 Task: Plan a 2-hour guided snorkeling adventure to explore vibrant marine life and coral reefs.
Action: Mouse moved to (952, 141)
Screenshot: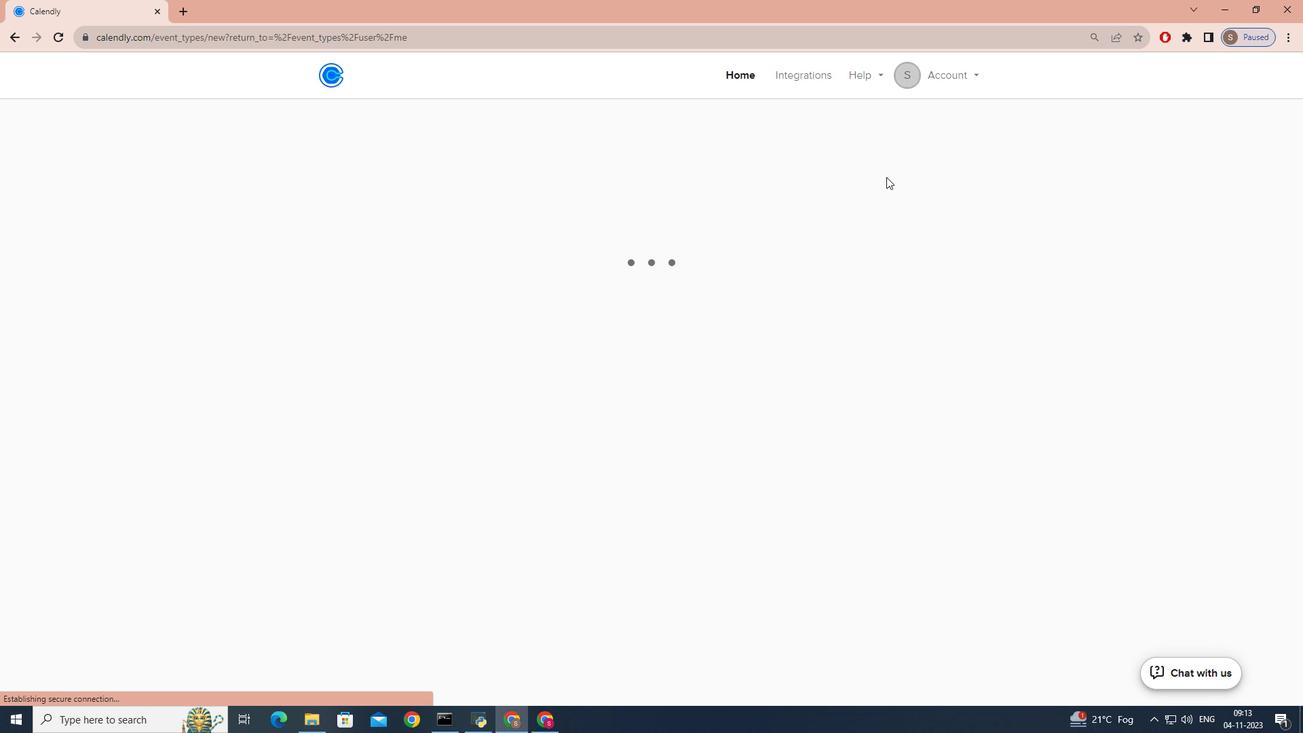 
Action: Mouse pressed left at (952, 141)
Screenshot: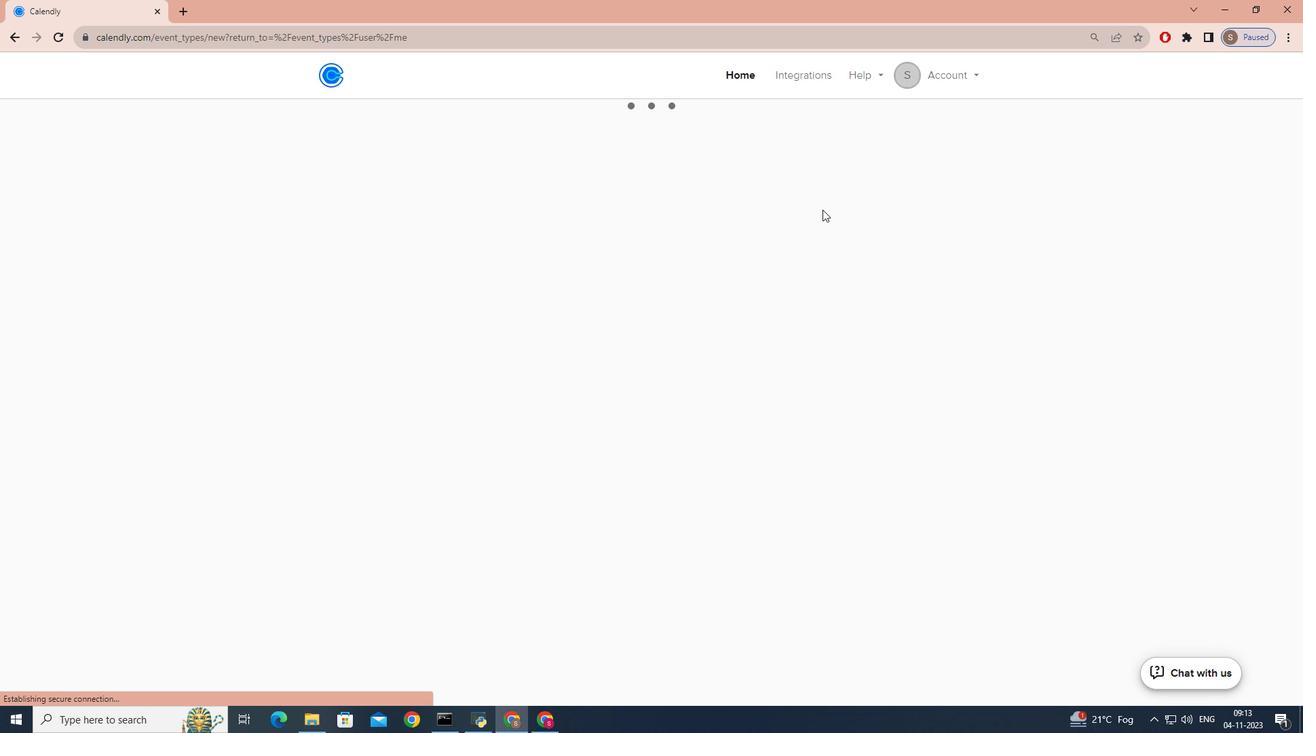 
Action: Mouse moved to (886, 177)
Screenshot: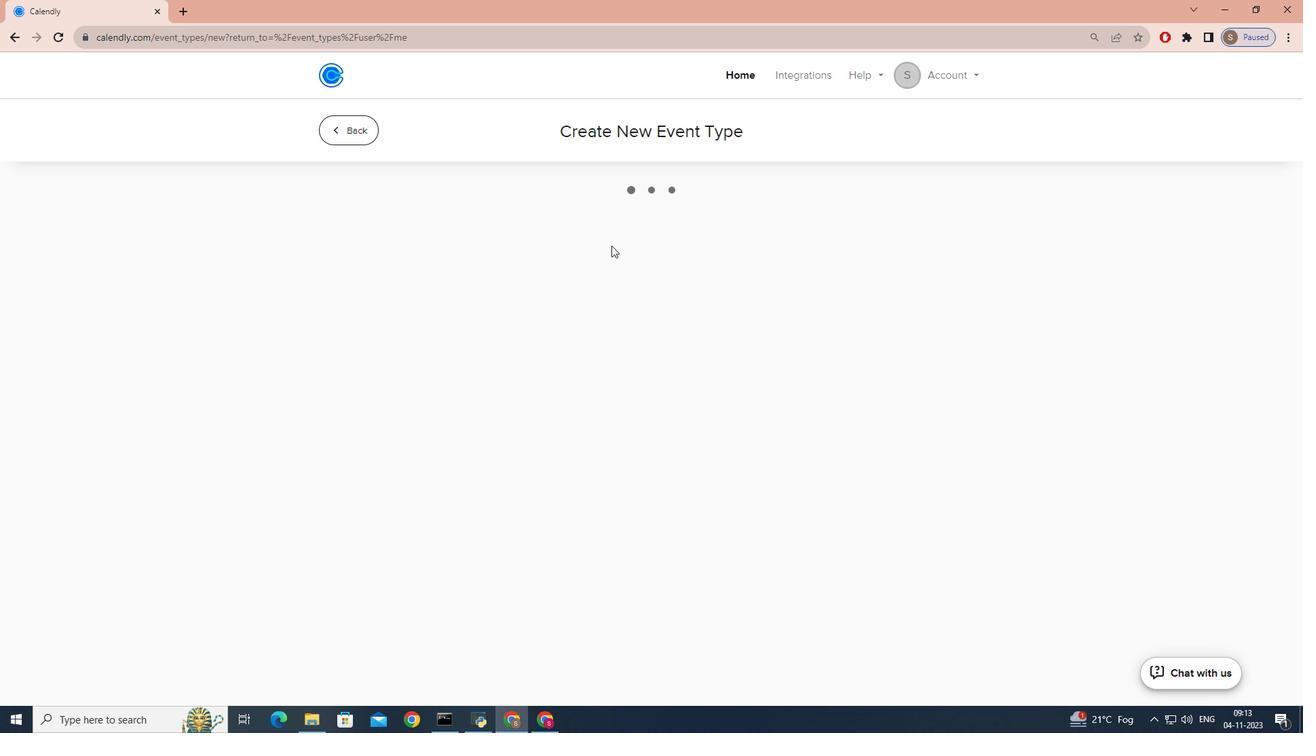 
Action: Mouse pressed left at (886, 177)
Screenshot: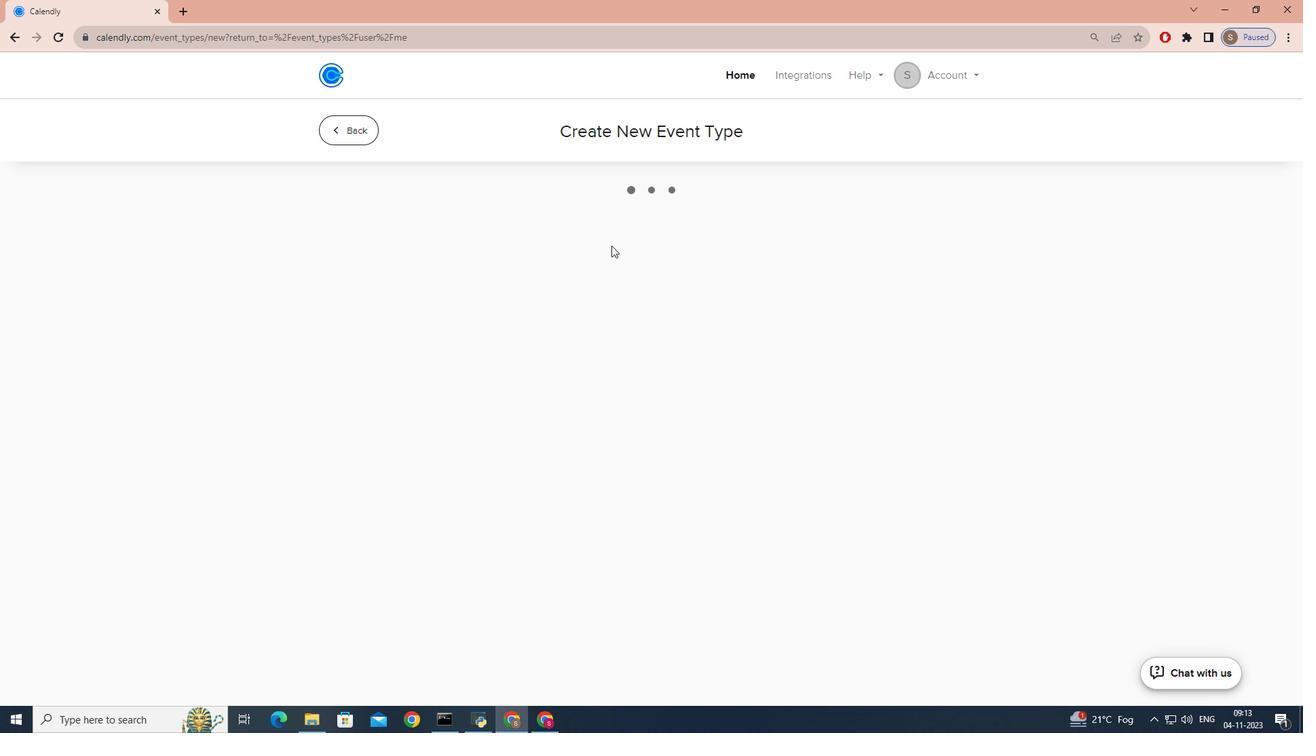 
Action: Mouse moved to (592, 245)
Screenshot: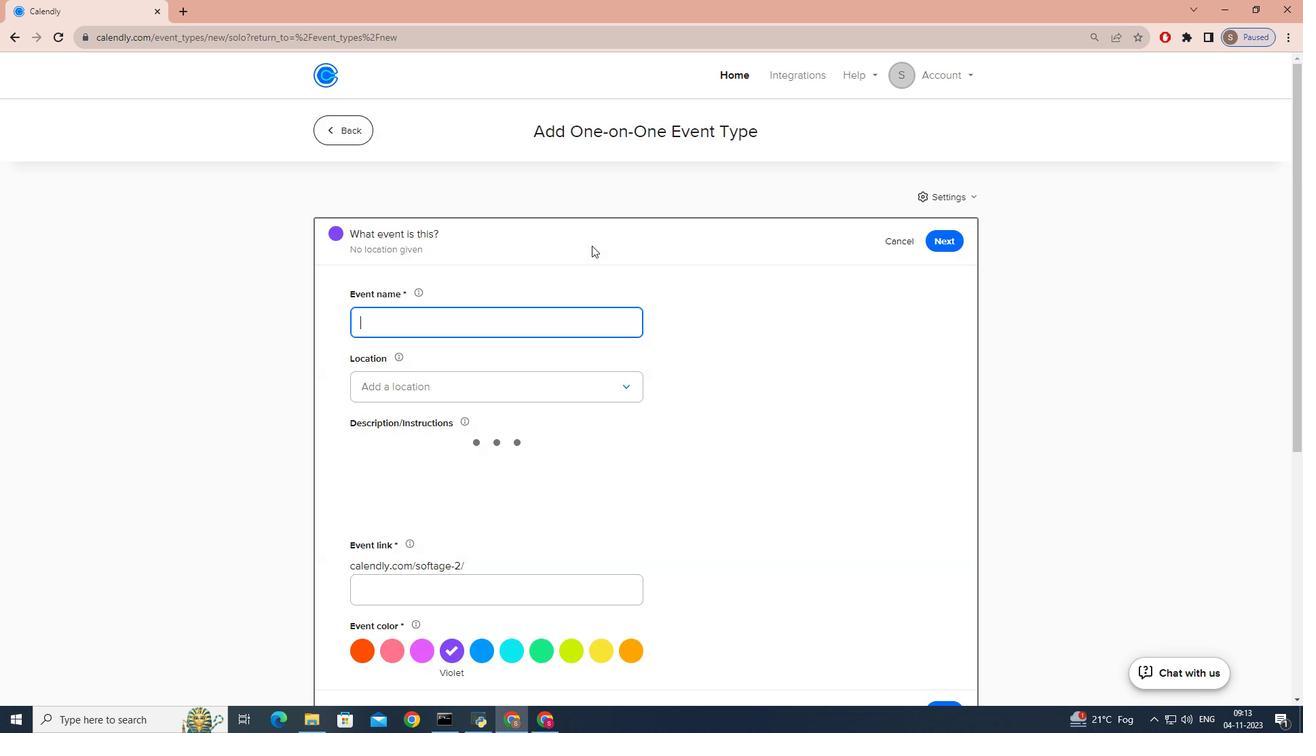 
Action: Mouse pressed left at (592, 245)
Screenshot: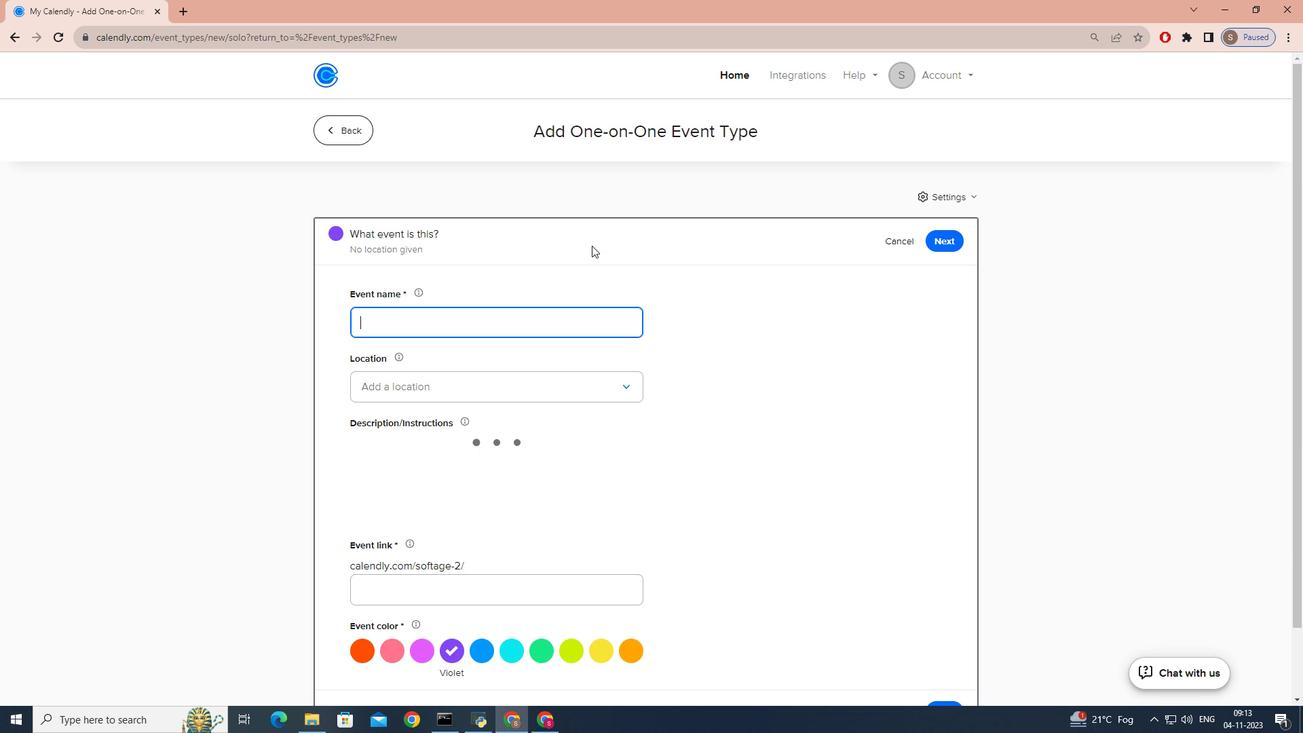 
Action: Mouse moved to (452, 319)
Screenshot: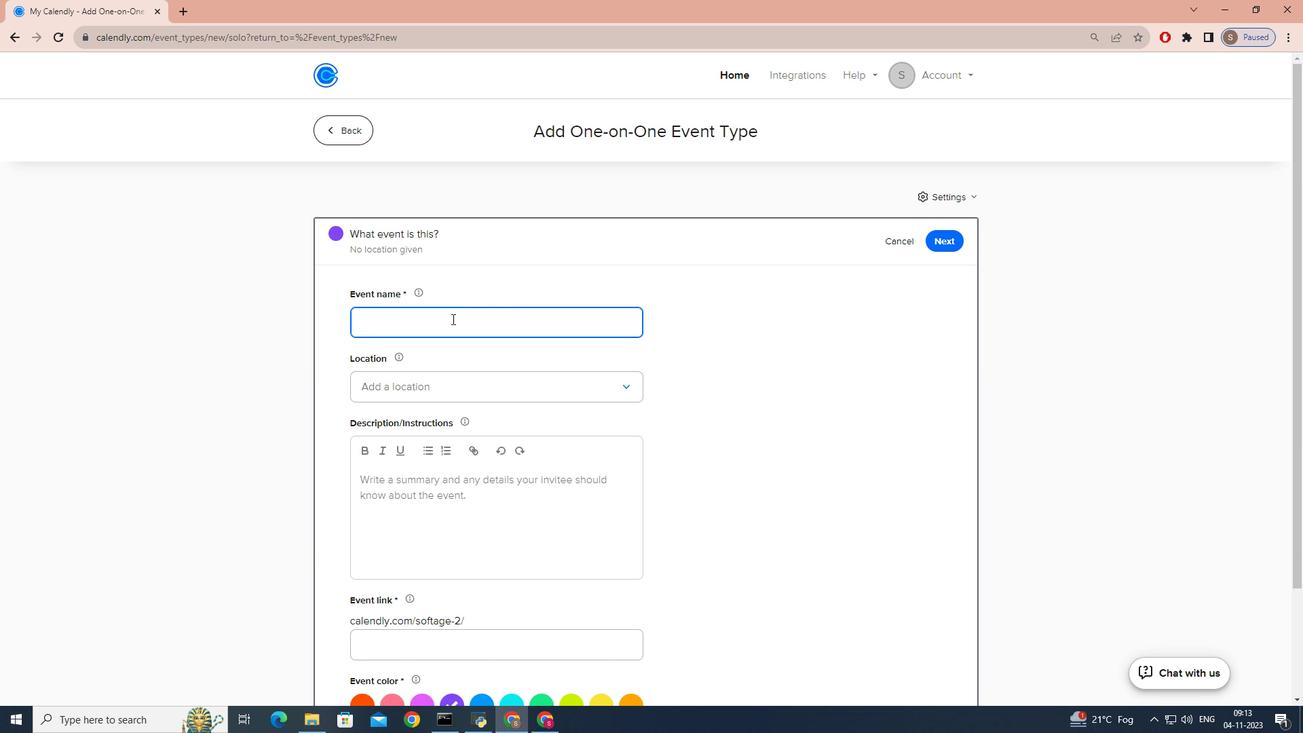 
Action: Key pressed <Key.caps_lock>S<Key.caps_lock>norke;l<Key.backspace><Key.backspace>ling<Key.space><Key.caps_lock>A<Key.caps_lock>dventure<Key.shift_r>:<Key.space><Key.caps_lock>E<Key.caps_lock>xplo<Key.backspace><Key.backspace><Key.backspace><Key.backspace><Key.backspace><Key.caps_lock>M<Key.caps_lock>arine<Key.space><Key.caps_lock>L<Key.caps_lock>ife<Key.space><Key.shift_r><Key.shift_r><Key.shift_r><Key.shift_r><Key.shift_r><Key.shift_r><Key.shift_r><Key.shift_r><Key.shift_r><Key.shift_r><Key.shift_r><Key.shift_r><Key.shift_r><Key.shift_r><Key.shift_r><Key.shift_r><Key.shift_r>$<Key.backspace><Key.shift_r><Key.shift_r><Key.shift_r><Key.shift_r><Key.shift_r><Key.shift_r><Key.shift_r><Key.shift_r><Key.shift_r><Key.shift_r><Key.shift_r><Key.shift_r><Key.shift_r><Key.shift_r><Key.shift_r><Key.shift_r><Key.shift_r><Key.shift_r><Key.shift_r><Key.shift_r><Key.shift_r><Key.shift_r><Key.shift_r><Key.shift_r><Key.shift_r><Key.shift_r><Key.shift_r><Key.shift_r><Key.shift_r><Key.shift_r><Key.shift_r><Key.shift_r><Key.shift_r><Key.shift_r><Key.shift_r><Key.shift_r><Key.shift_r><Key.shift_r><Key.shift_r><Key.shift_r><Key.shift_r><Key.shift_r><Key.shift_r><Key.shift_r><Key.shift_r><Key.shift_r><Key.shift_r><Key.shift_r><Key.shift_r><Key.shift_r><Key.shift_r><Key.shift_r><Key.shift_r><Key.shift_r><Key.shift_r><Key.shift_r><Key.shift_r><Key.shift_r><Key.shift_r><Key.shift_r><Key.shift_r><Key.shift_r><Key.shift_r>&<Key.space><Key.caps_lock>C<Key.caps_lock>orals
Screenshot: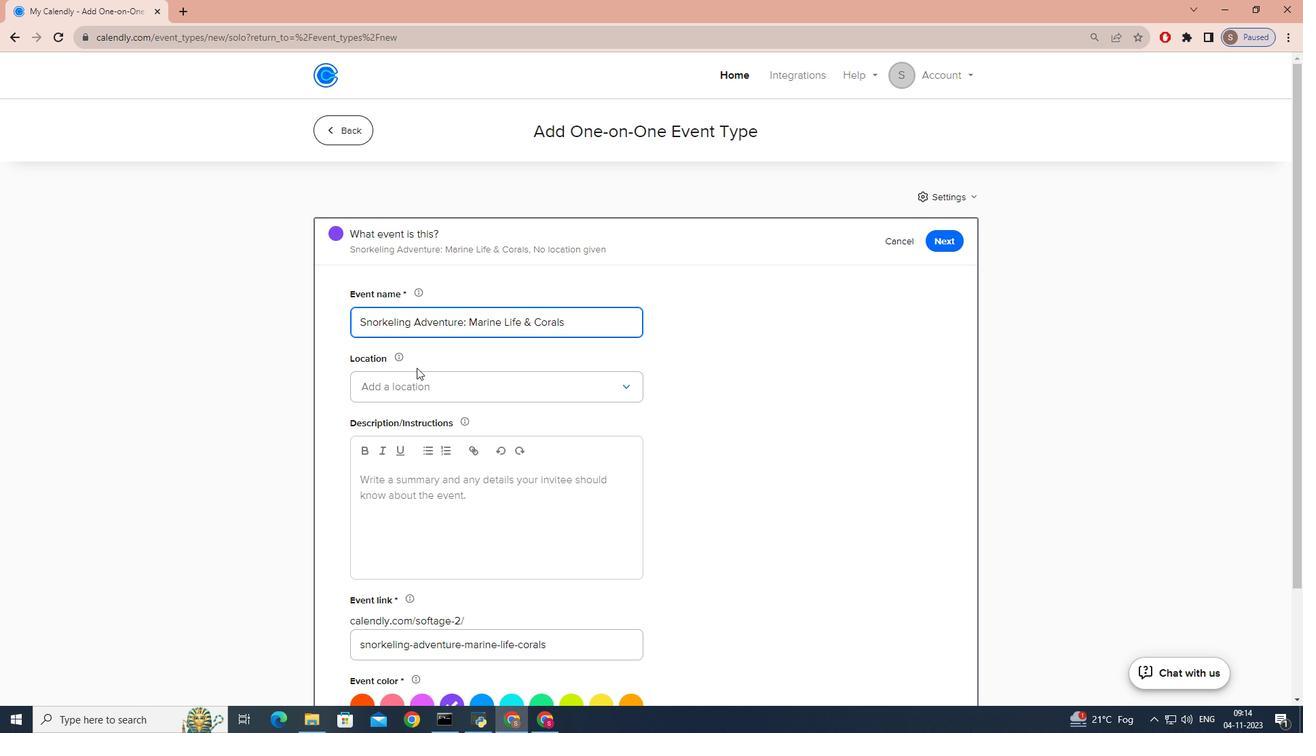 
Action: Mouse moved to (404, 382)
Screenshot: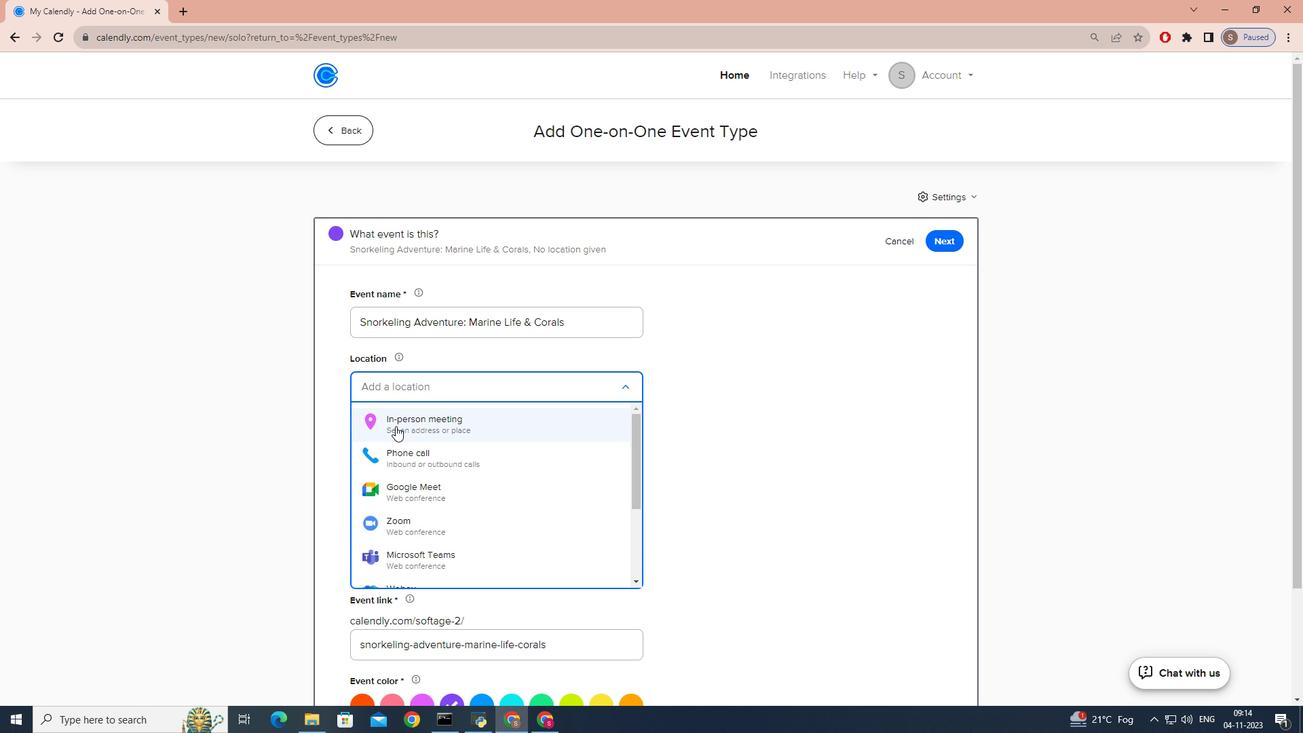 
Action: Mouse pressed left at (404, 382)
Screenshot: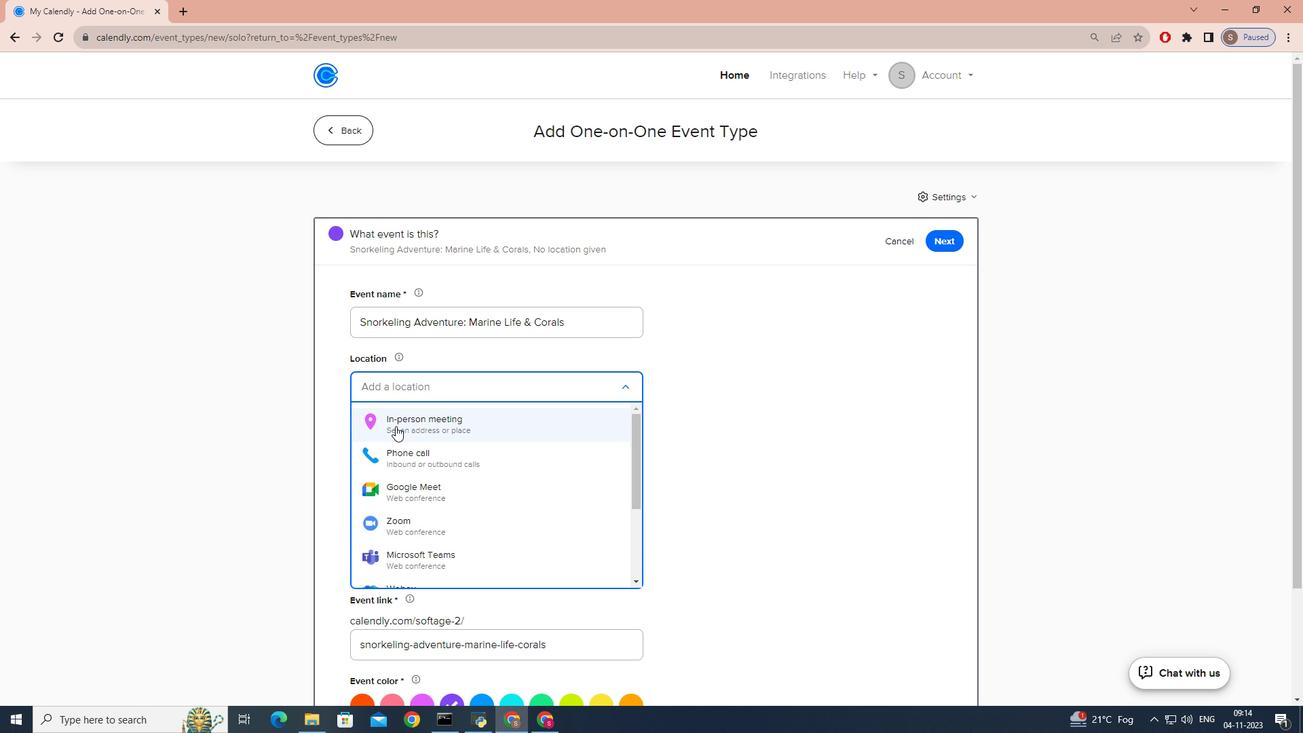
Action: Mouse moved to (395, 426)
Screenshot: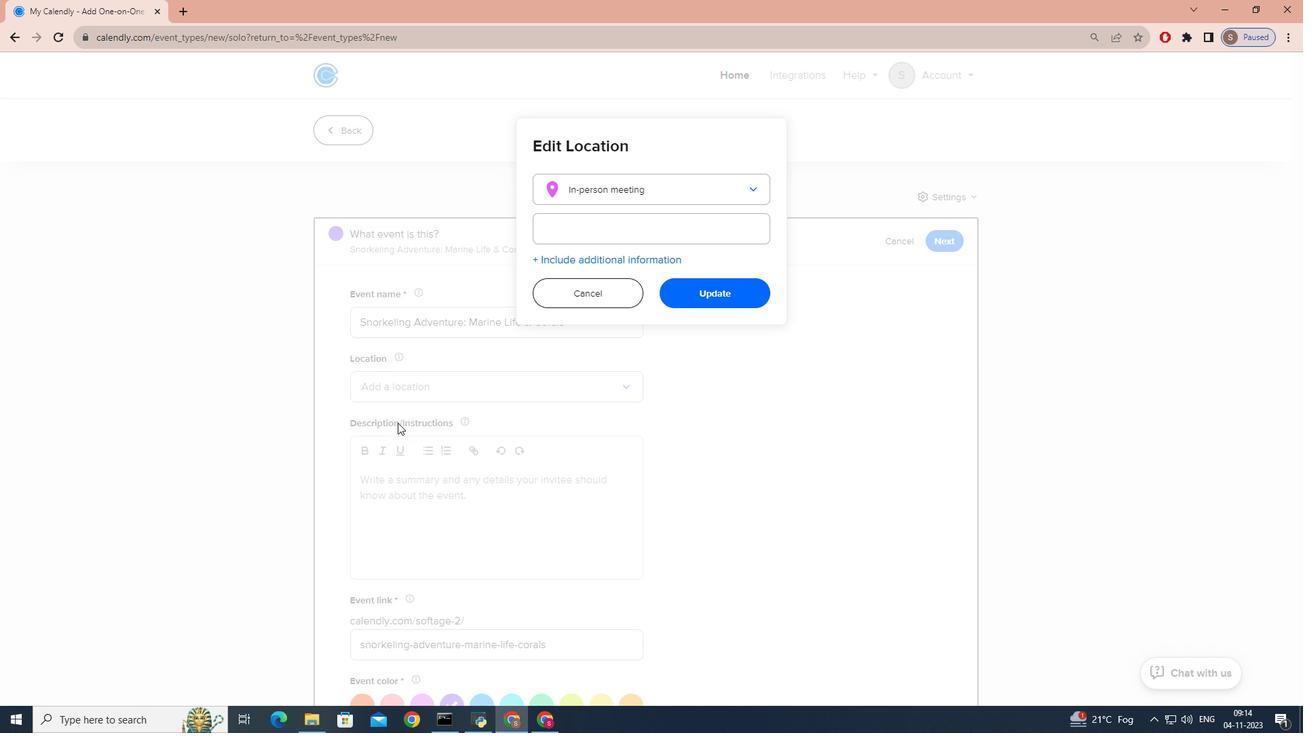 
Action: Mouse pressed left at (395, 426)
Screenshot: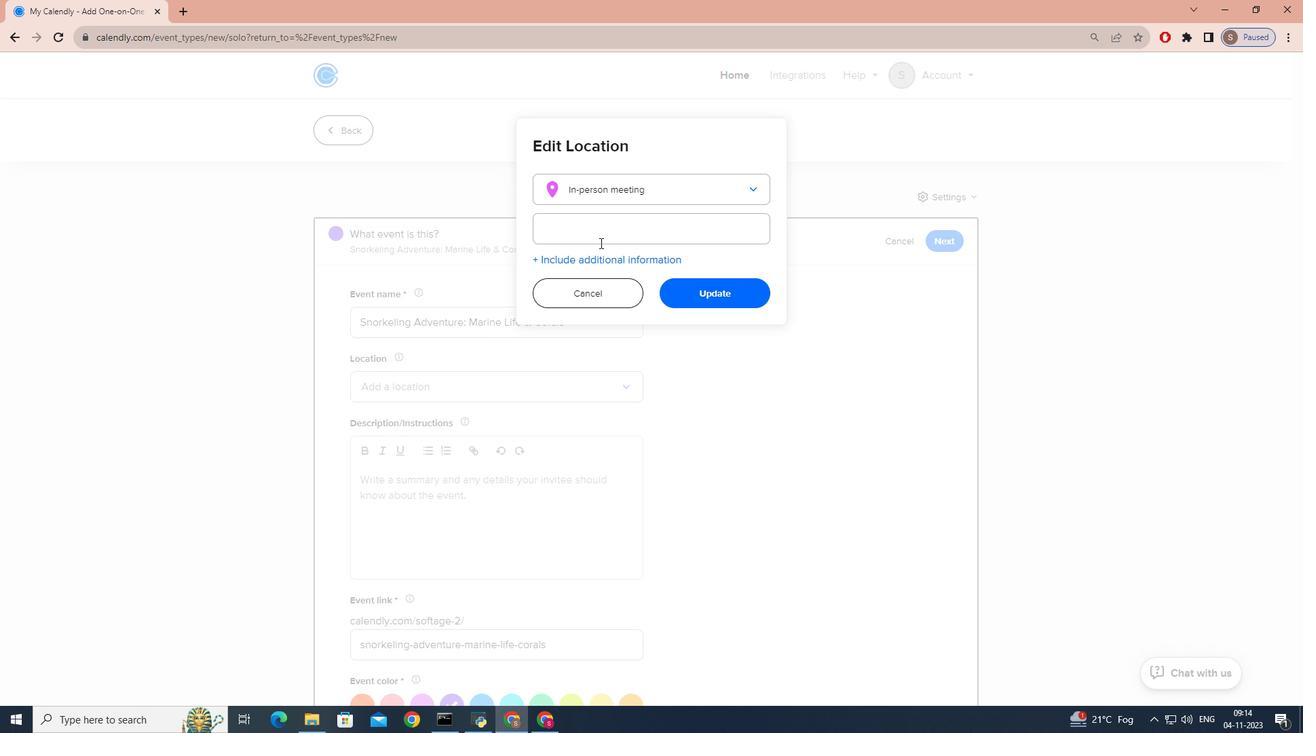 
Action: Mouse moved to (609, 231)
Screenshot: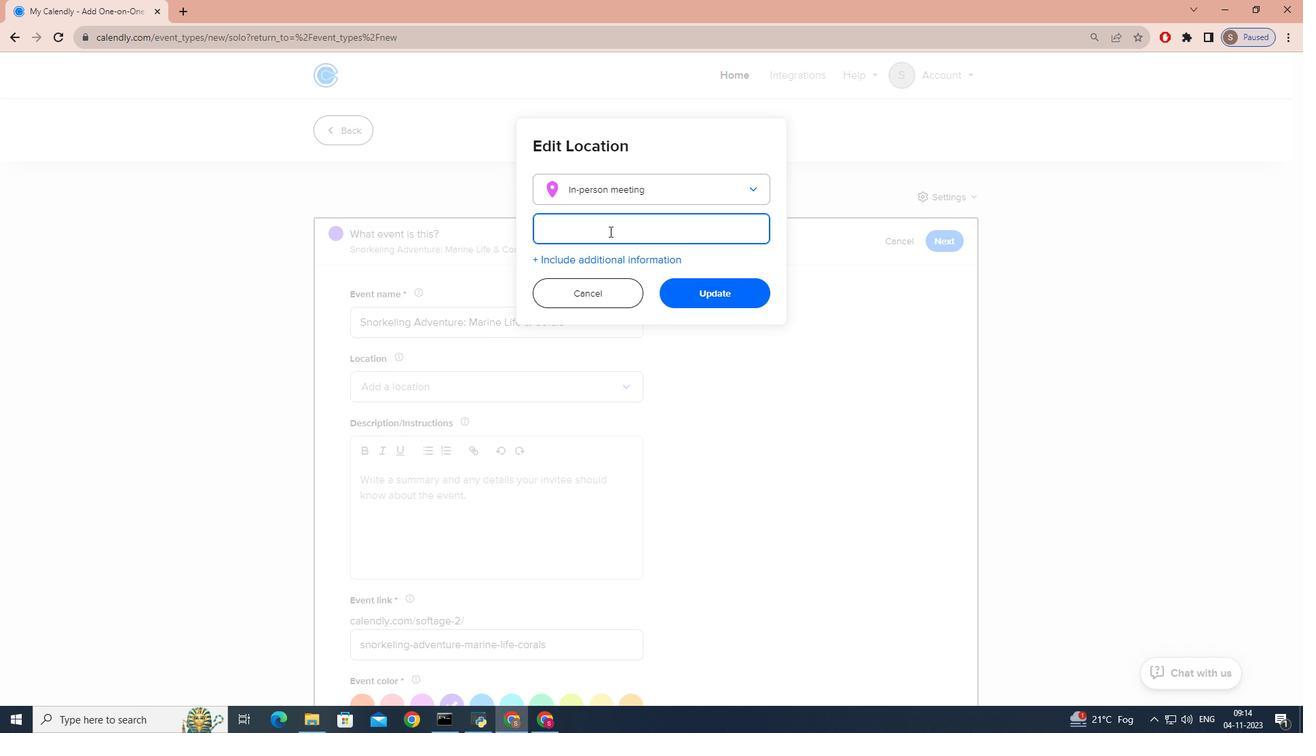 
Action: Mouse pressed left at (609, 231)
Screenshot: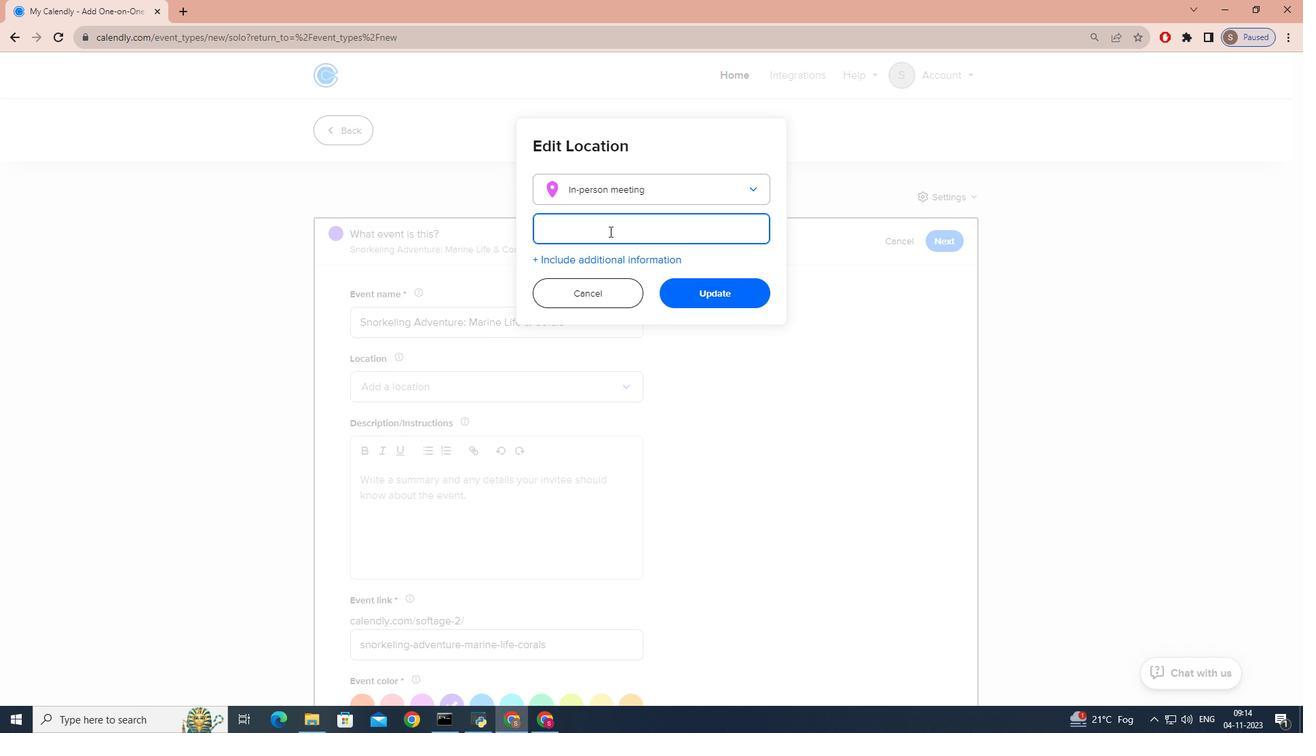 
Action: Key pressed <Key.caps_lock>S<Key.caps_lock>parkling<Key.space><Key.caps_lock>S<Key.caps_lock>hores,<Key.caps_lock>A<Key.caps_lock>ustin,<Key.caps_lock>T<Key.caps_lock>exas
Screenshot: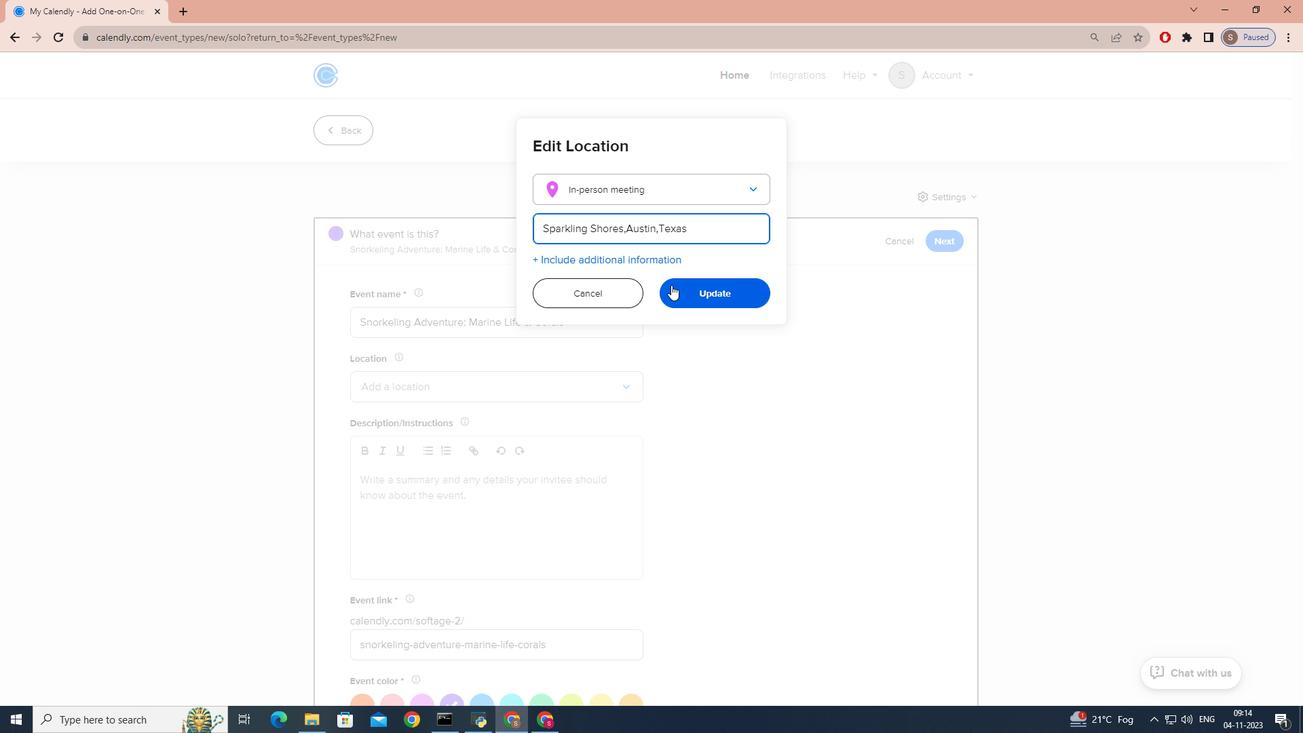 
Action: Mouse moved to (684, 285)
Screenshot: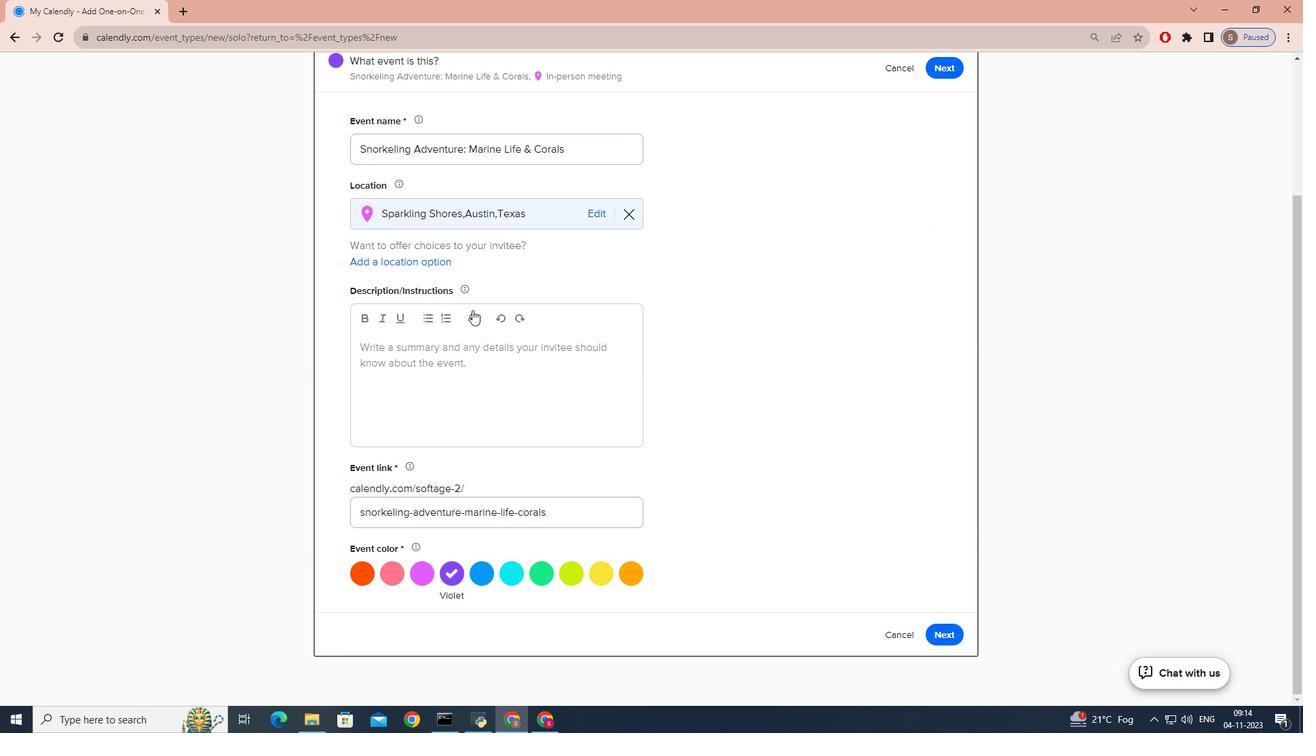 
Action: Mouse pressed left at (684, 285)
Screenshot: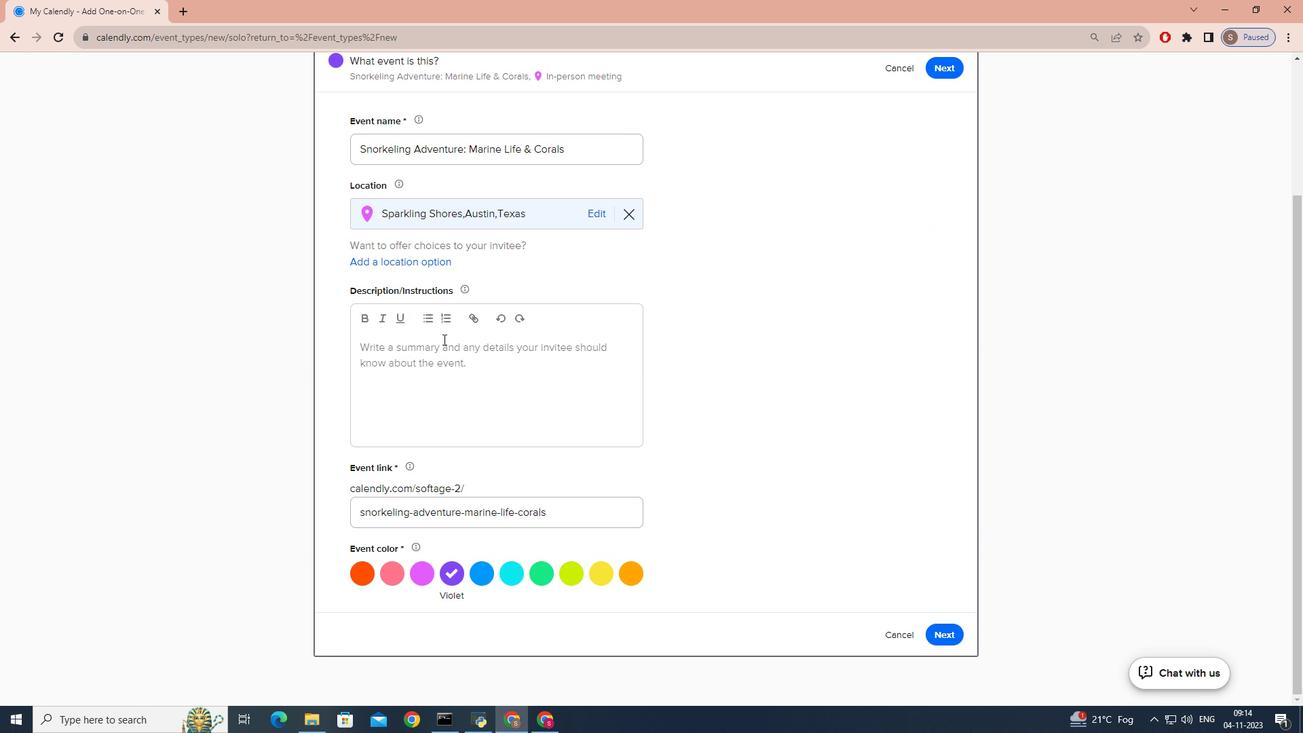 
Action: Mouse moved to (576, 296)
Screenshot: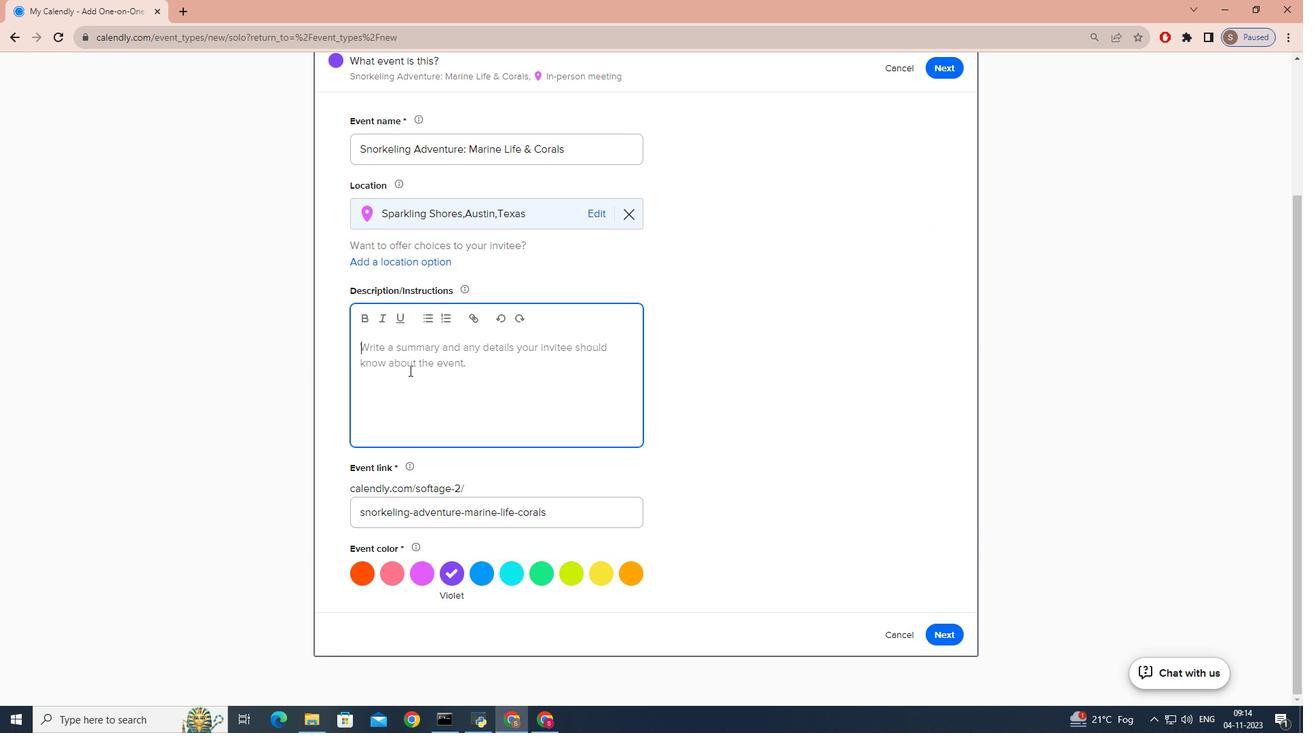 
Action: Mouse scrolled (576, 296) with delta (0, 0)
Screenshot: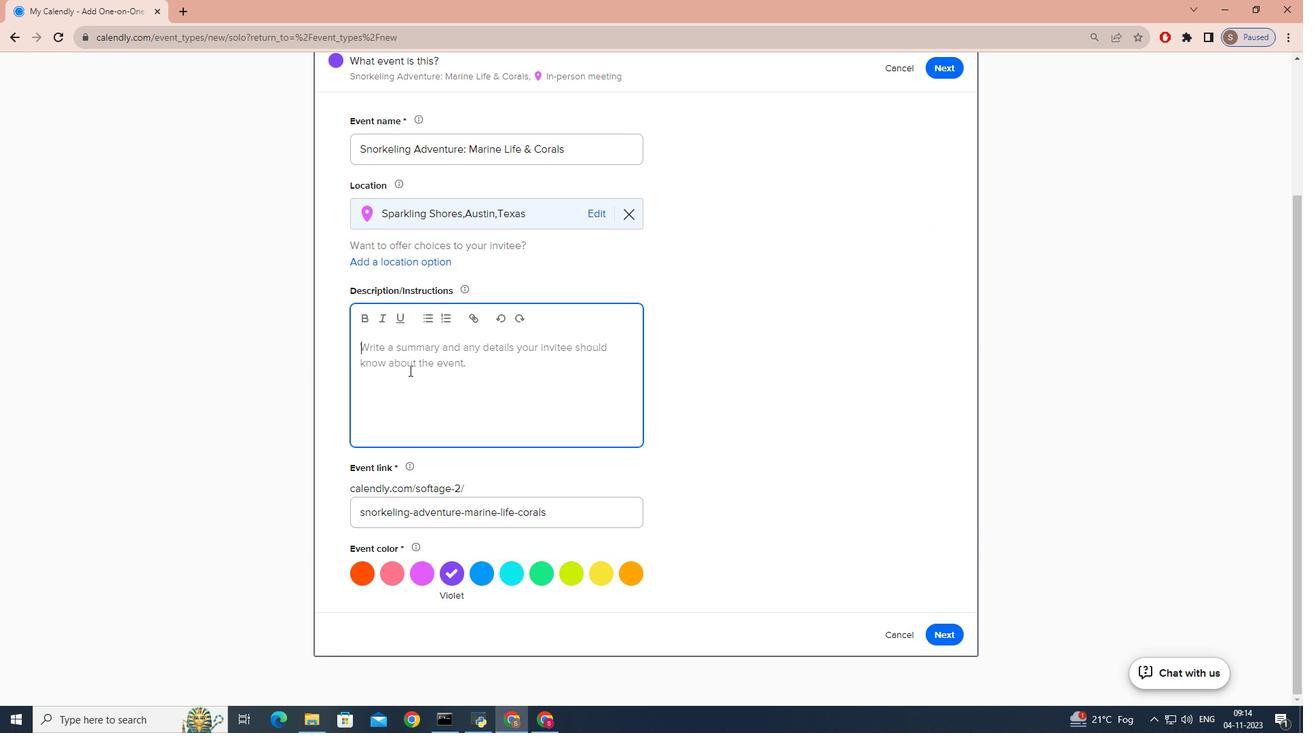 
Action: Mouse scrolled (576, 296) with delta (0, 0)
Screenshot: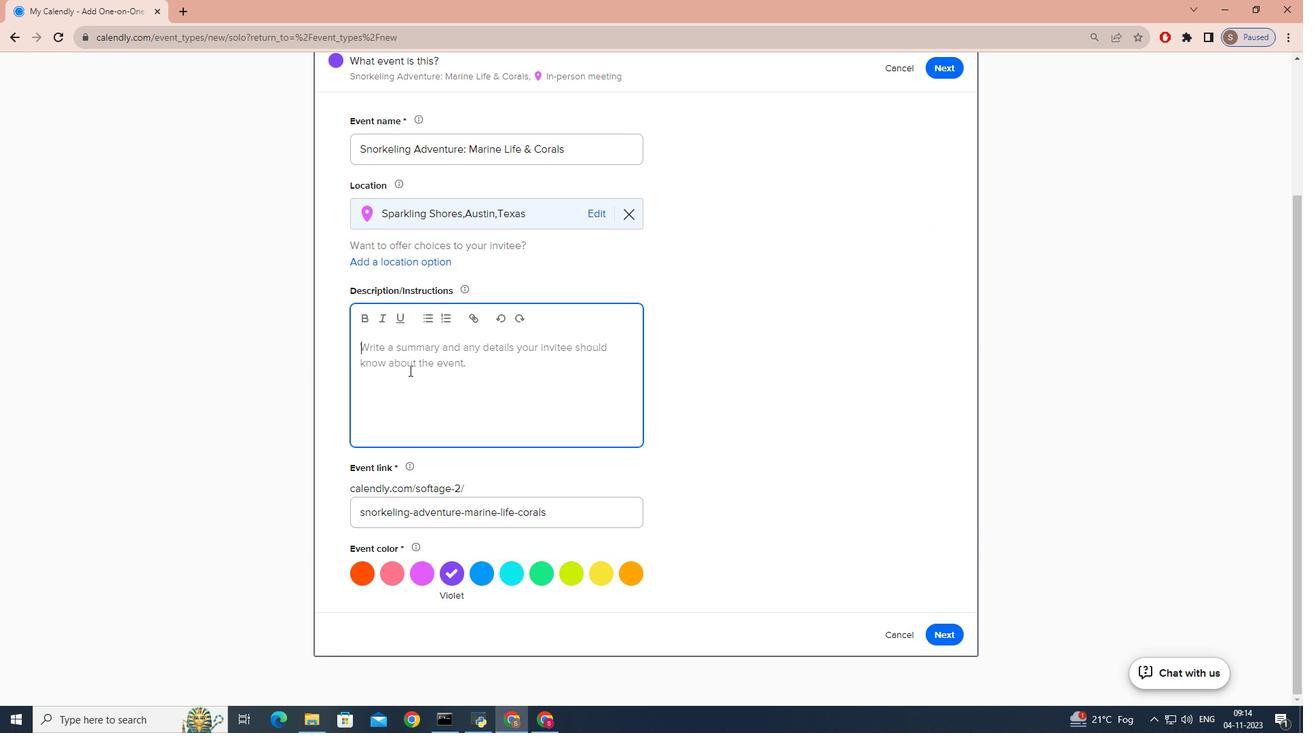 
Action: Mouse scrolled (576, 296) with delta (0, 0)
Screenshot: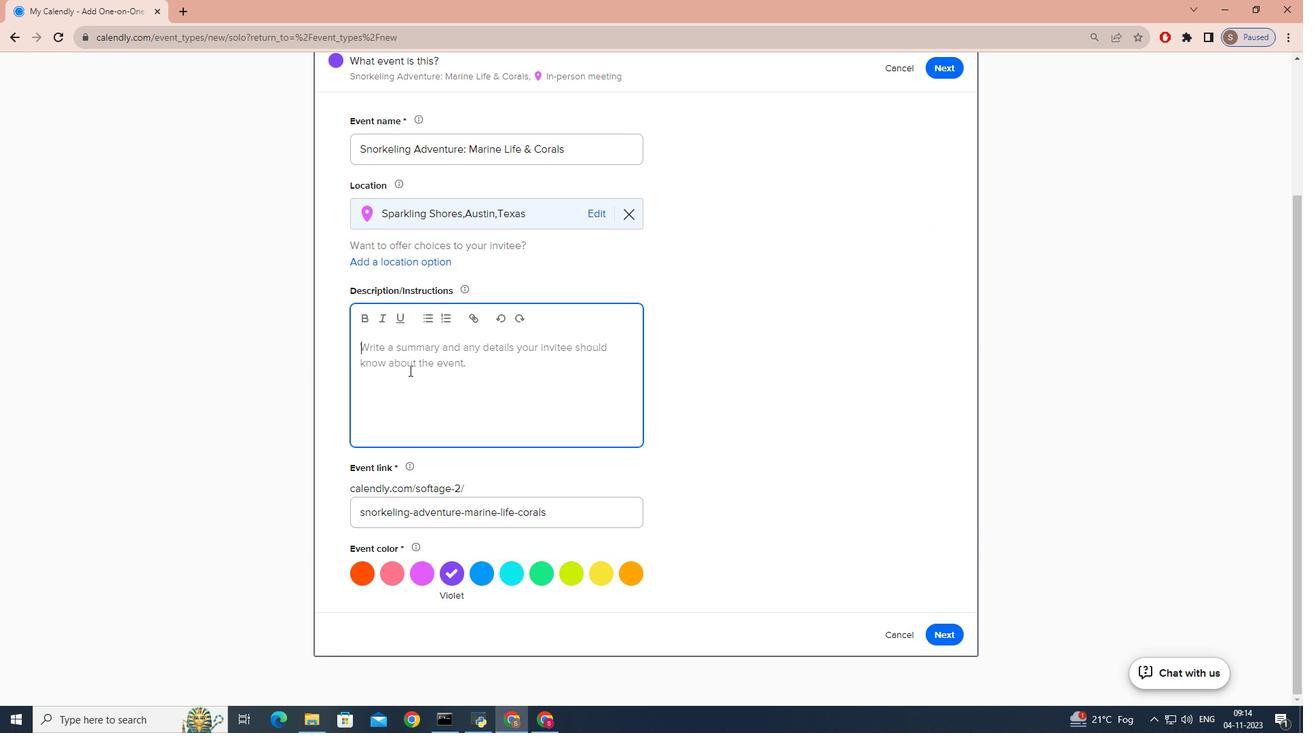 
Action: Mouse scrolled (576, 296) with delta (0, 0)
Screenshot: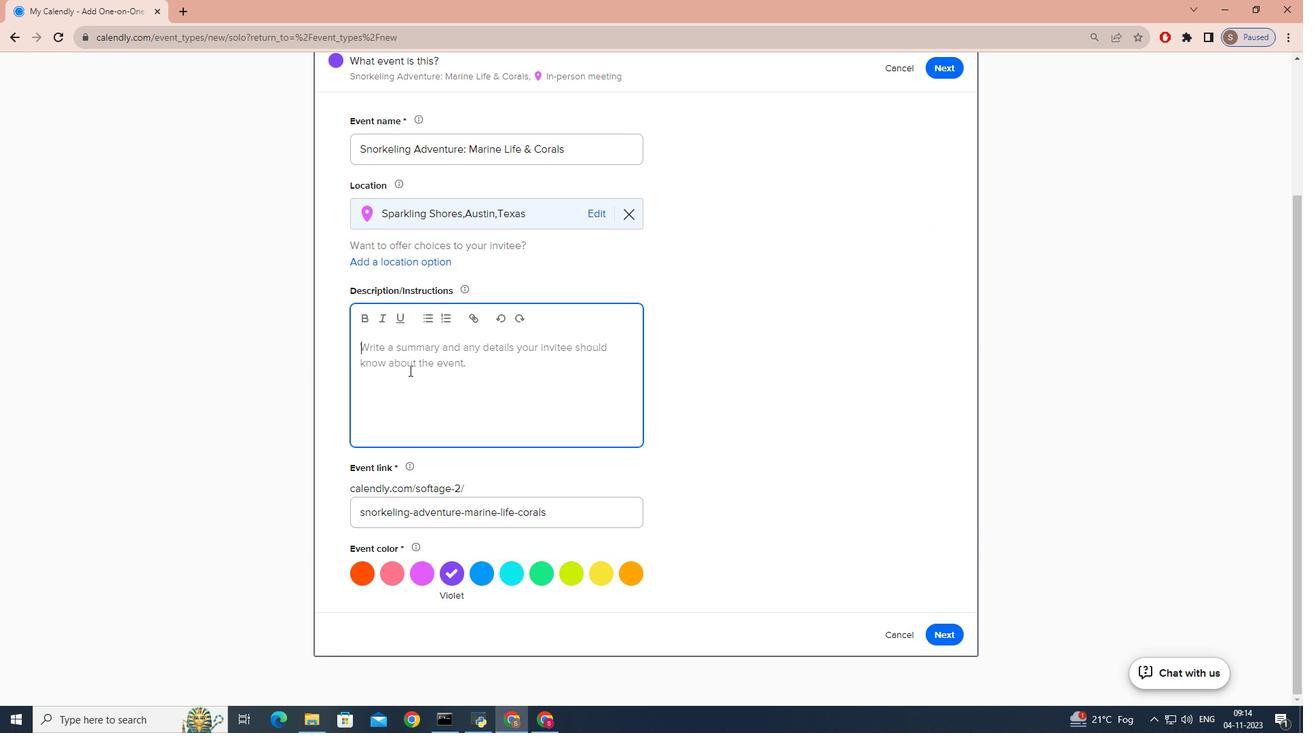 
Action: Mouse scrolled (576, 296) with delta (0, 0)
Screenshot: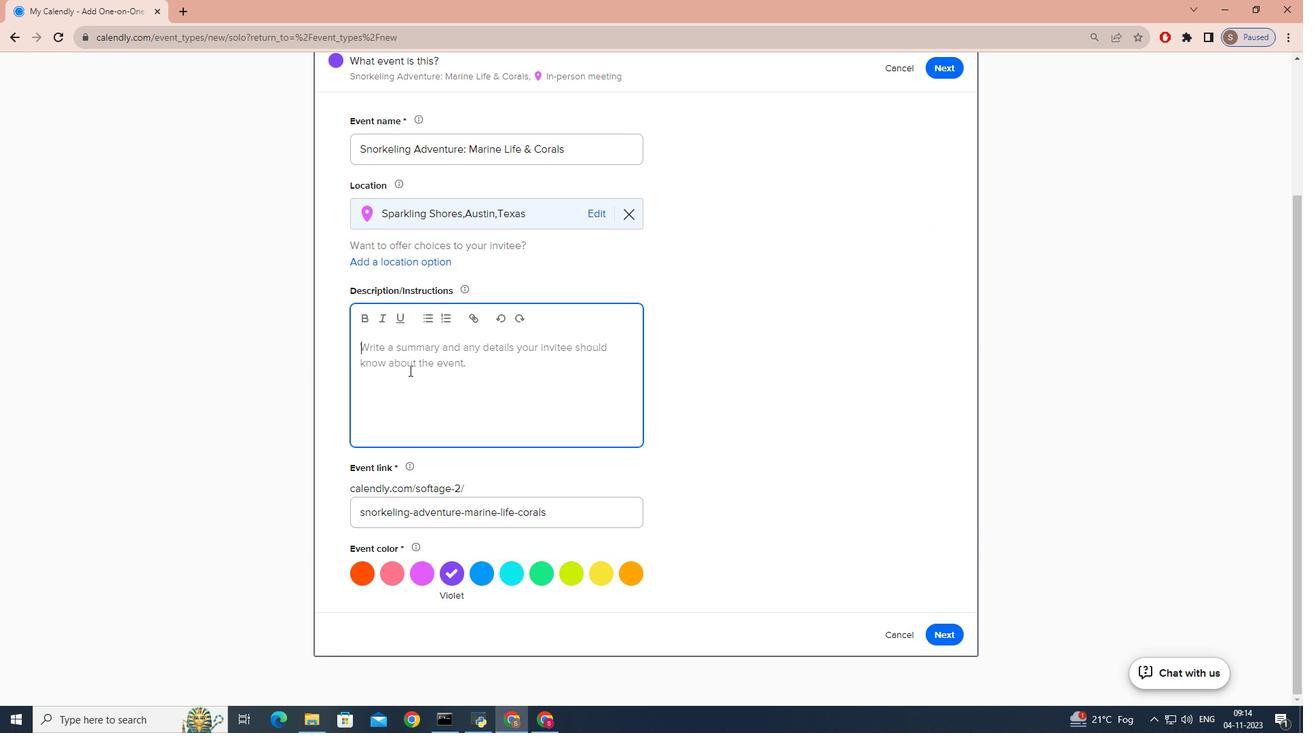 
Action: Mouse scrolled (576, 296) with delta (0, 0)
Screenshot: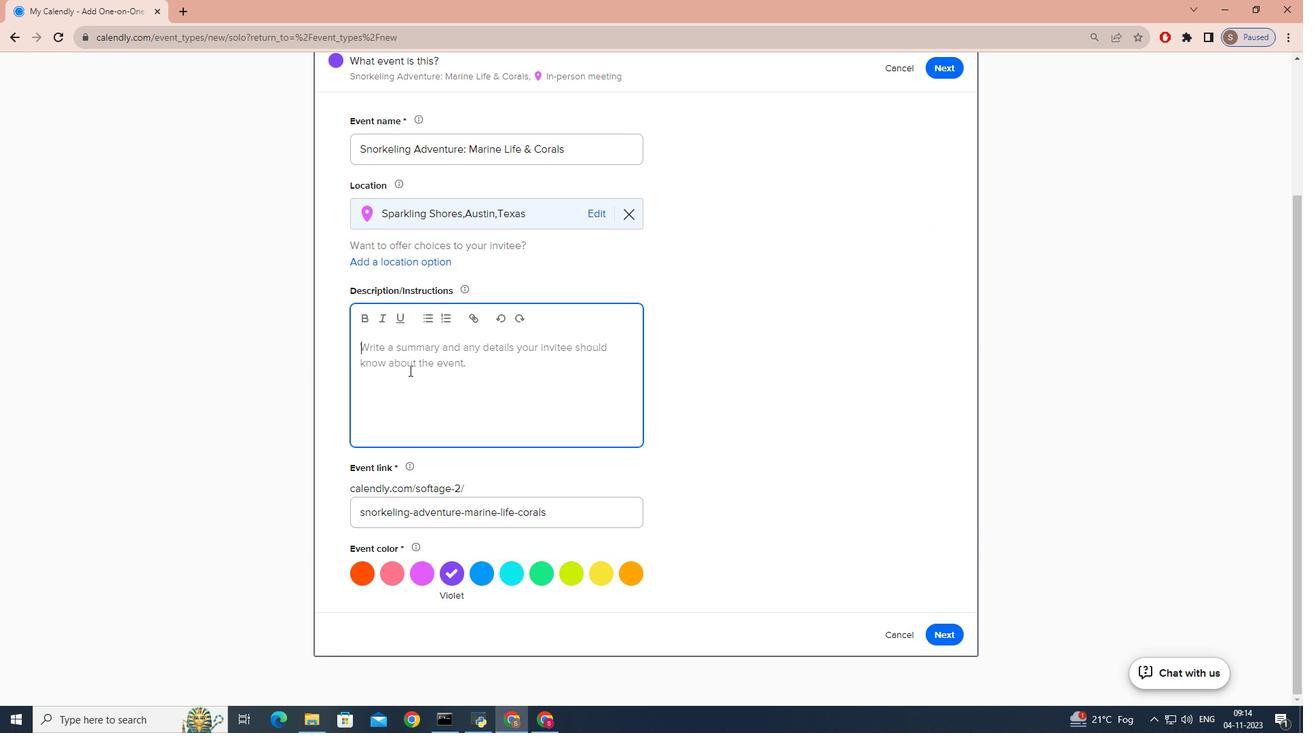 
Action: Mouse moved to (409, 370)
Screenshot: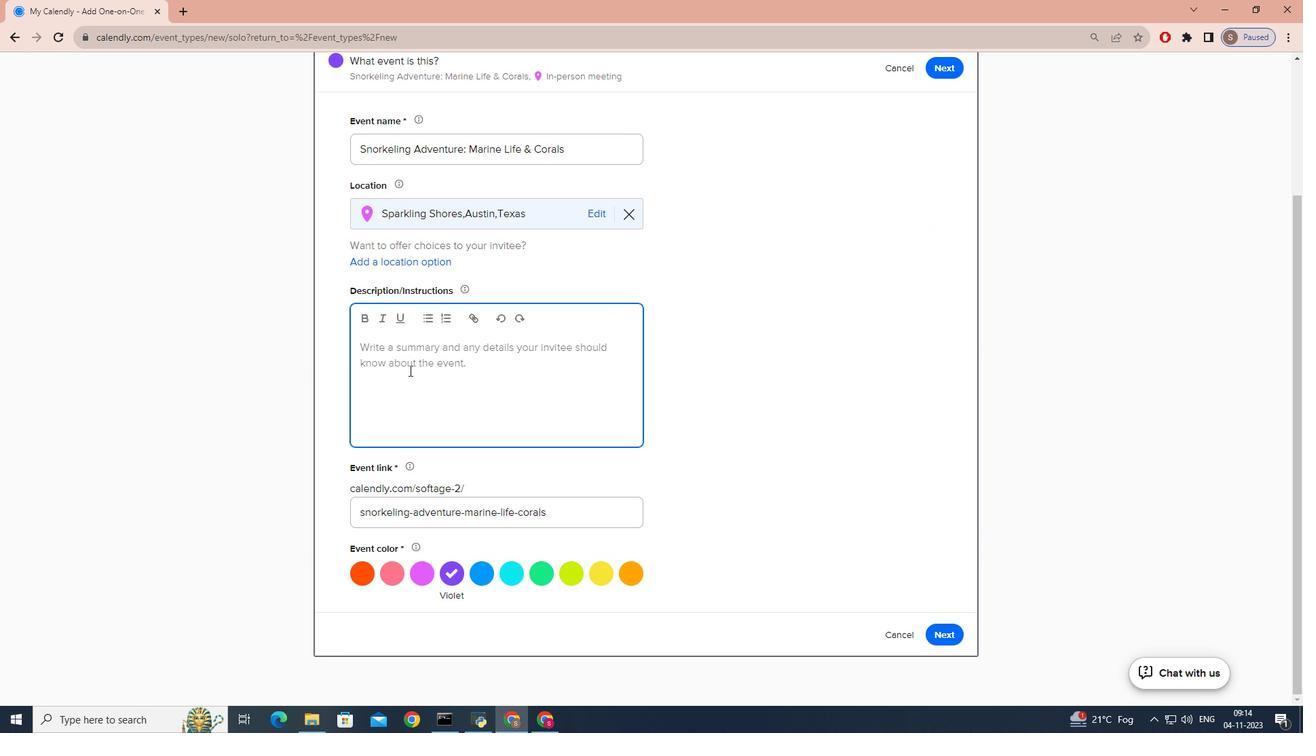 
Action: Mouse pressed left at (409, 370)
Screenshot: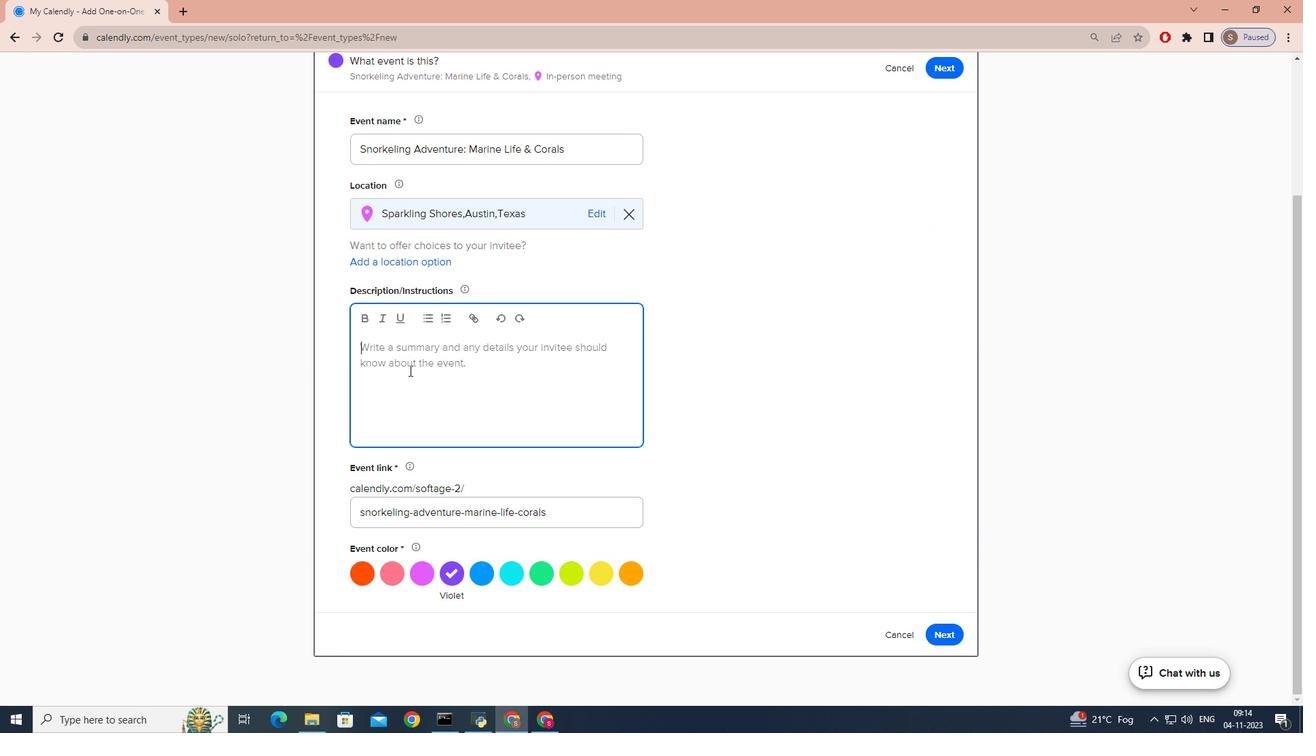 
Action: Key pressed <Key.caps_lock>D<Key.caps_lock>ive<Key.space>into<Key.space>r<Key.backspace>the<Key.space>mesmerizing<Key.space>workld<Key.space>beneath<Key.space>
Screenshot: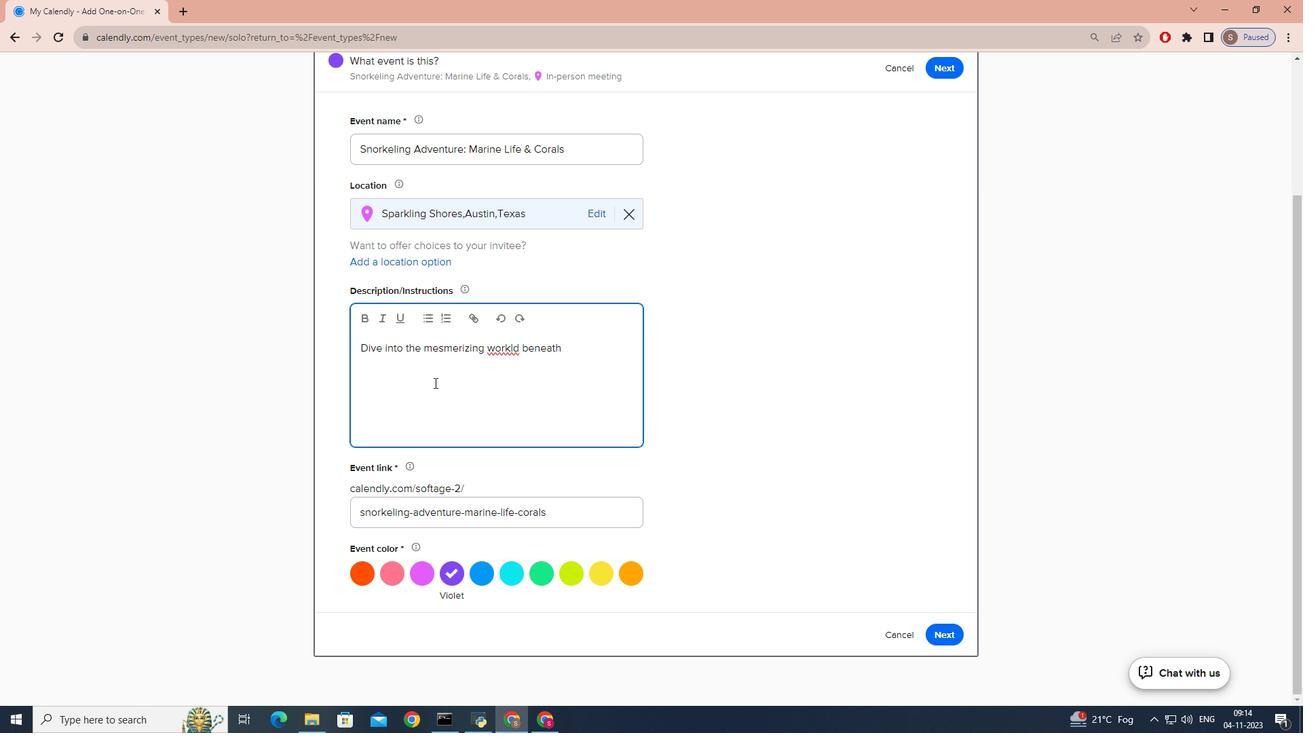 
Action: Mouse moved to (510, 352)
Screenshot: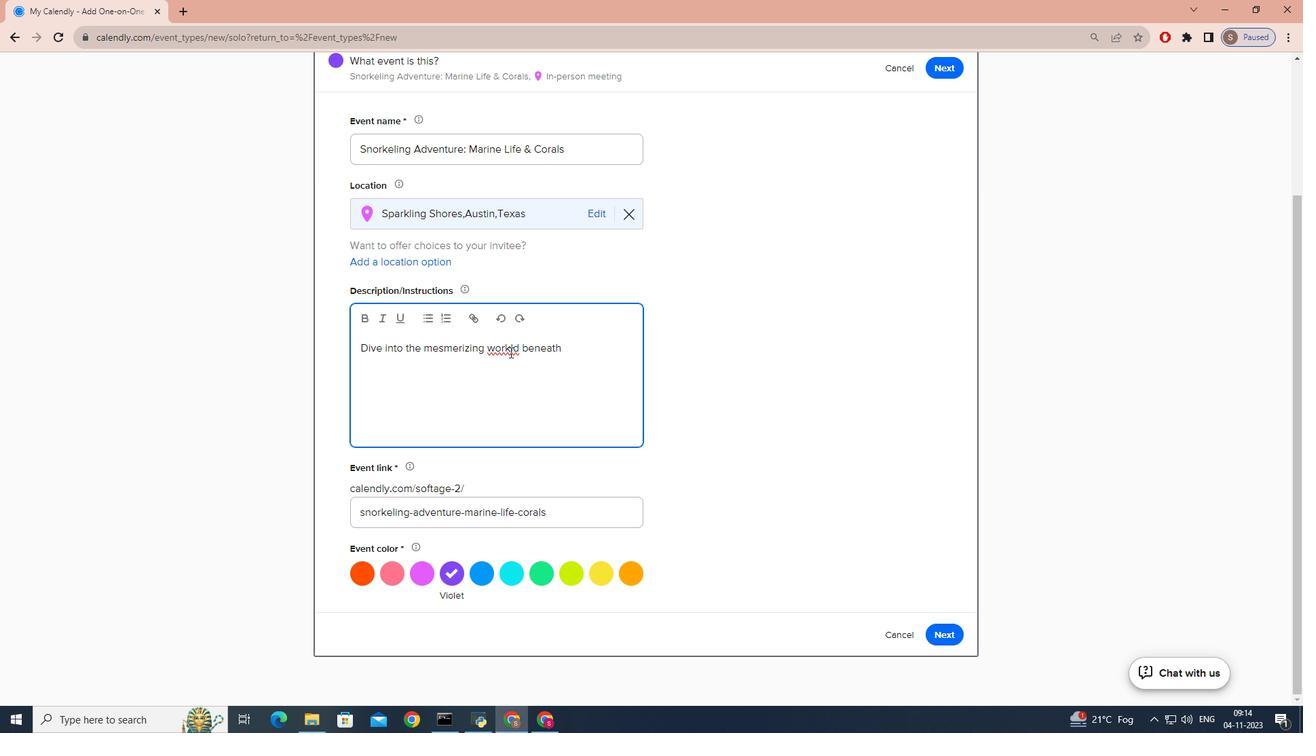 
Action: Mouse pressed left at (510, 352)
Screenshot: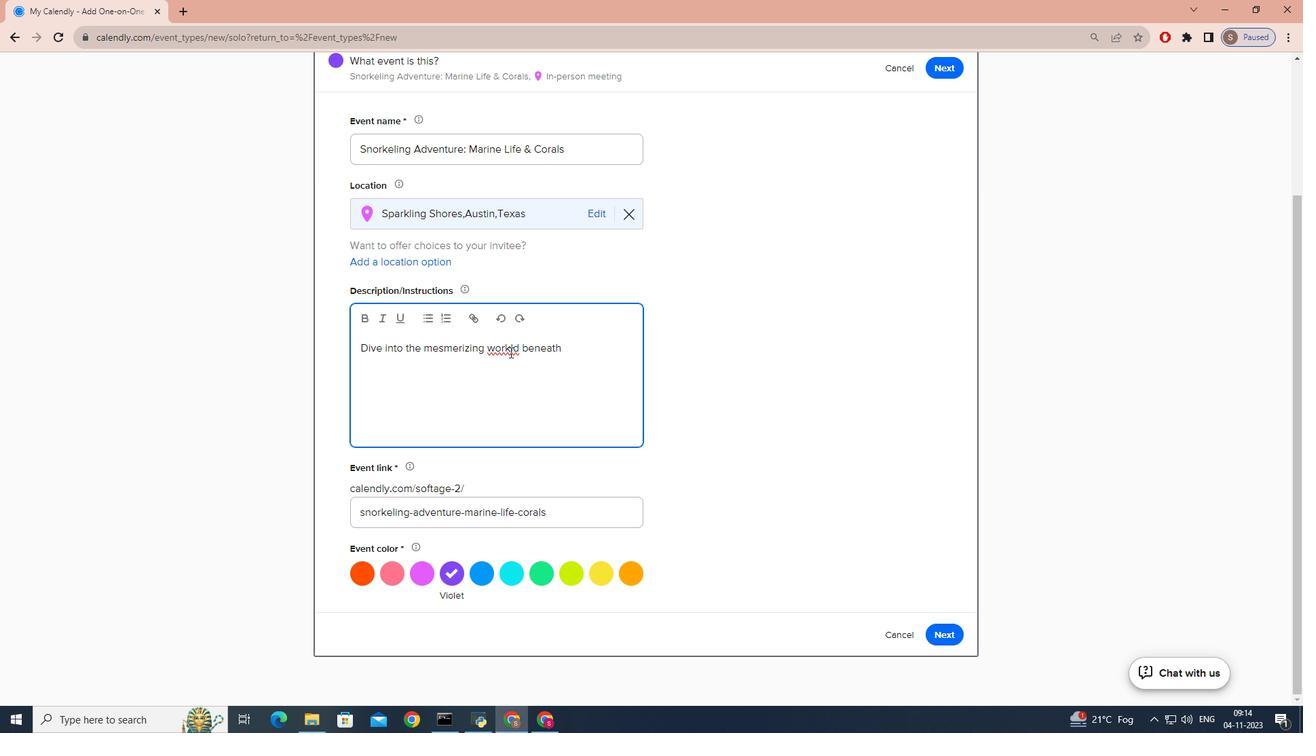 
Action: Key pressed <Key.backspace>
Screenshot: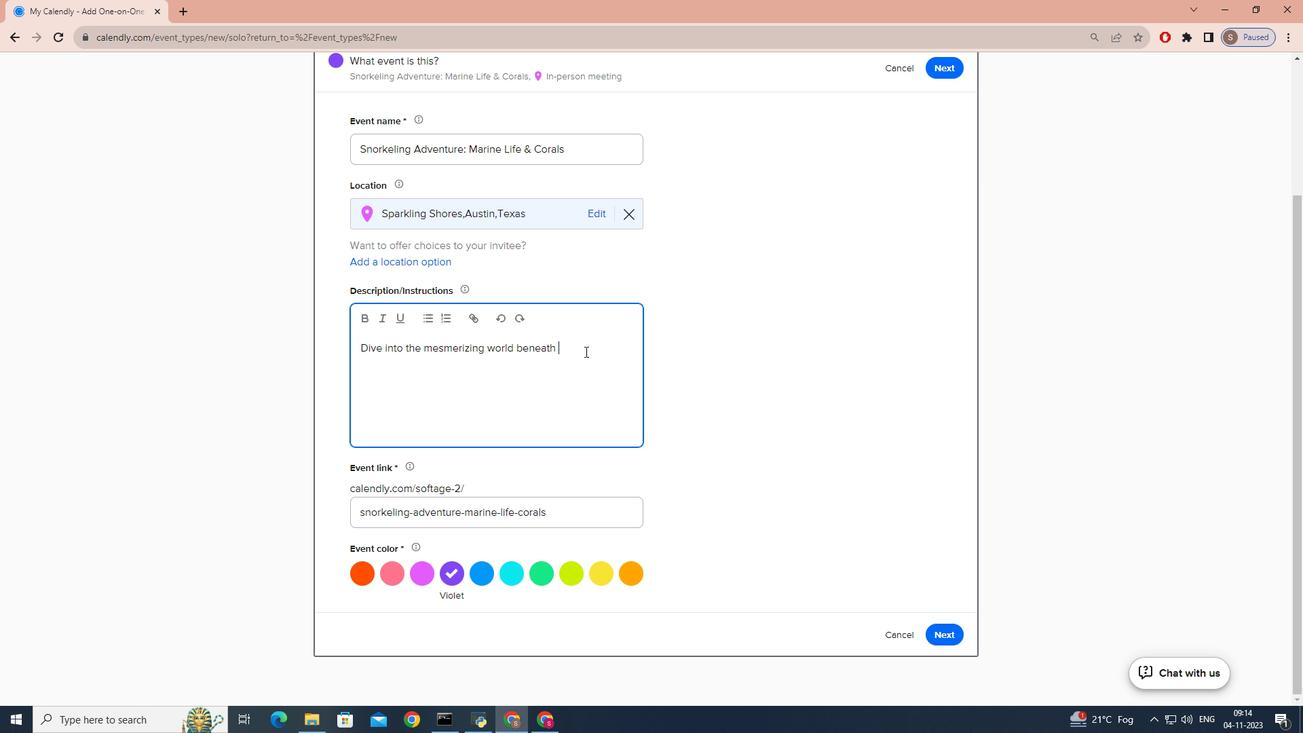 
Action: Mouse moved to (585, 351)
Screenshot: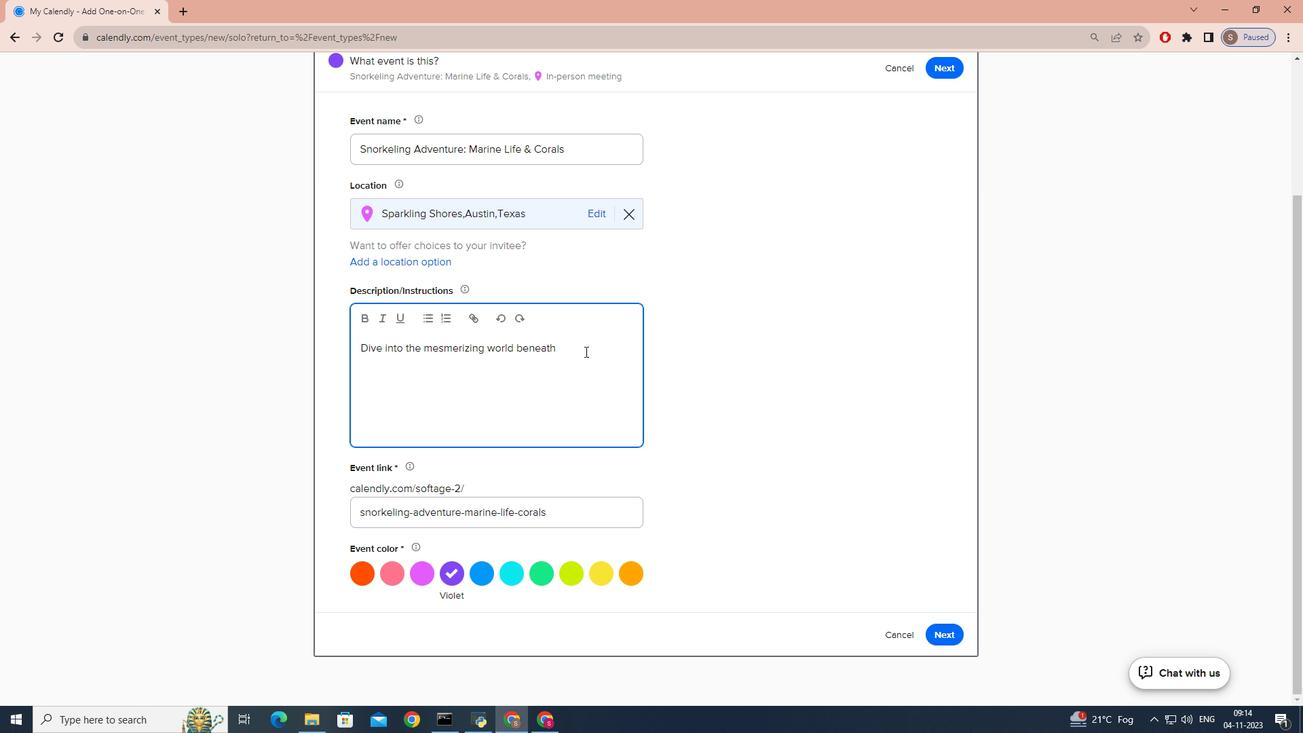 
Action: Mouse pressed left at (585, 351)
Screenshot: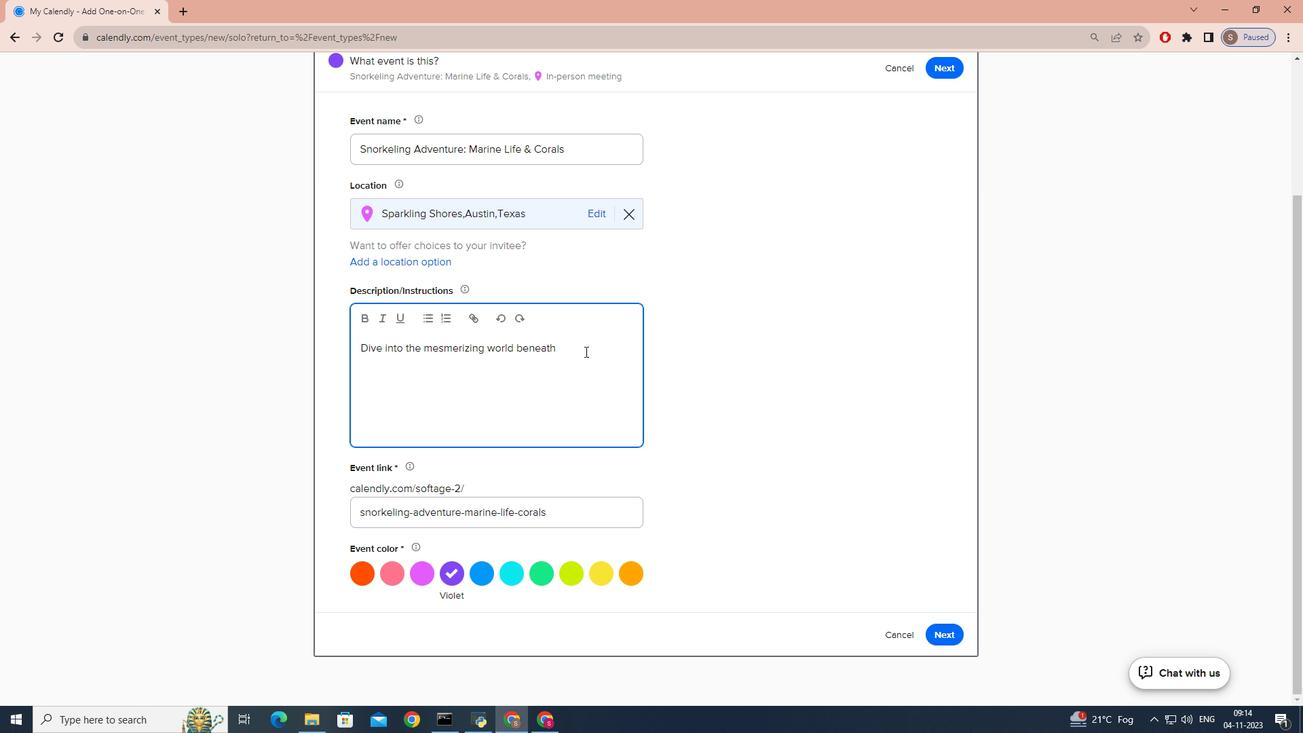
Action: Key pressed the<Key.space>waves<Key.space>on<Key.space>a<Key.space><Key.space>guided<Key.space>snorkeling<Key.space>adventure<Key.space>tah<Key.backspace><Key.backspace>hat<Key.space>will<Key.space>introduce<Key.space>you<Key.space>to<Key.space>the<Key.space>breattaking<Key.space>beauty<Key.space>of<Key.space>the<Key.space>marine<Key.space>life<Key.space>and<Key.space>vibrant<Key.space>corl<Key.backspace>al<Key.space>
Screenshot: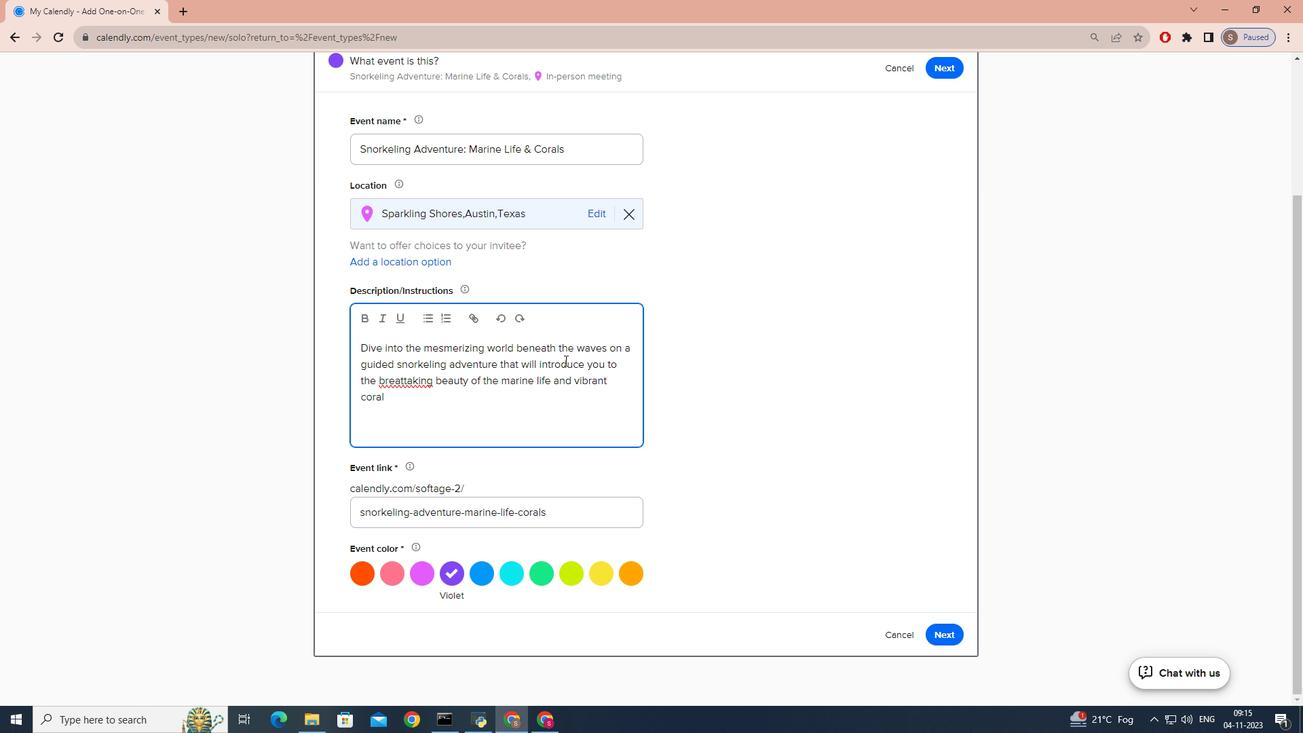 
Action: Mouse moved to (404, 378)
Screenshot: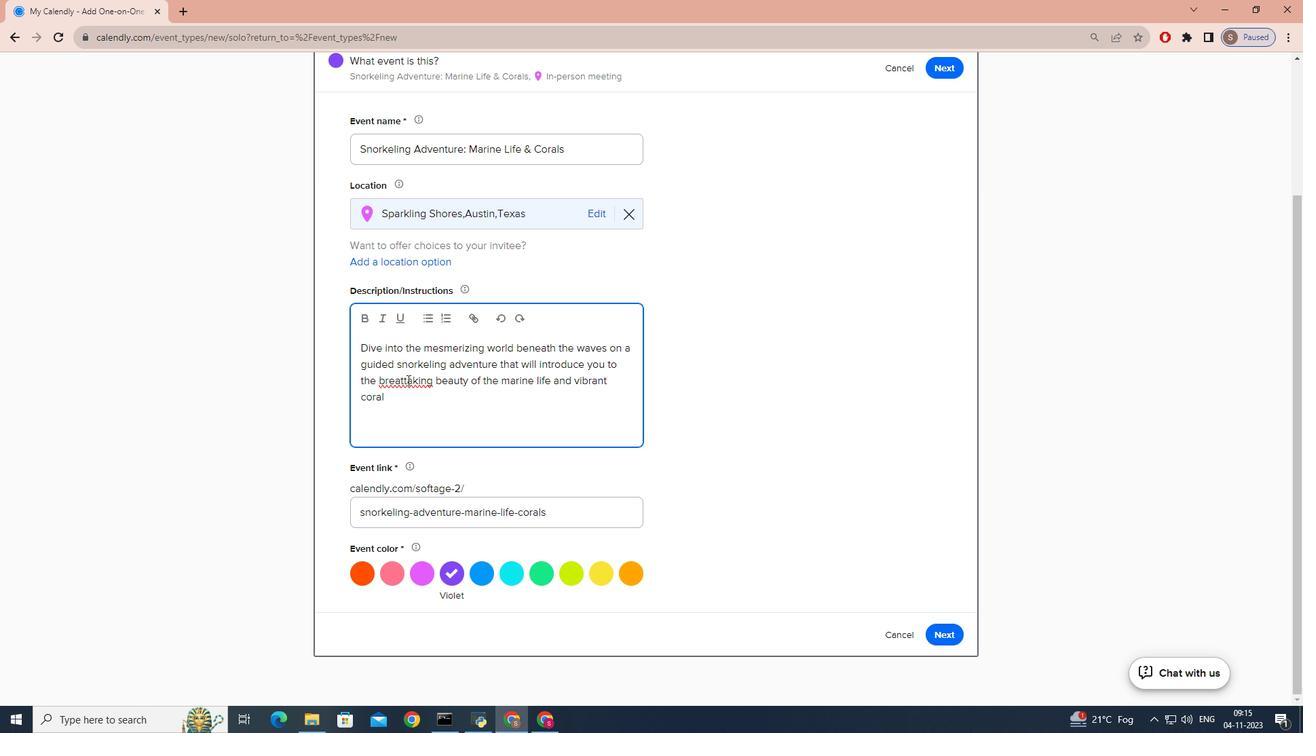 
Action: Mouse pressed left at (404, 378)
Screenshot: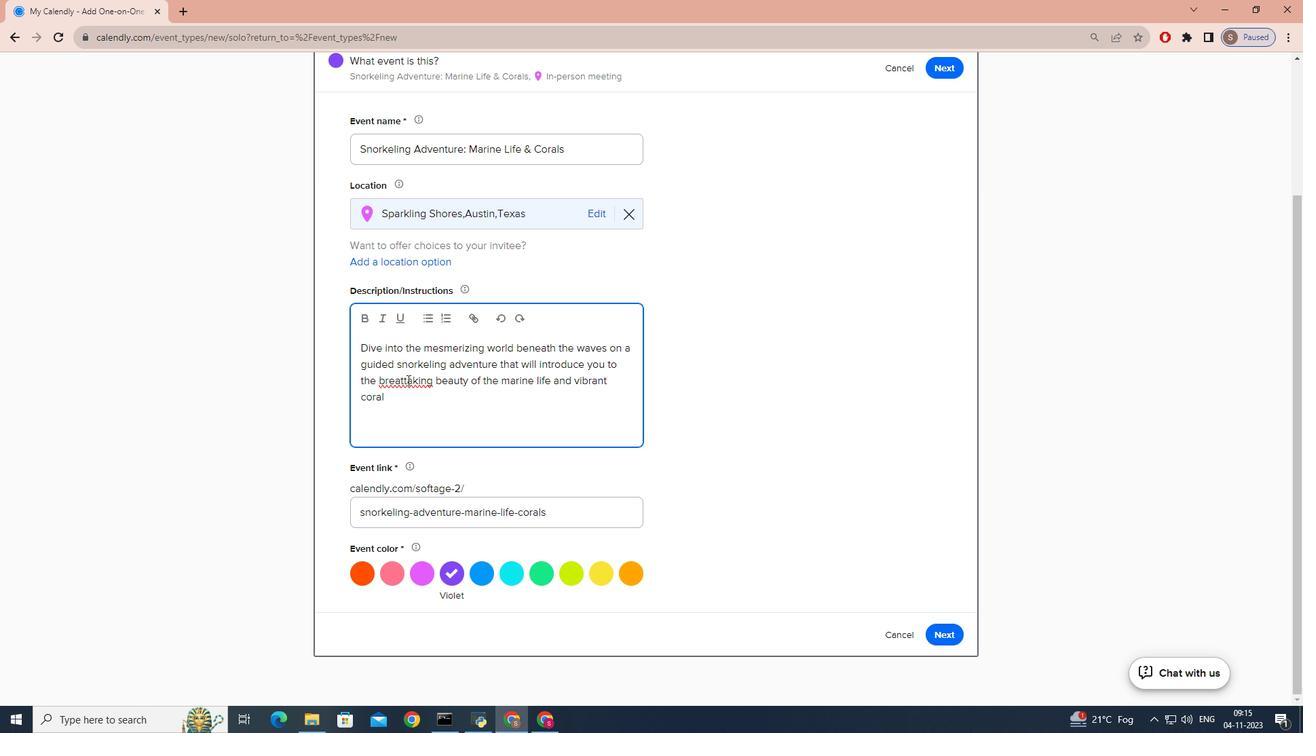 
Action: Mouse moved to (407, 380)
Screenshot: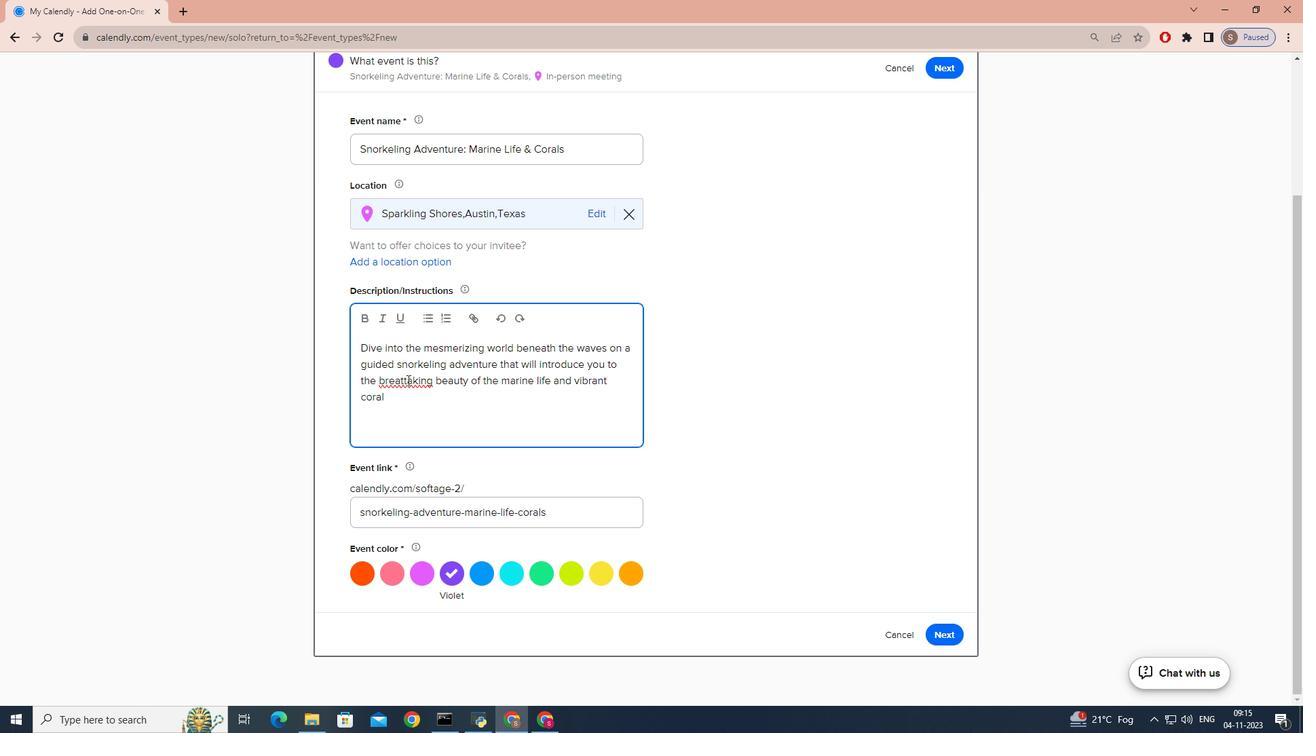 
Action: Key pressed h
Screenshot: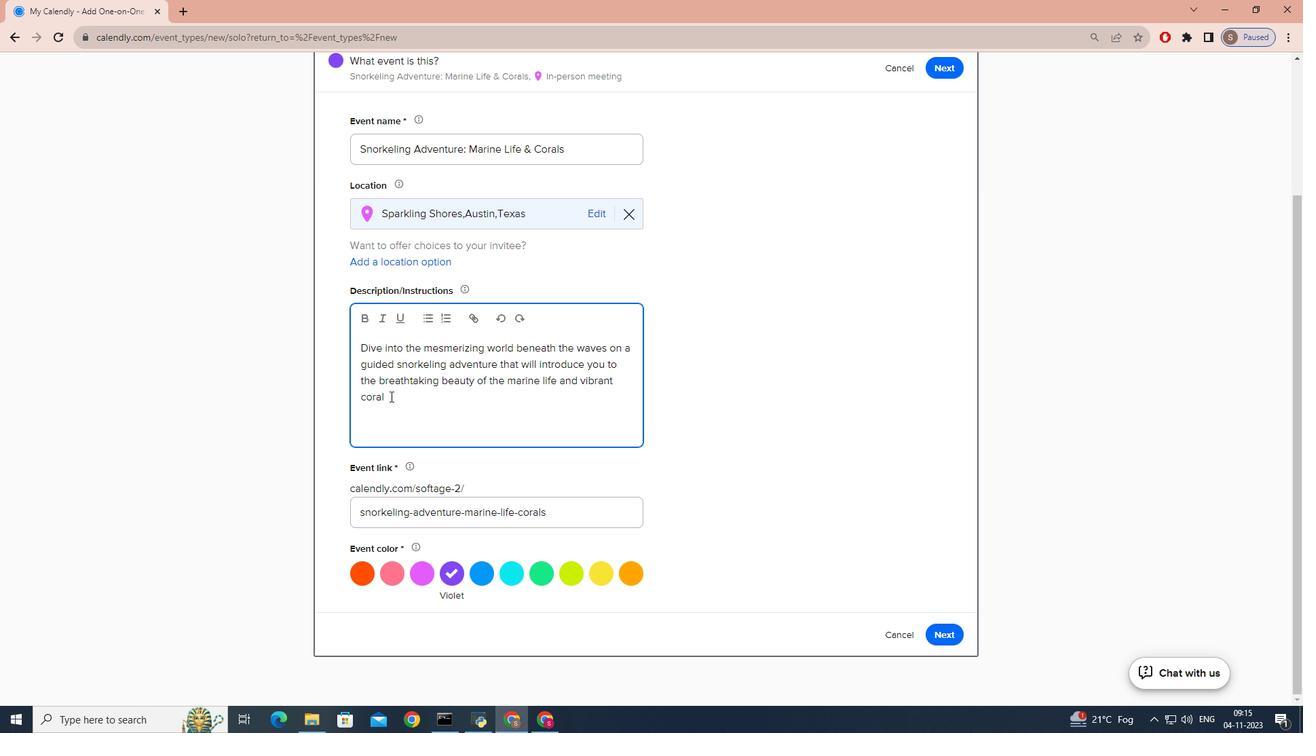 
Action: Mouse moved to (390, 396)
Screenshot: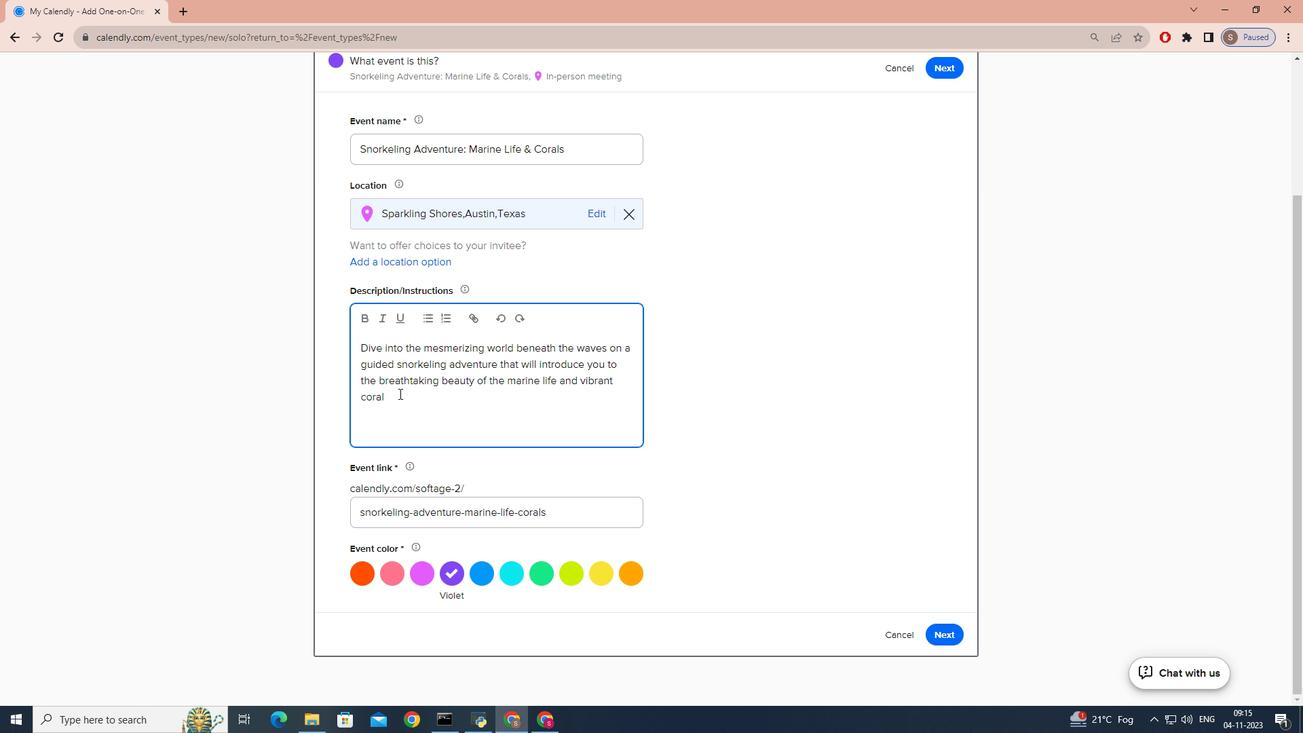 
Action: Mouse pressed left at (390, 396)
Screenshot: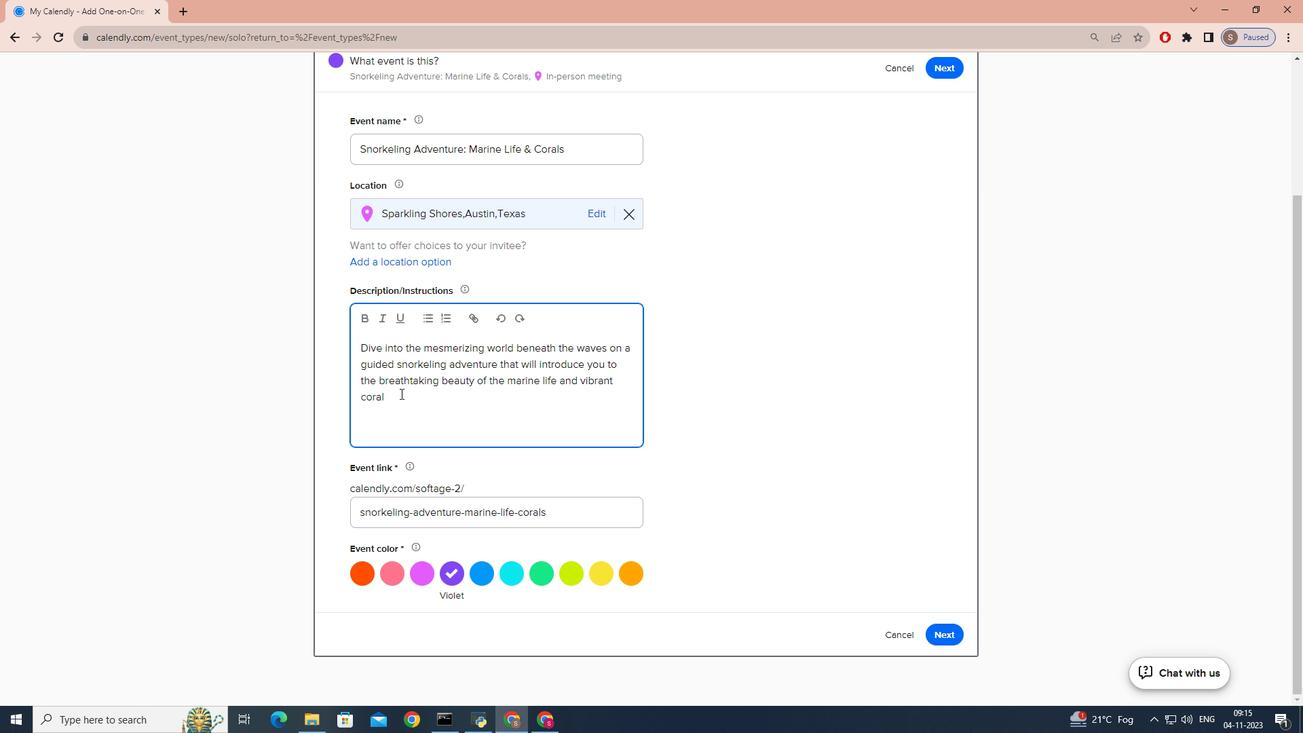 
Action: Mouse moved to (400, 393)
Screenshot: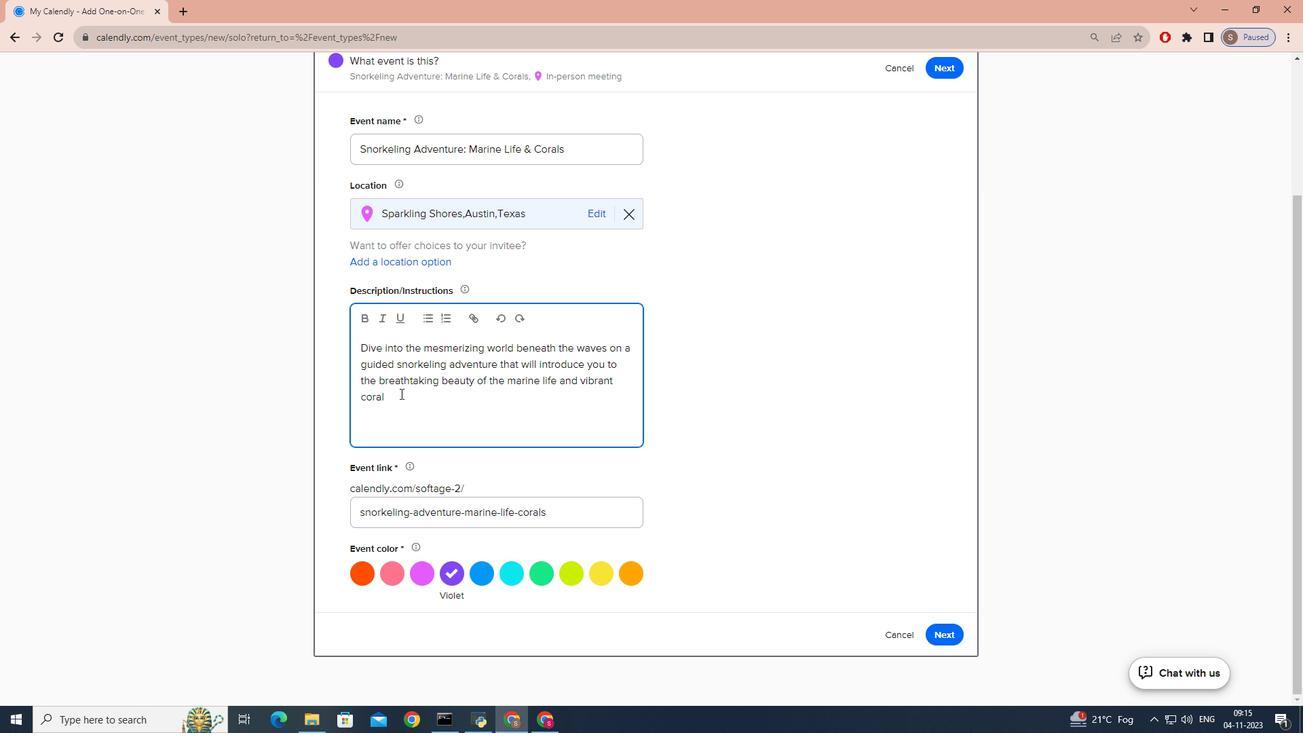 
Action: Key pressed reefs.<Key.caps_lock>O<Key.caps_lock>ur<Key.space>experienced<Key.space>and<Key.space>knowledgable<Key.space>
Screenshot: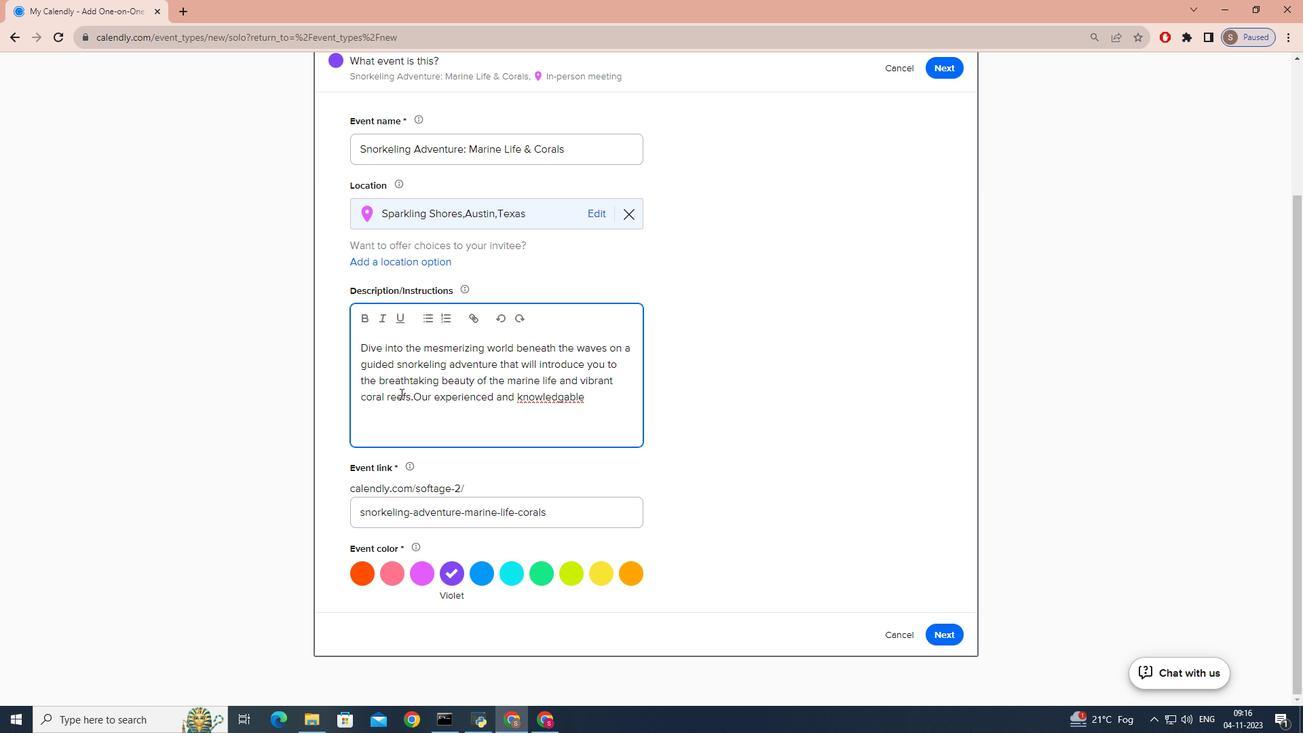 
Action: Mouse moved to (558, 406)
Screenshot: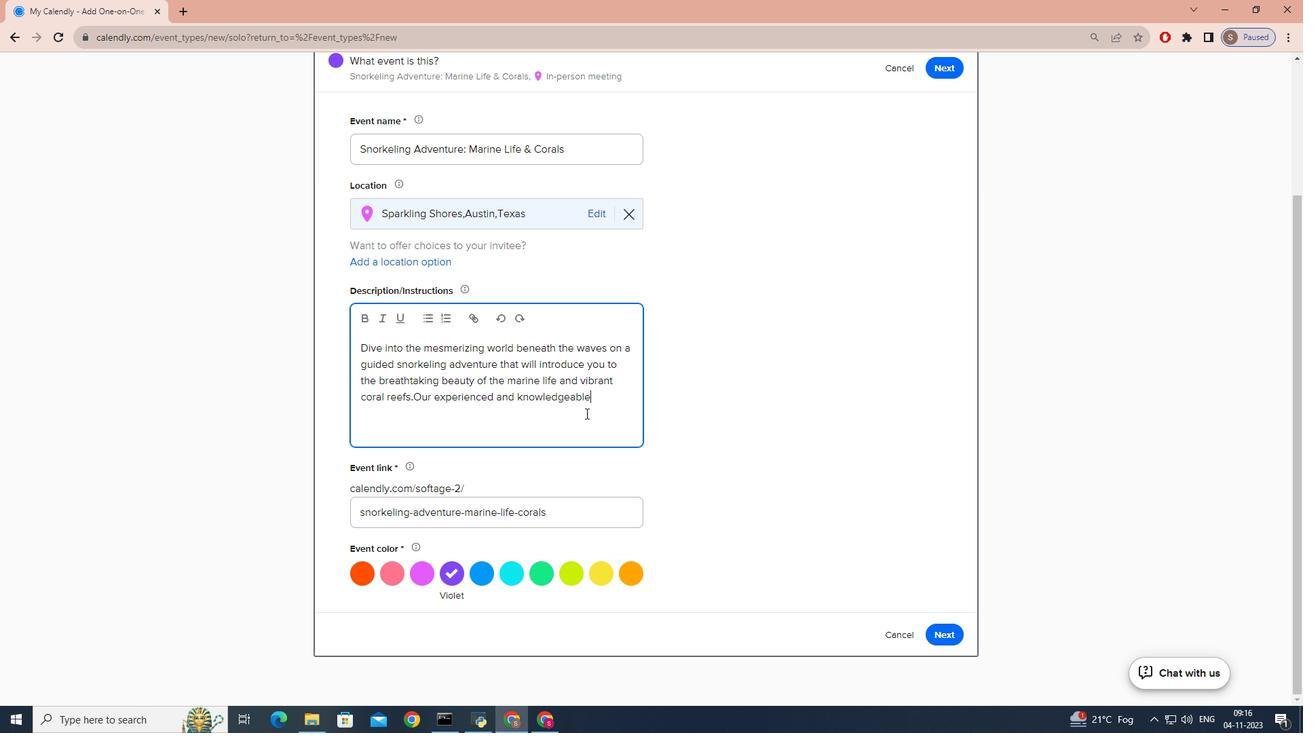 
Action: Mouse pressed right at (558, 406)
Screenshot: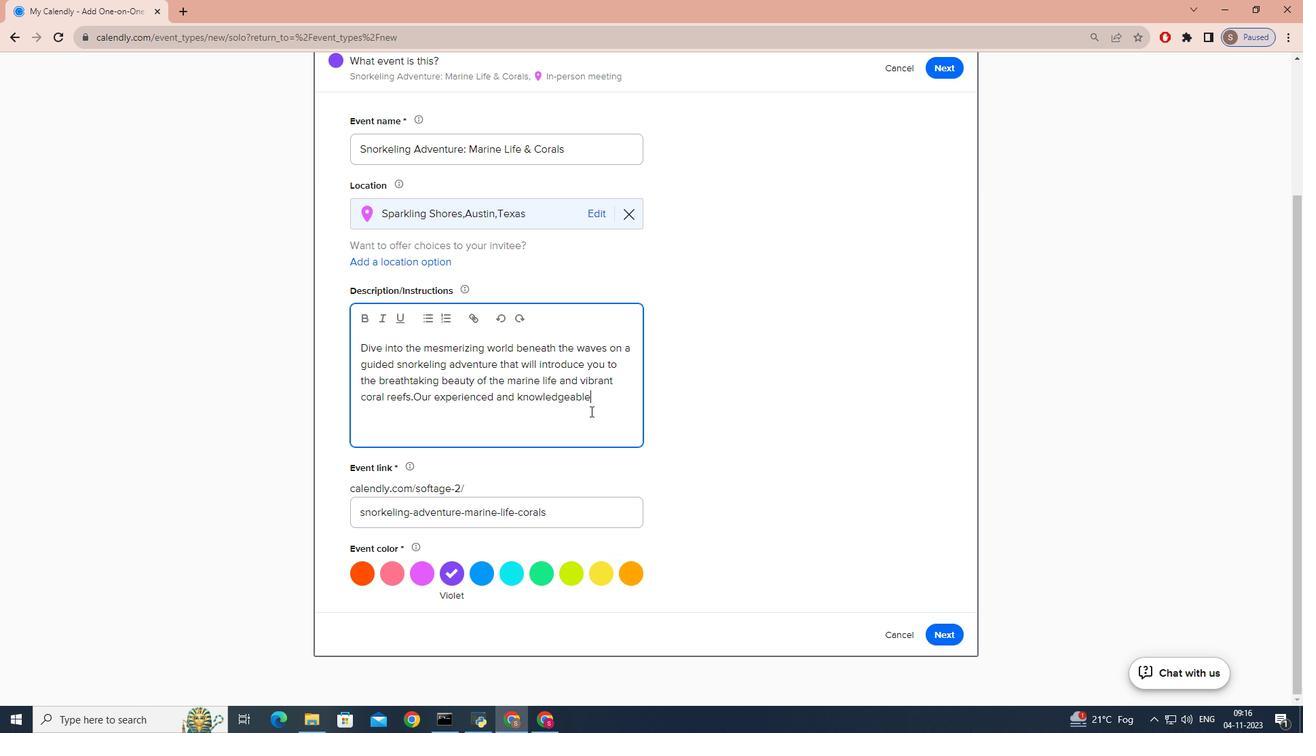 
Action: Mouse moved to (586, 413)
Screenshot: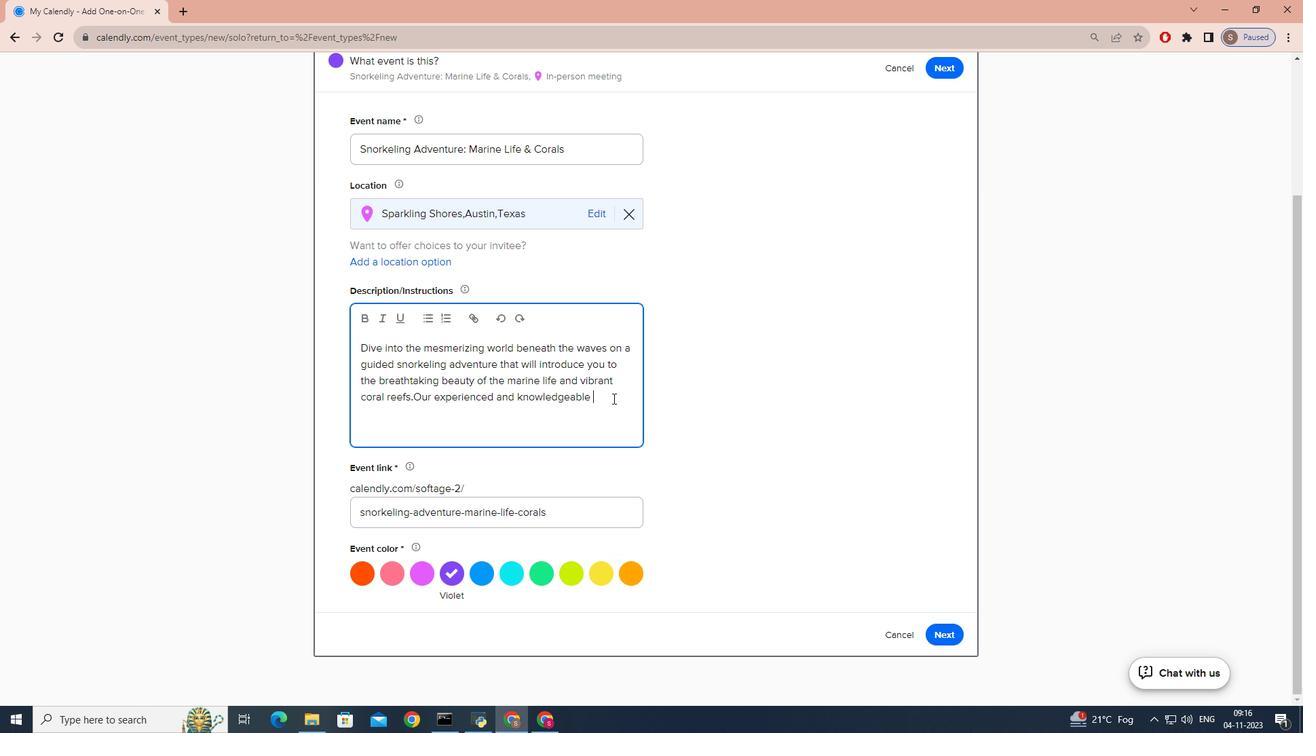 
Action: Mouse pressed left at (586, 413)
Screenshot: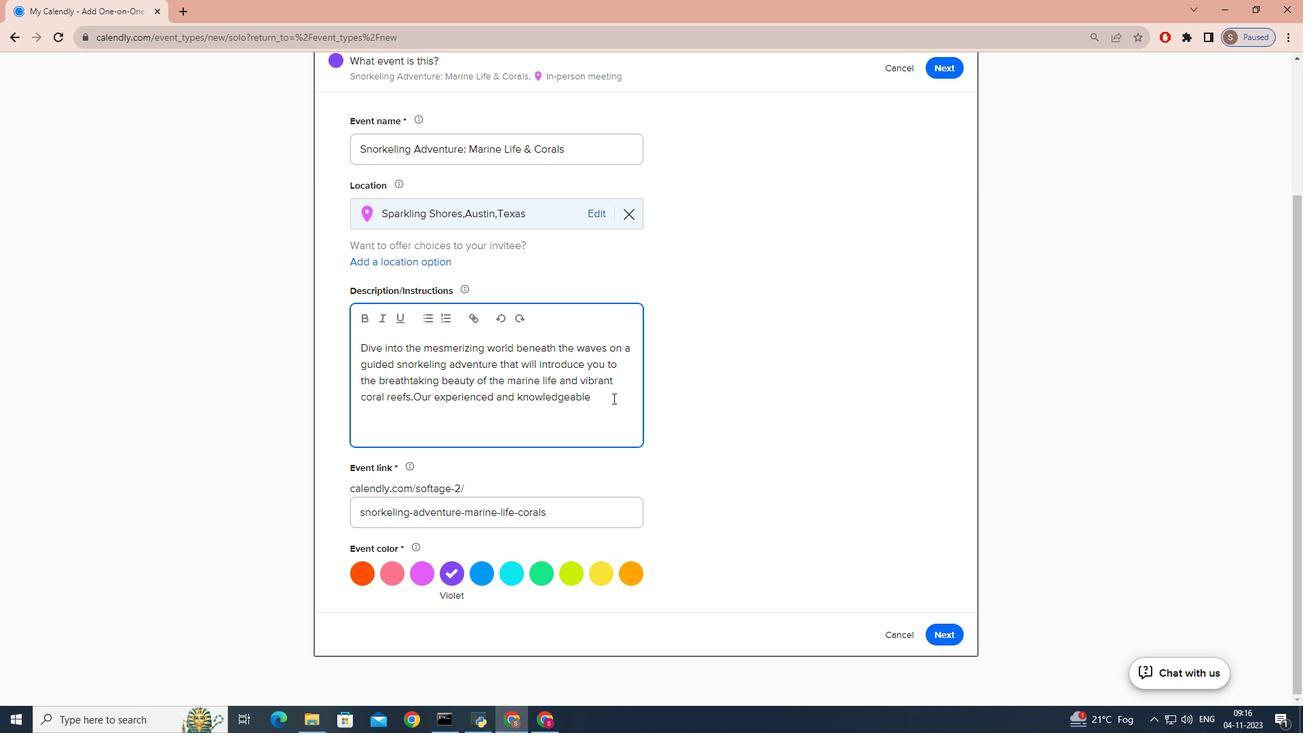 
Action: Mouse moved to (613, 398)
Screenshot: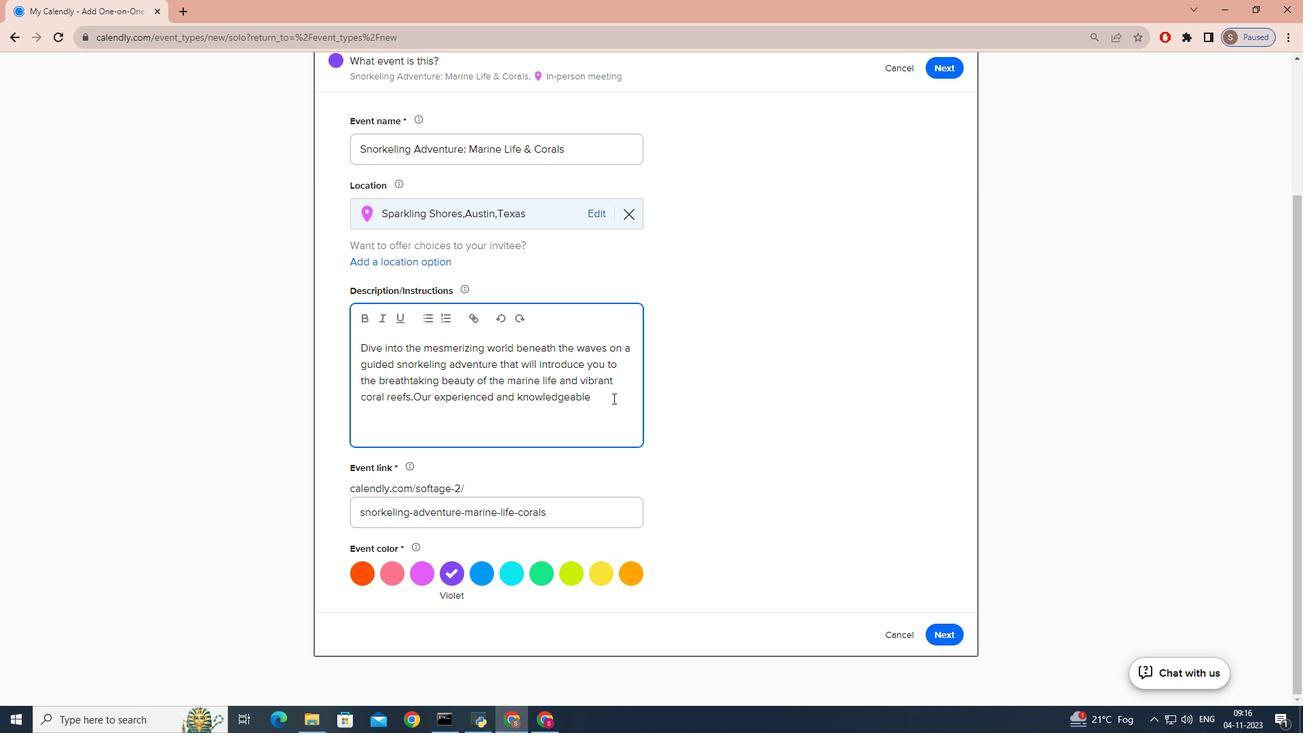 
Action: Mouse pressed left at (613, 398)
Screenshot: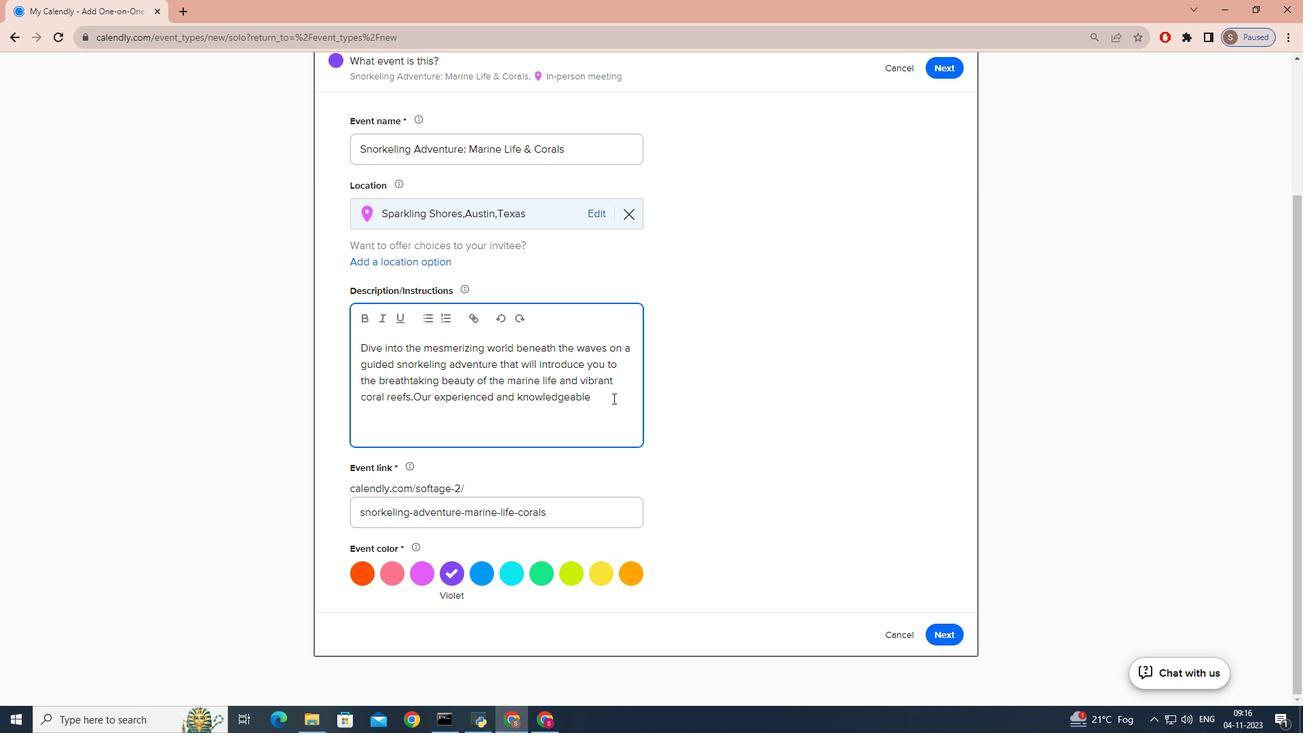 
Action: Key pressed guides<Key.space>will<Key.space>take<Key.space>you<Key.space>on<Key.space>a<Key.space>journey<Key.space>through<Key.space>cryu<Key.backspace>stal<Key.space>clear<Key.space>waters<Key.space>,whee<Key.backspace>re<Key.space>you<Key.space>will<Key.space>encounter<Key.space>a<Key.space>kaledioscope<Key.space>
Screenshot: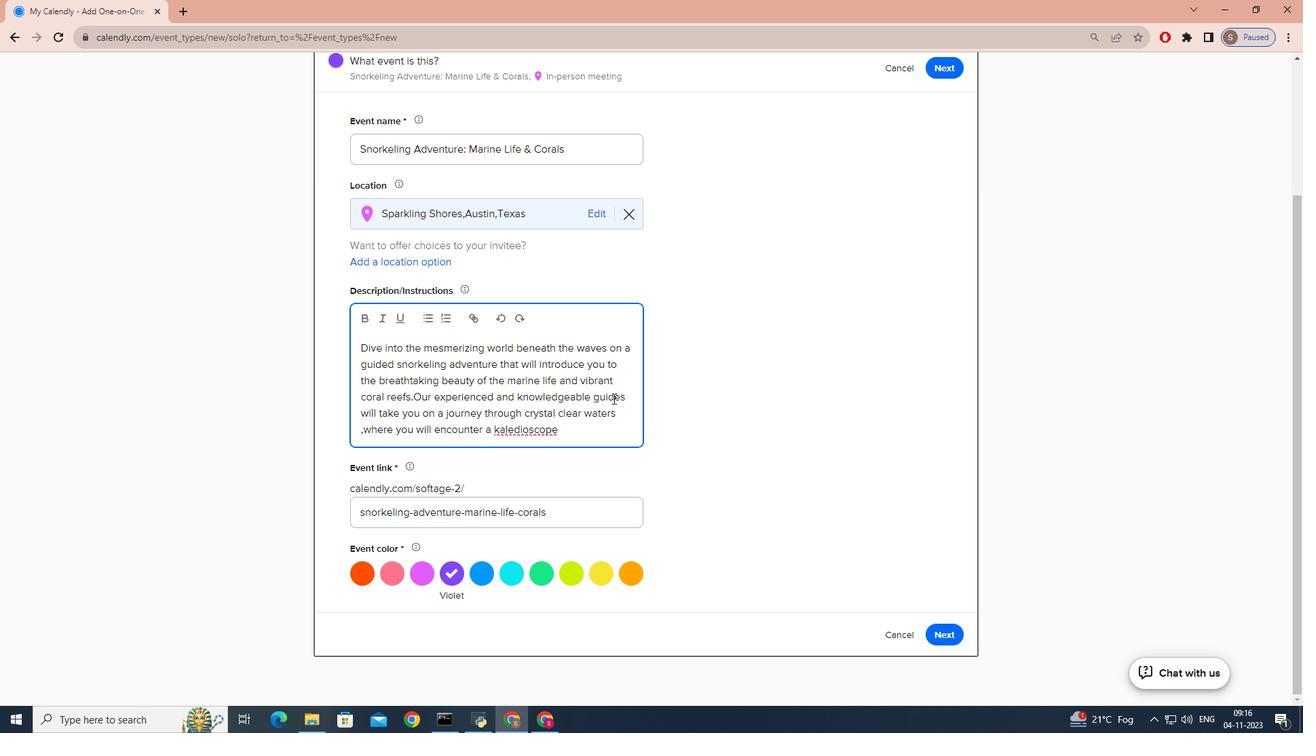 
Action: Mouse moved to (505, 429)
Screenshot: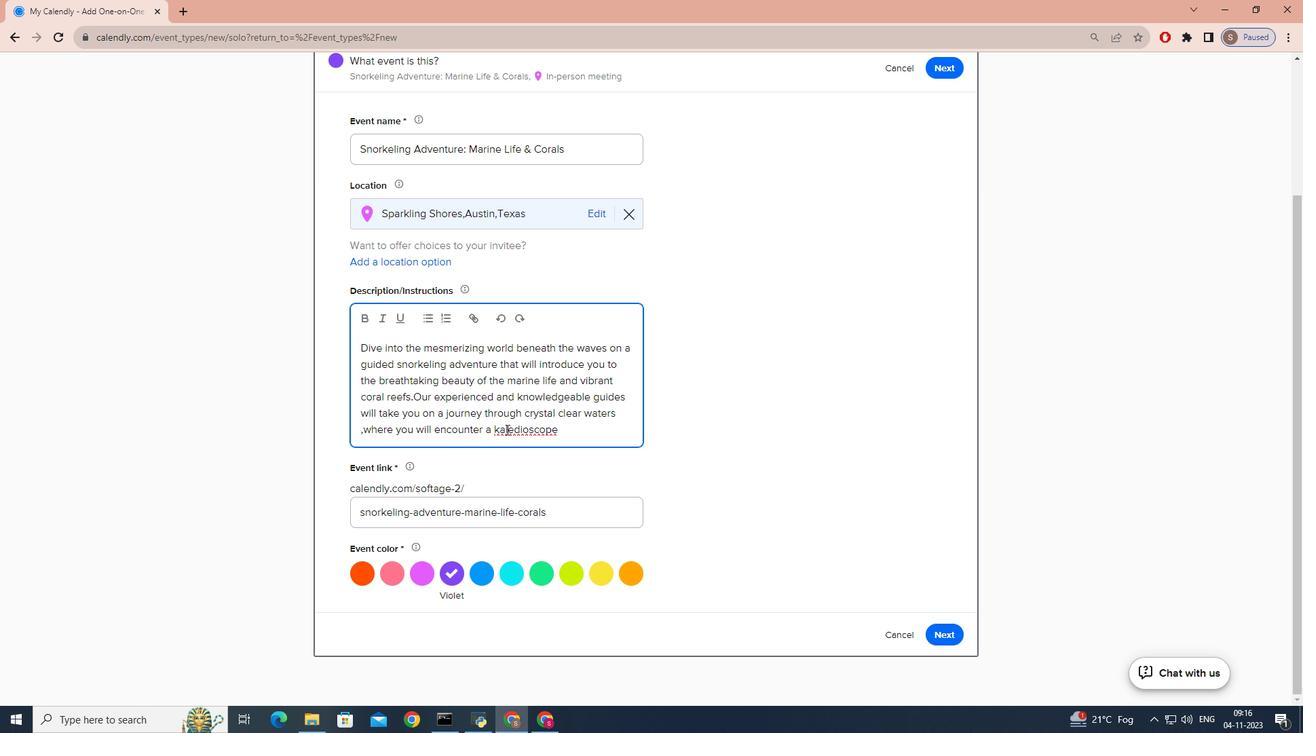 
Action: Mouse pressed left at (505, 429)
Screenshot: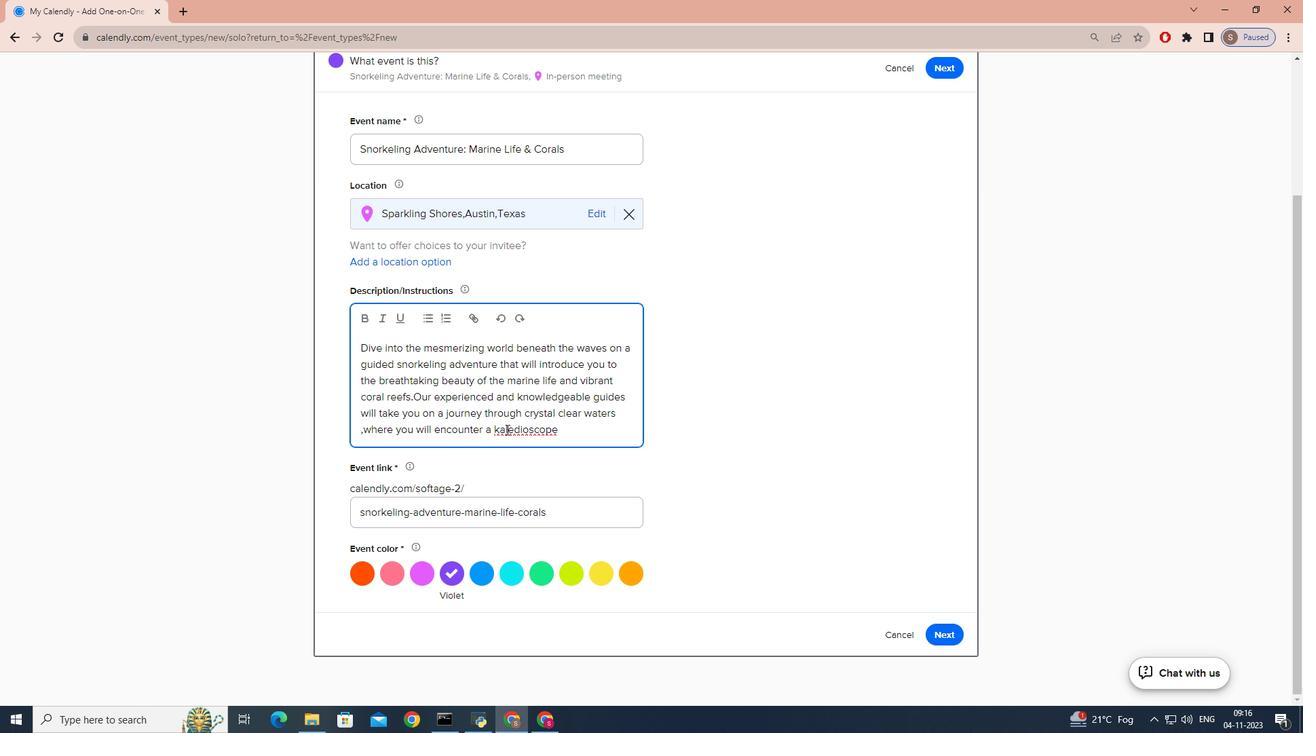 
Action: Mouse moved to (508, 429)
Screenshot: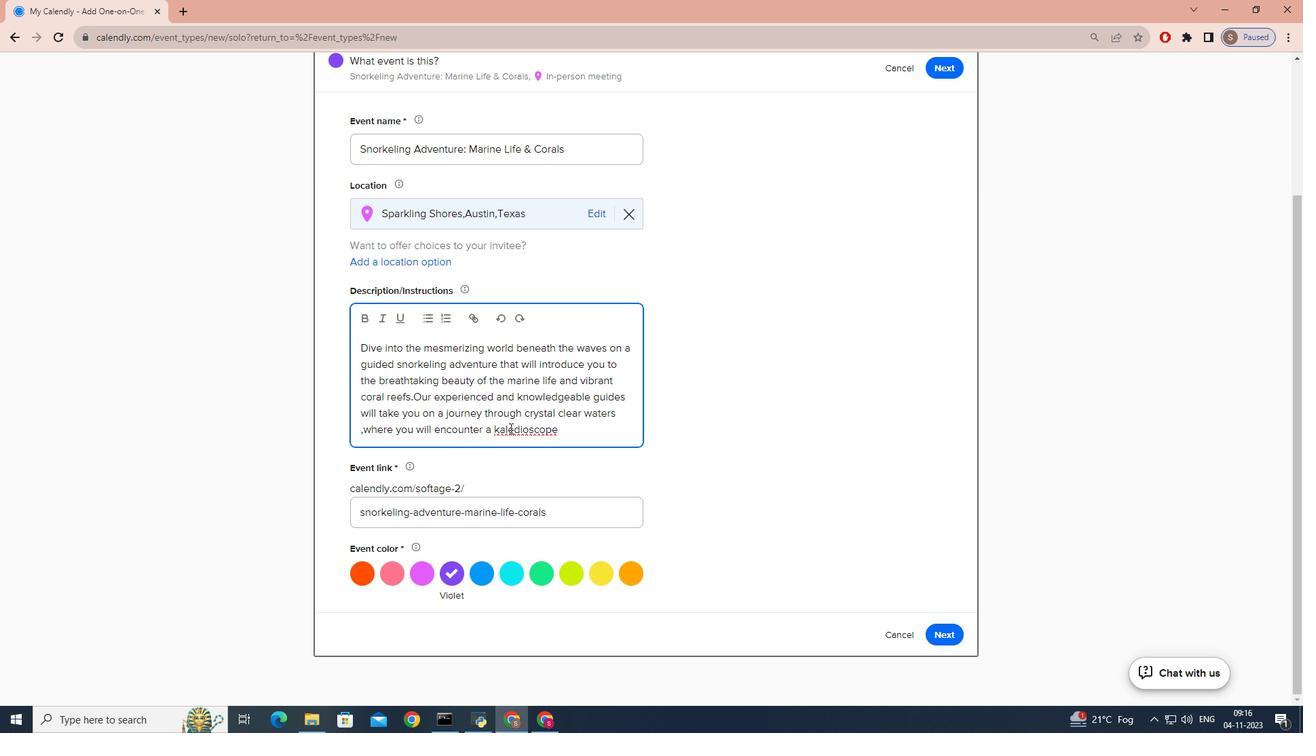 
Action: Mouse pressed left at (508, 429)
Screenshot: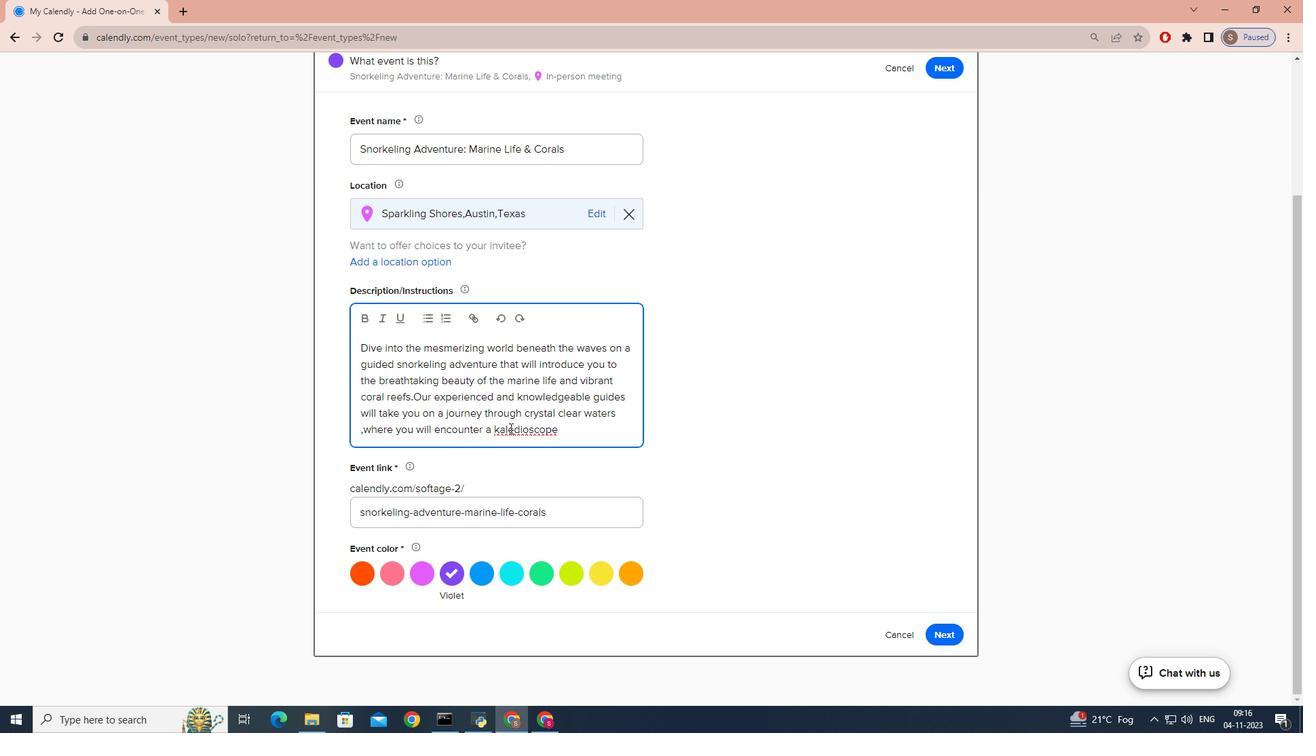 
Action: Mouse moved to (510, 428)
Screenshot: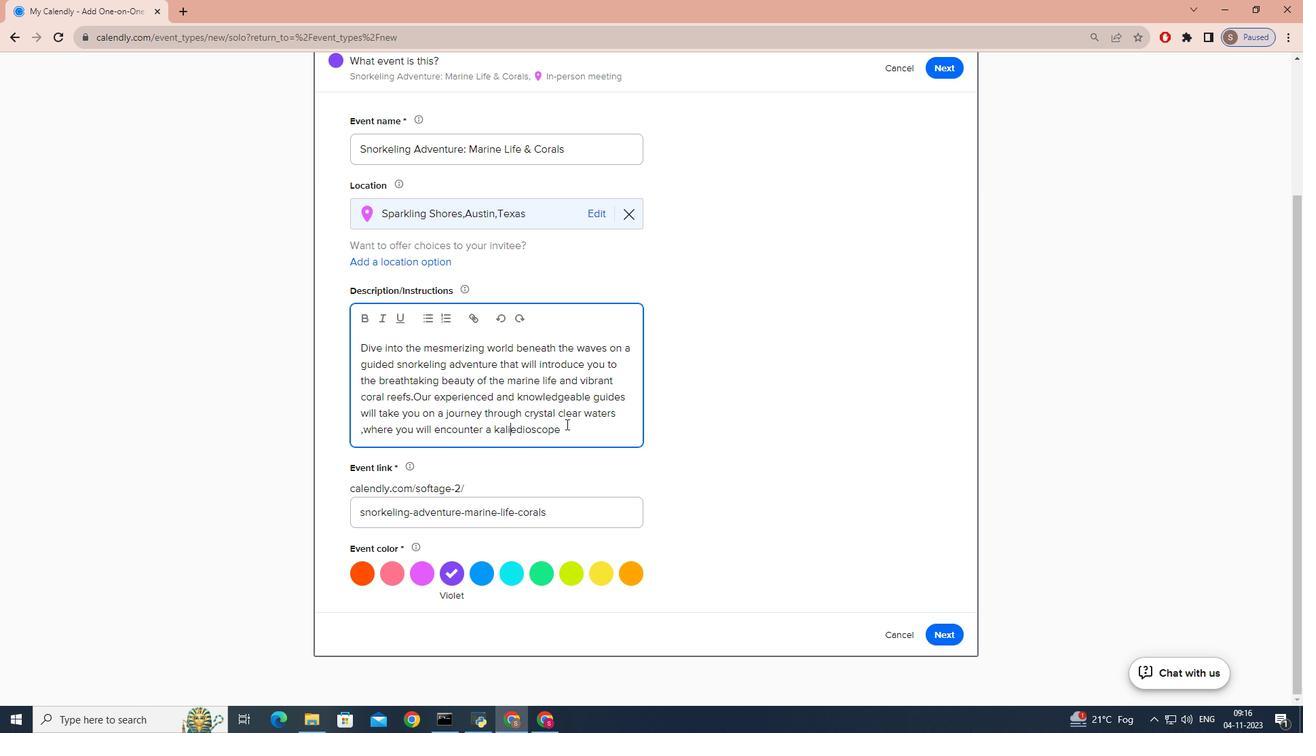 
Action: Key pressed i
Screenshot: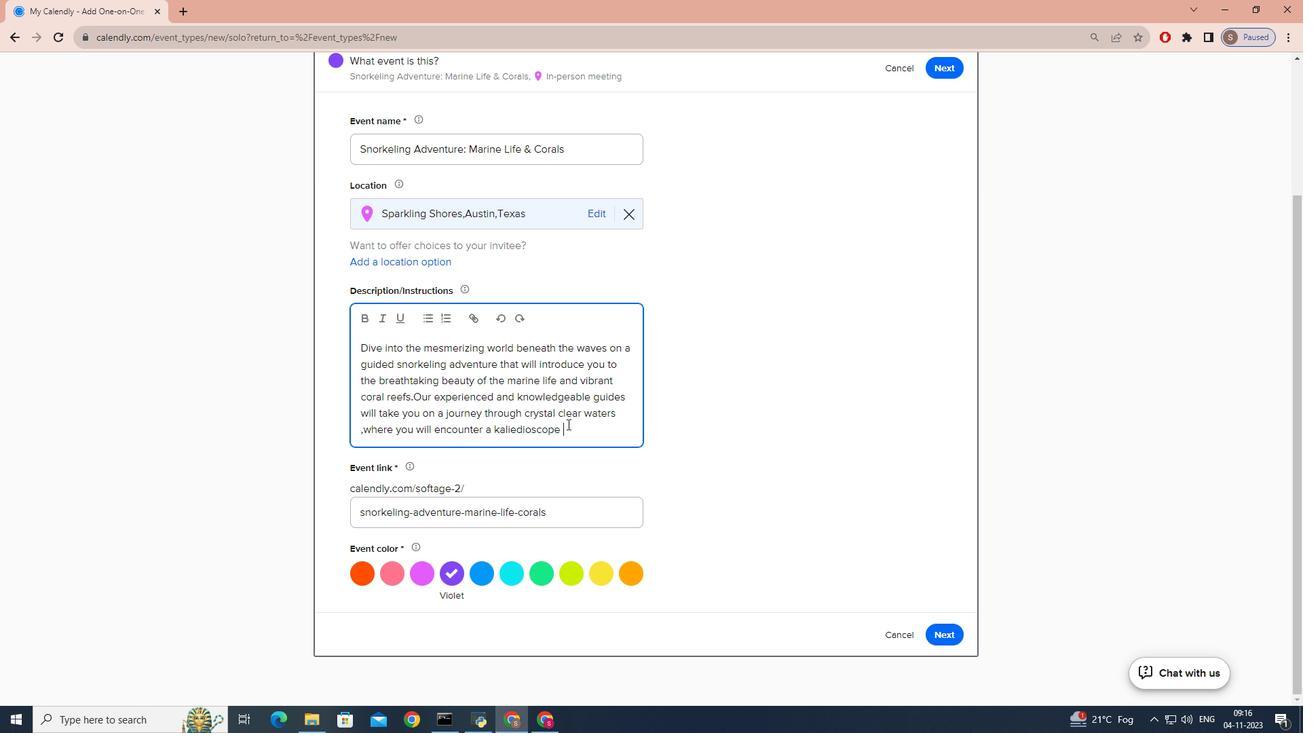 
Action: Mouse moved to (566, 424)
Screenshot: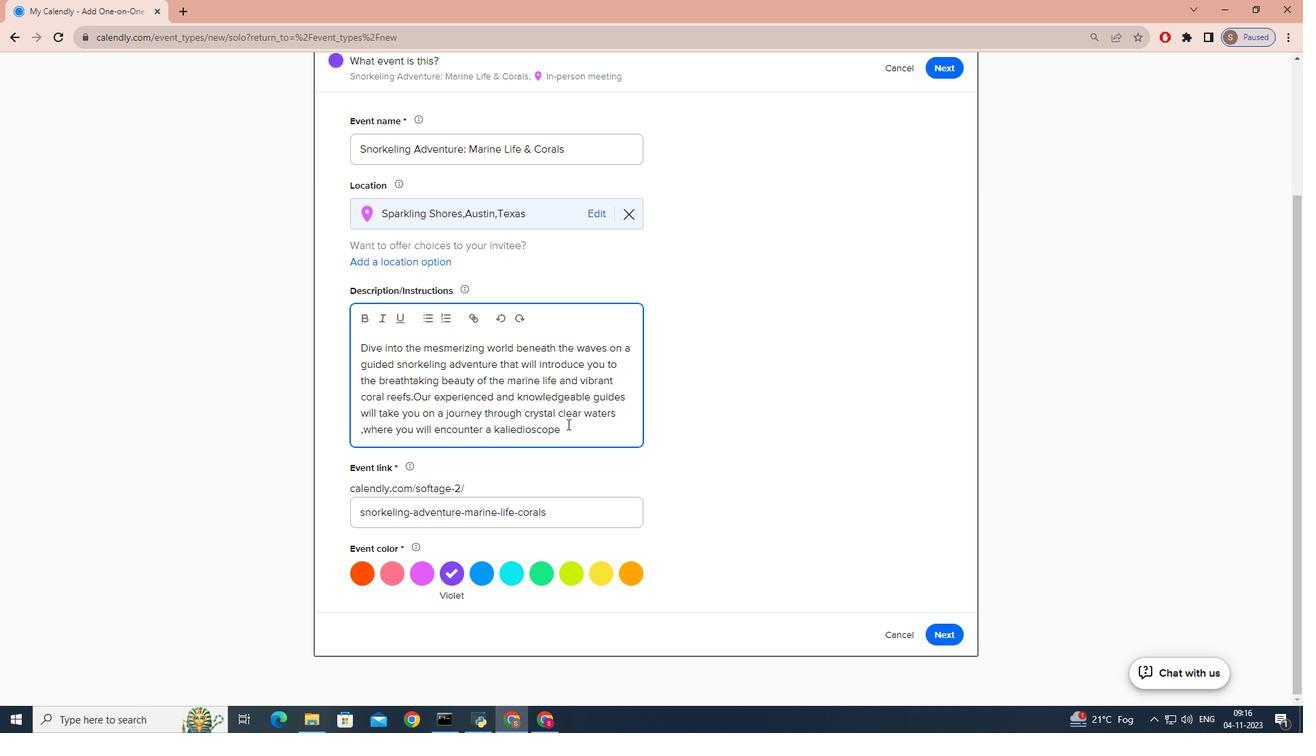 
Action: Mouse pressed left at (566, 424)
Screenshot: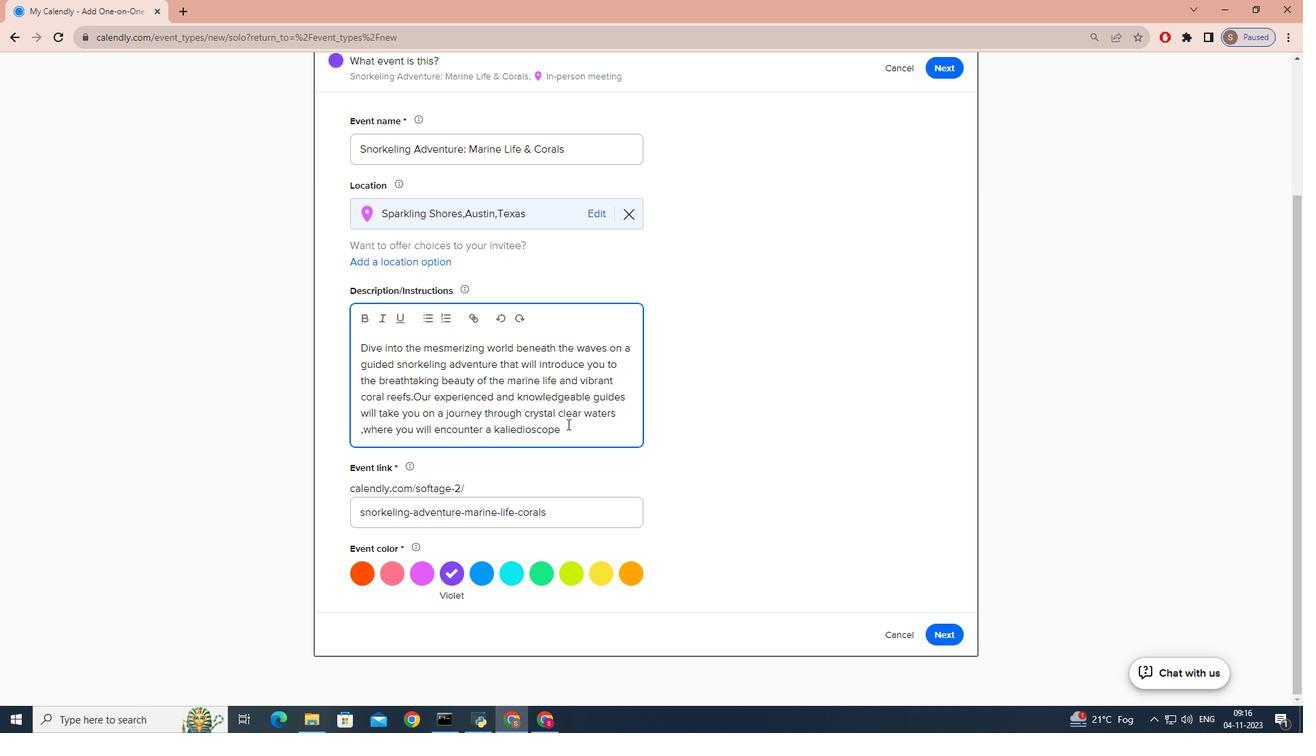 
Action: Mouse moved to (567, 424)
Screenshot: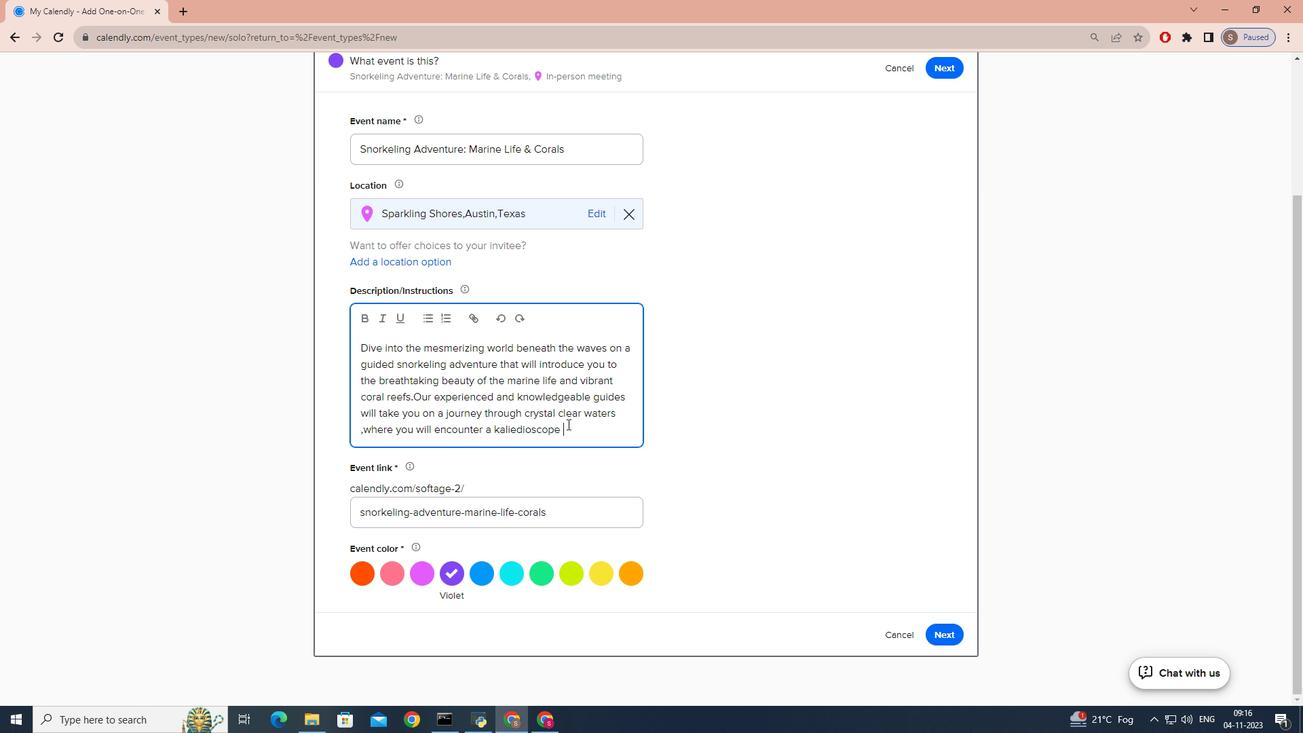 
Action: Key pressed of<Key.space>colorful<Key.space>fish<Key.space>,fscinating<Key.space>
Screenshot: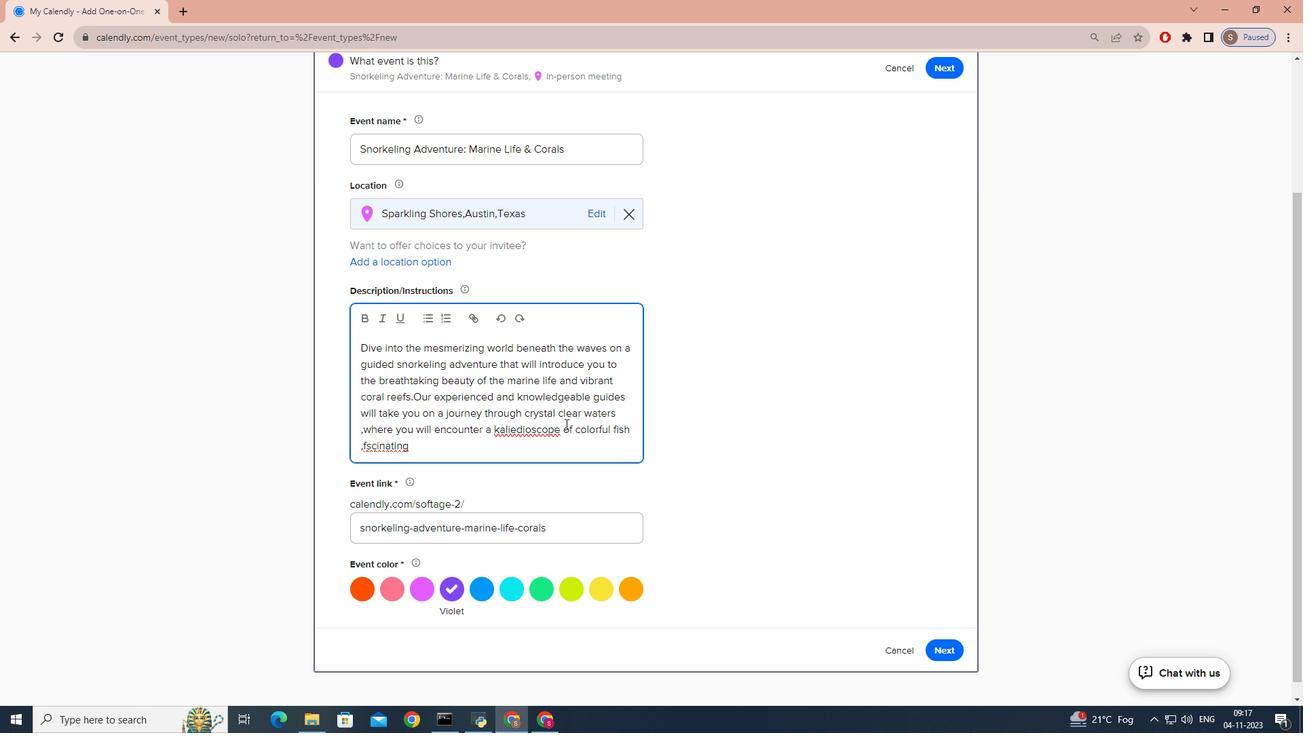 
Action: Mouse moved to (367, 448)
Screenshot: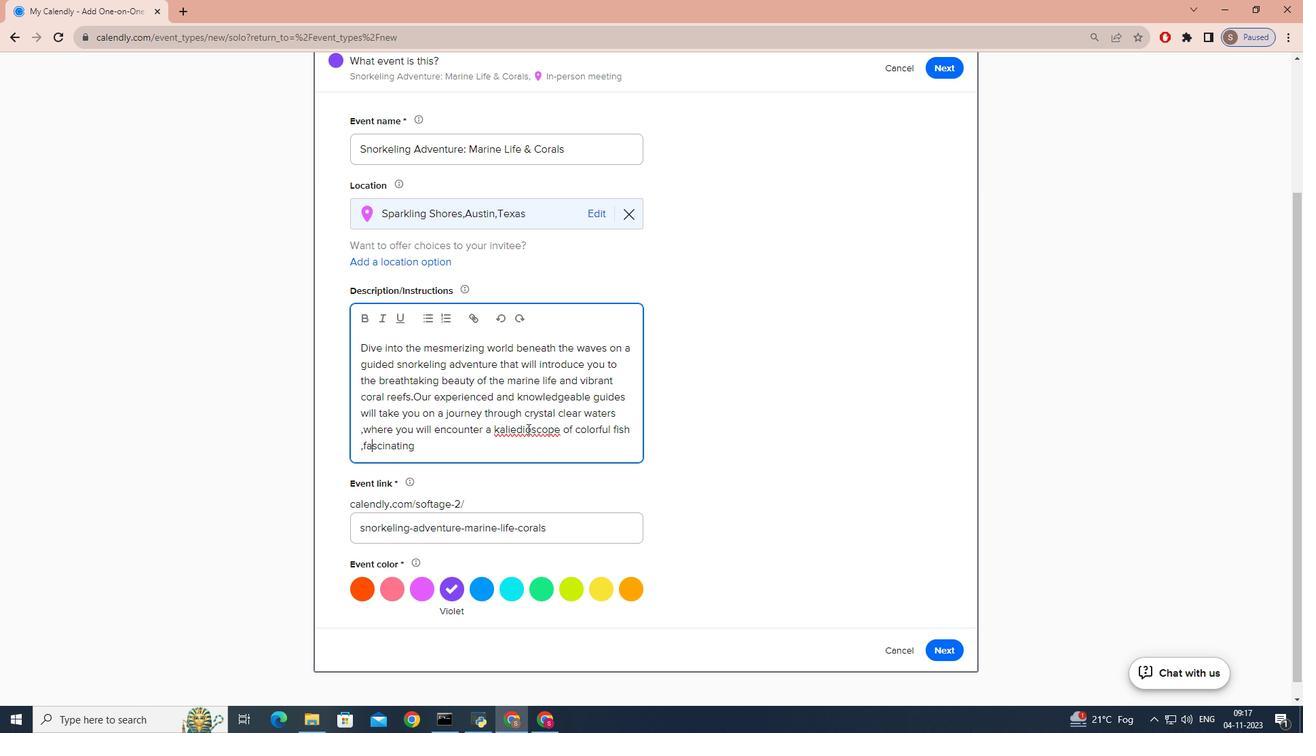 
Action: Mouse pressed left at (367, 448)
Screenshot: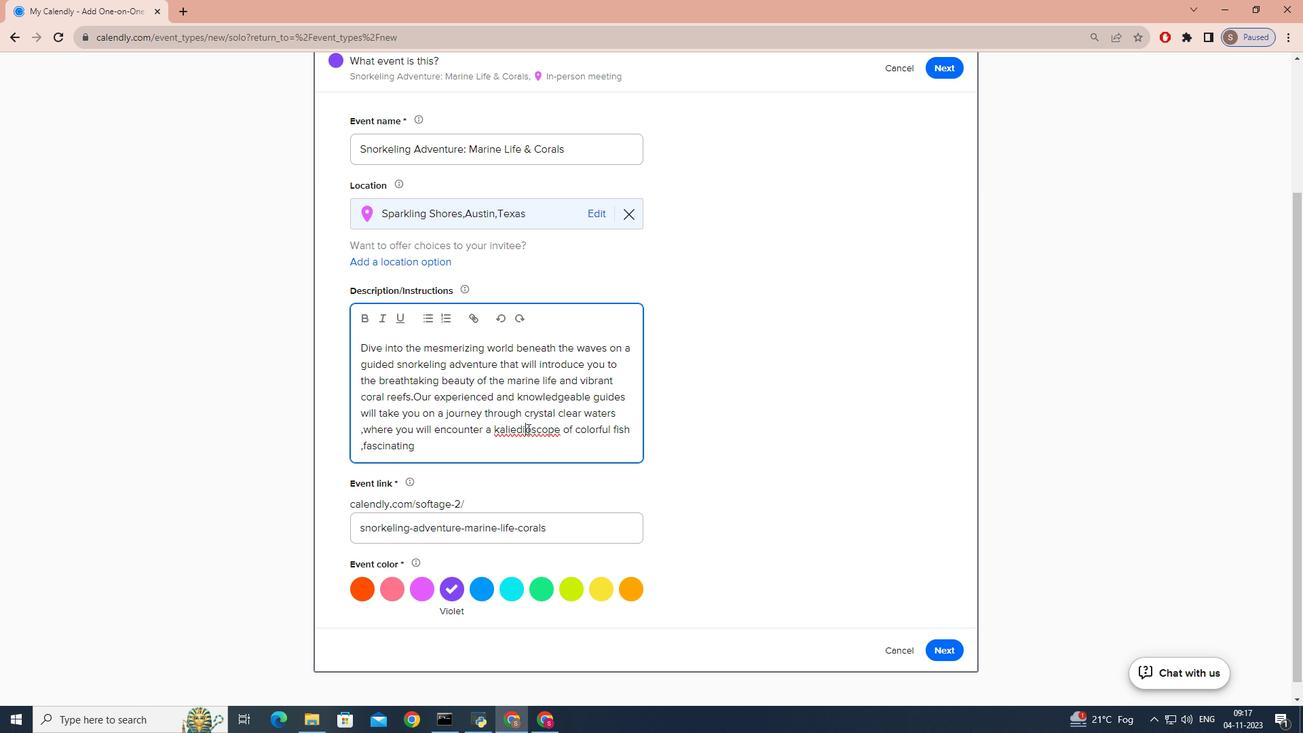
Action: Key pressed a
Screenshot: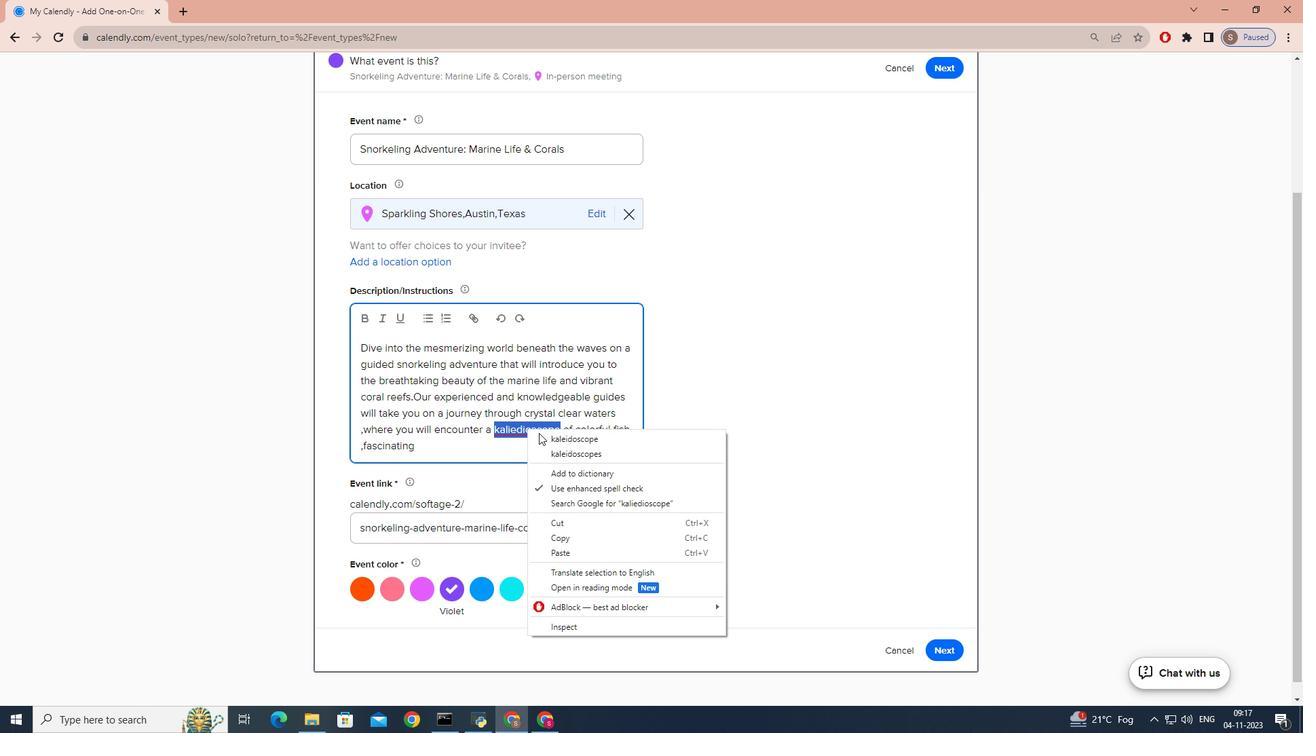 
Action: Mouse moved to (527, 429)
Screenshot: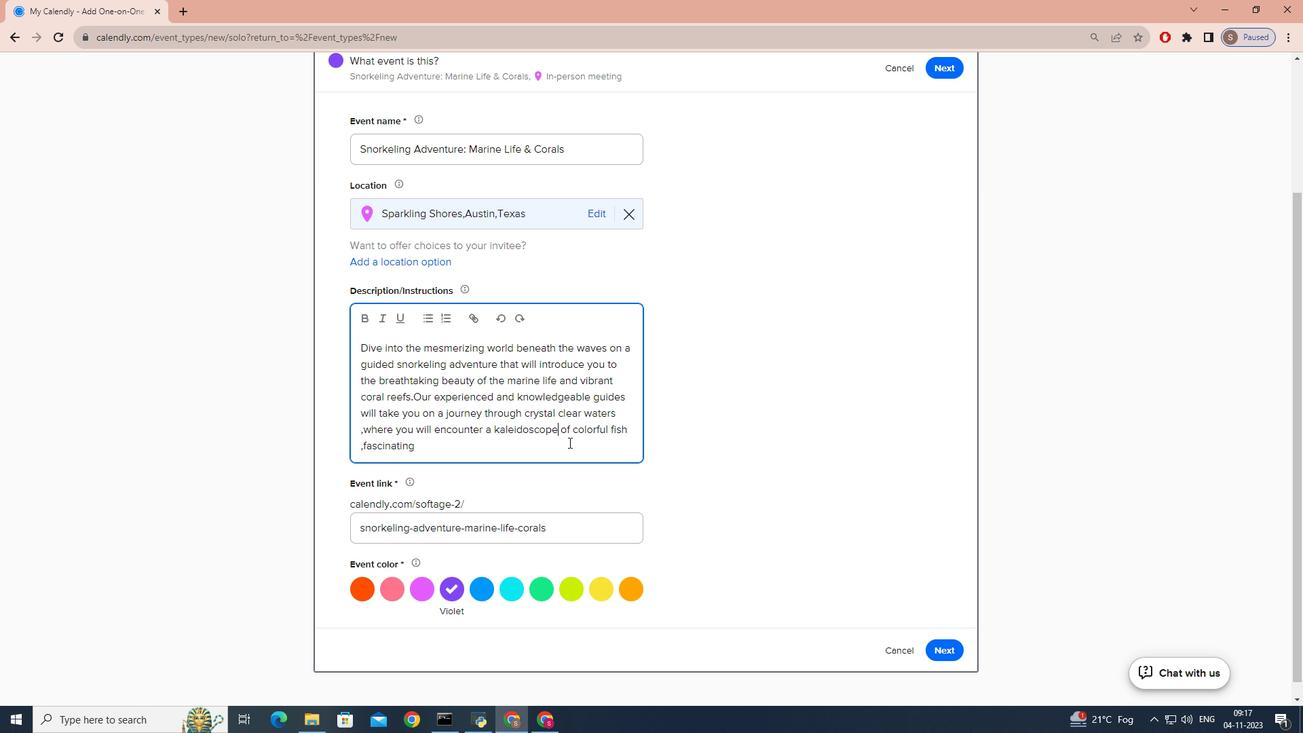 
Action: Mouse pressed right at (527, 429)
Screenshot: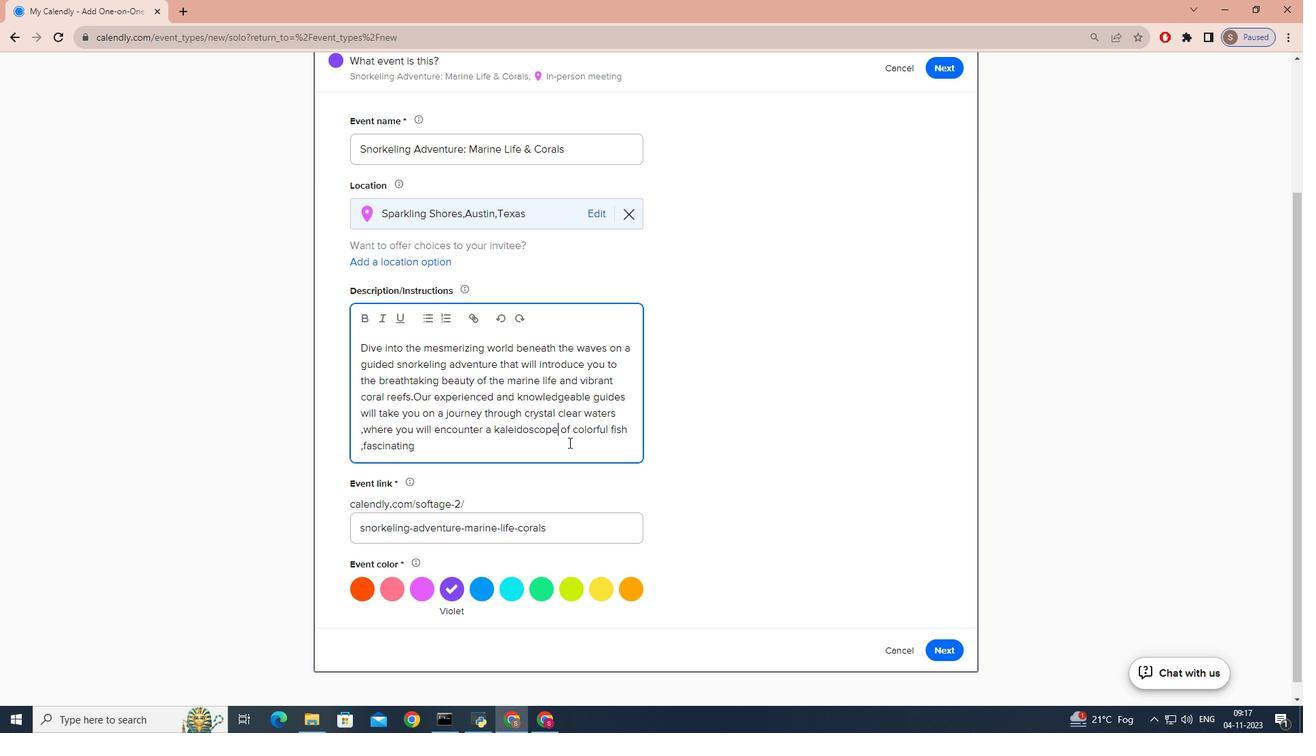 
Action: Mouse moved to (569, 442)
Screenshot: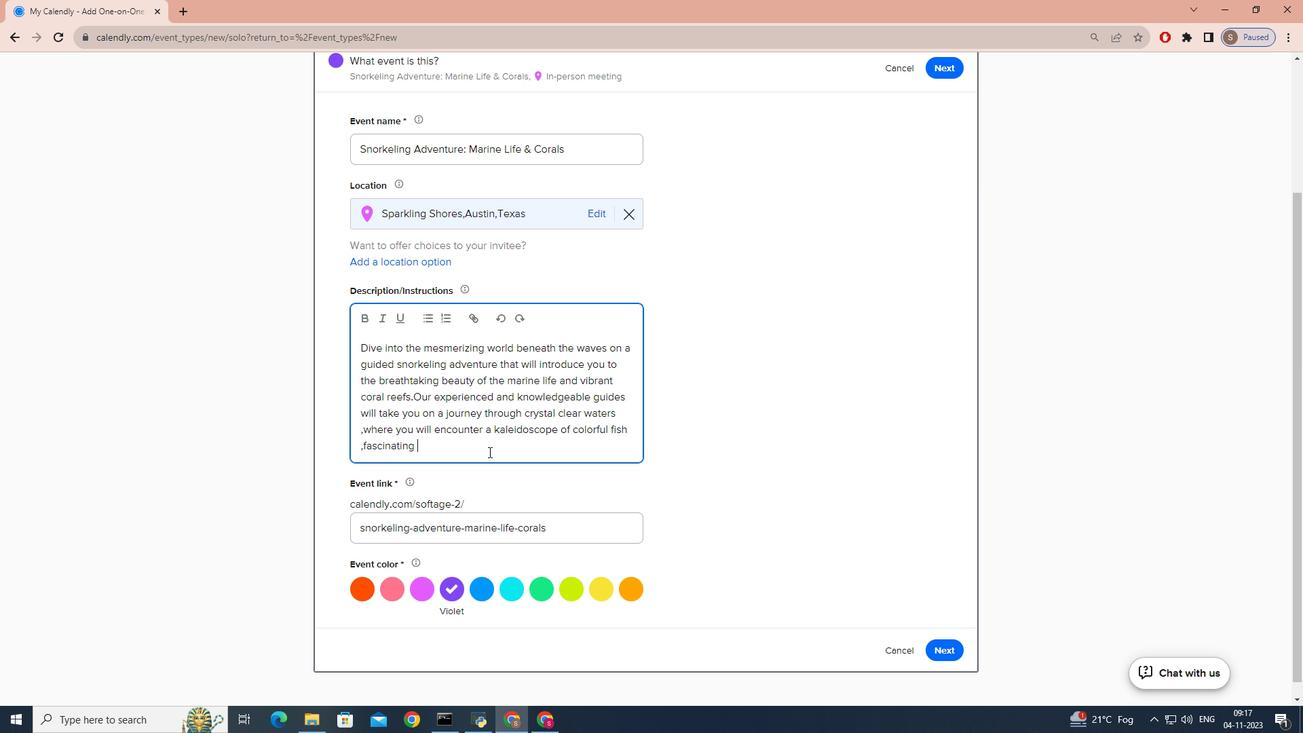 
Action: Mouse pressed left at (569, 442)
Screenshot: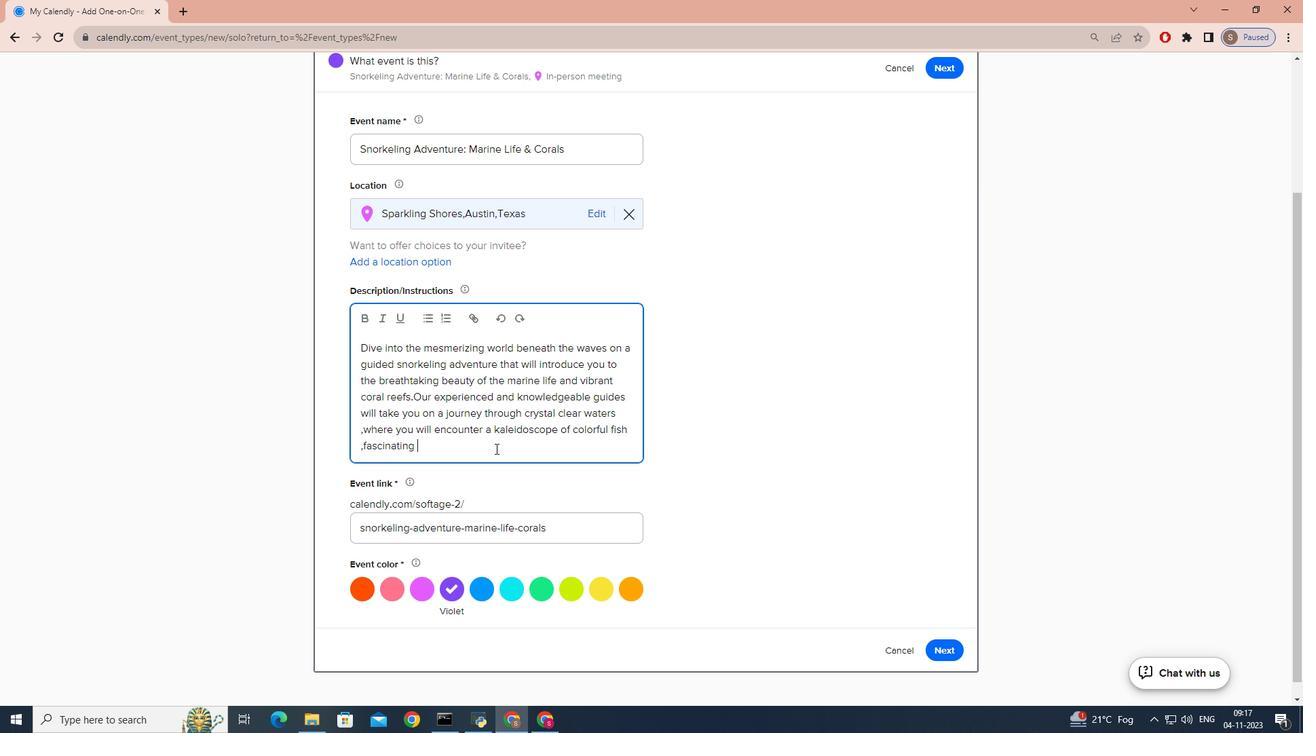 
Action: Mouse moved to (488, 452)
Screenshot: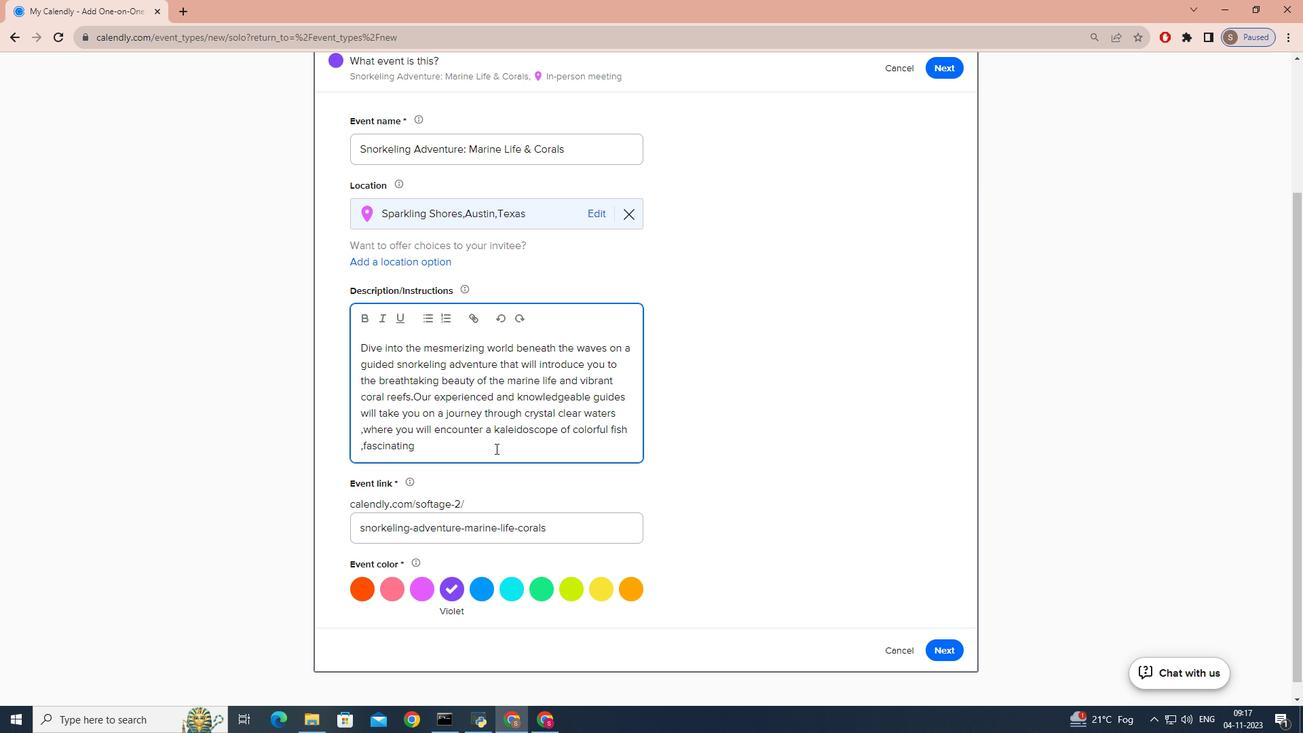 
Action: Mouse pressed left at (488, 452)
Screenshot: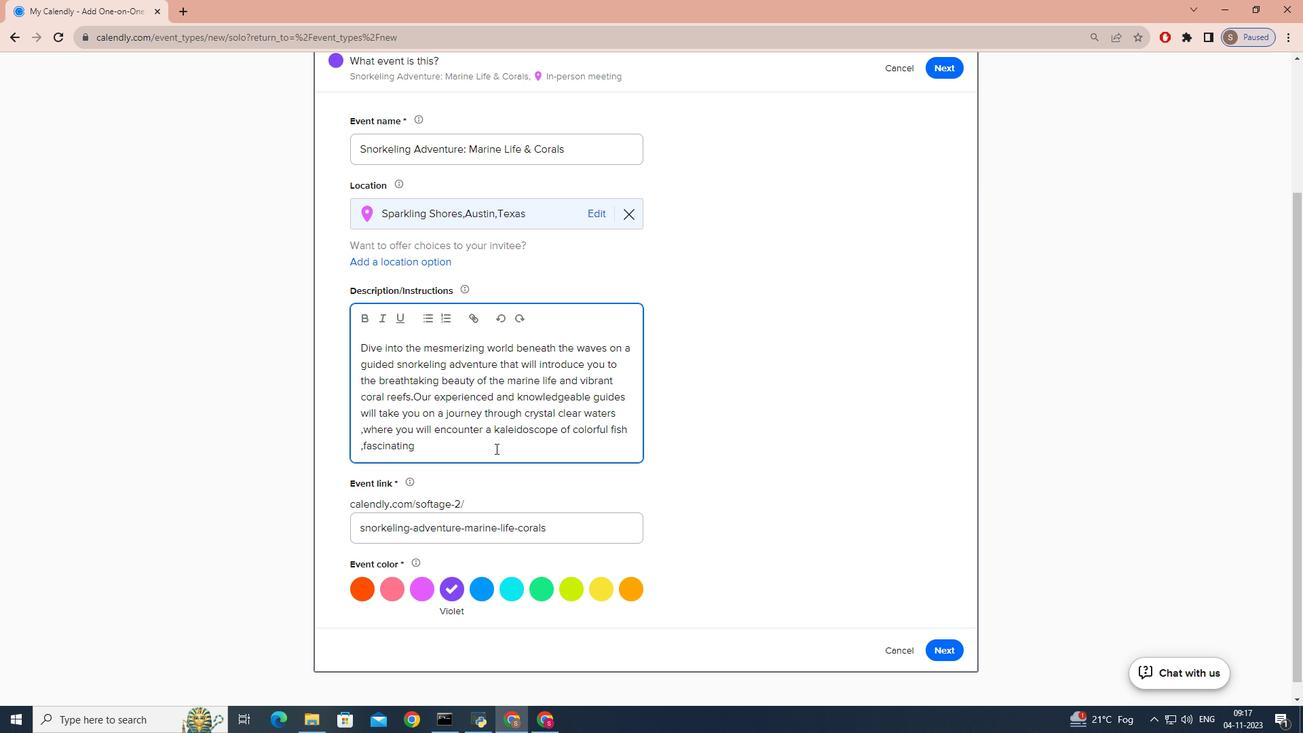 
Action: Mouse moved to (495, 448)
Screenshot: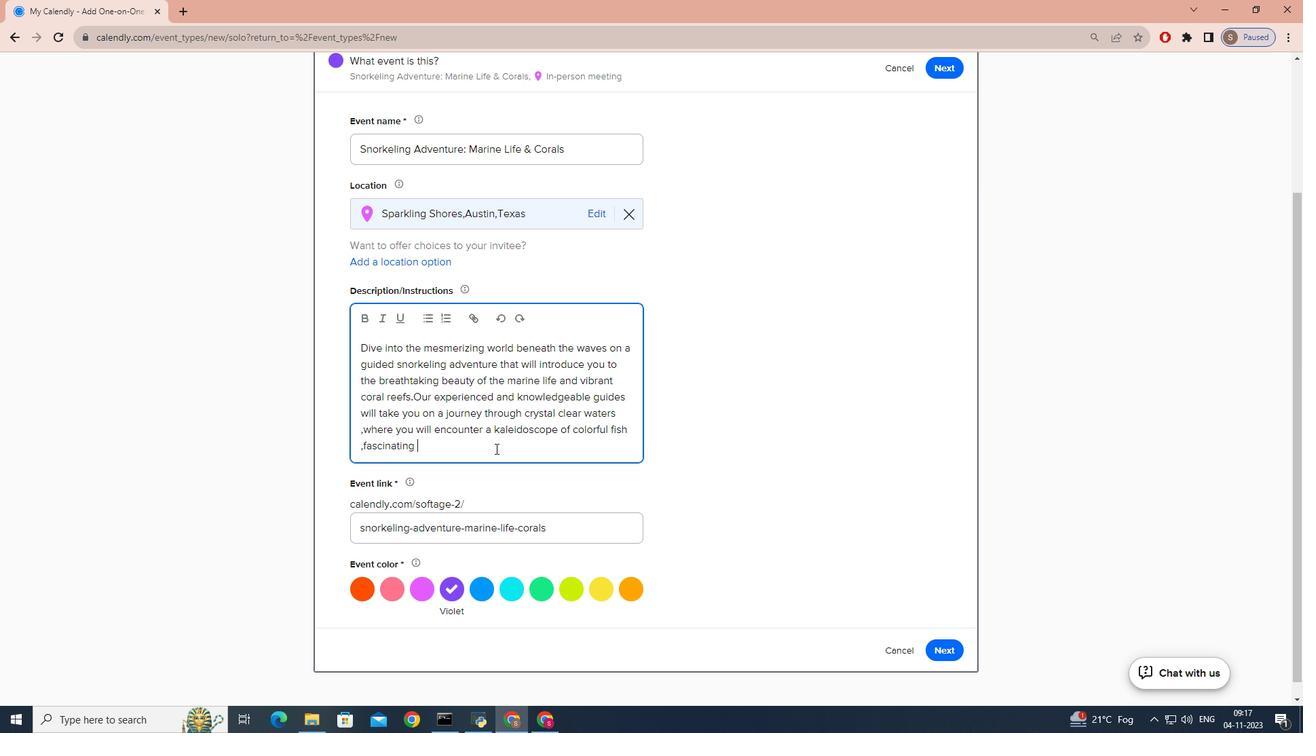
Action: Key pressed u
Screenshot: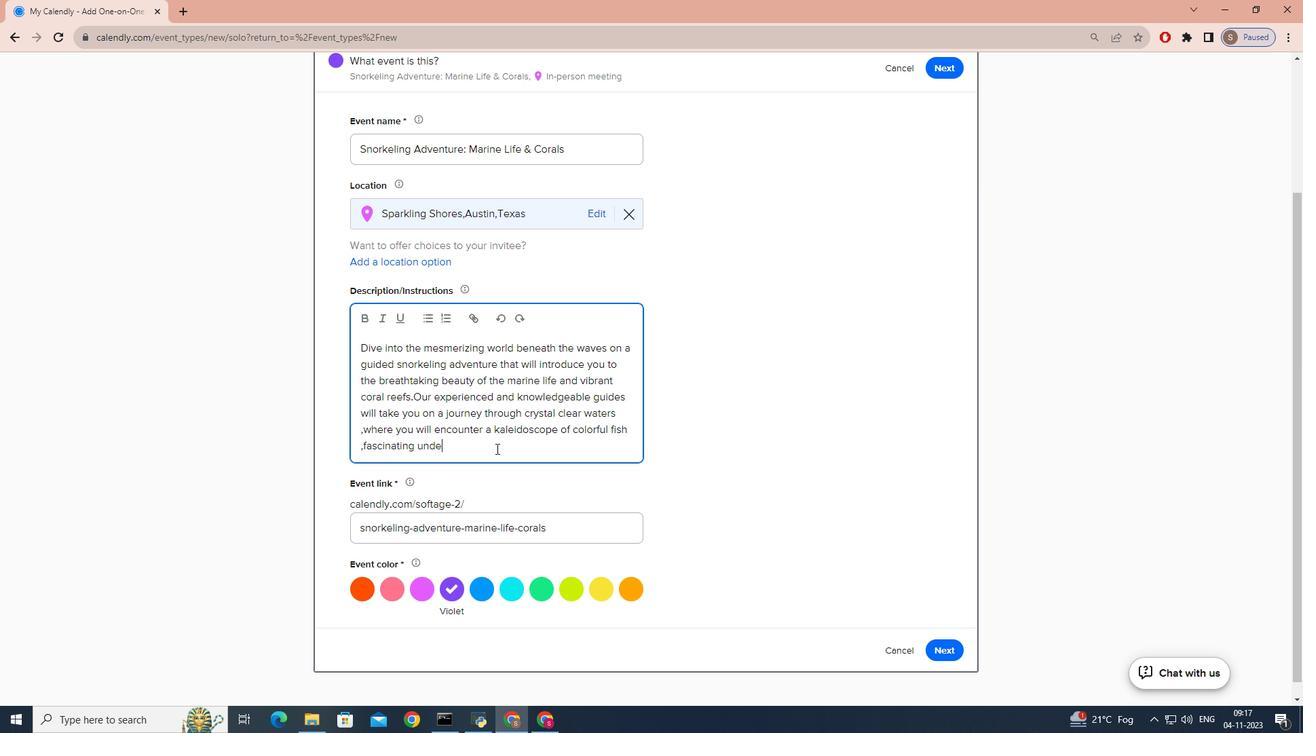 
Action: Mouse moved to (496, 448)
Screenshot: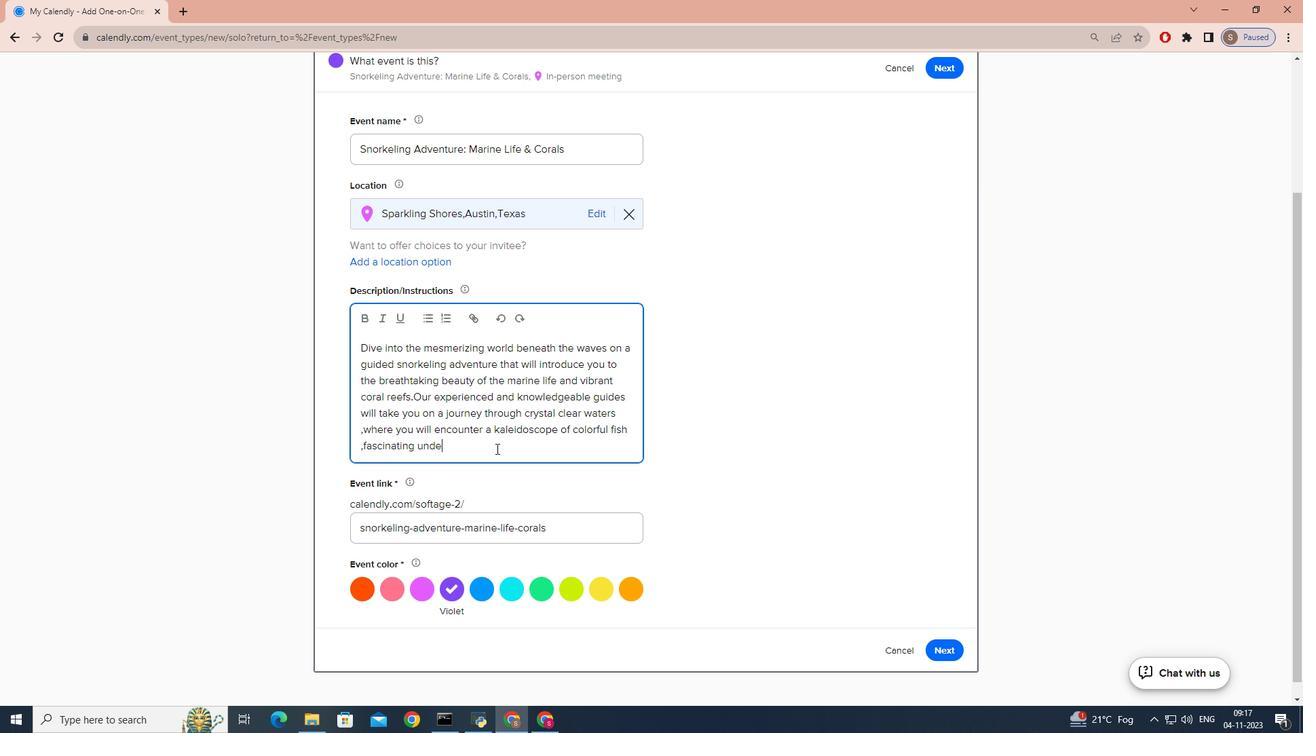 
Action: Key pressed ndewater<Key.space><Key.backspace><Key.backspace><Key.backspace><Key.backspace><Key.backspace><Key.backspace><Key.backspace>er<Key.space><Key.backspace>water<Key.space>creatures<Key.space>and<Key.space>stunning<Key.space>coral<Key.space>formatio
Screenshot: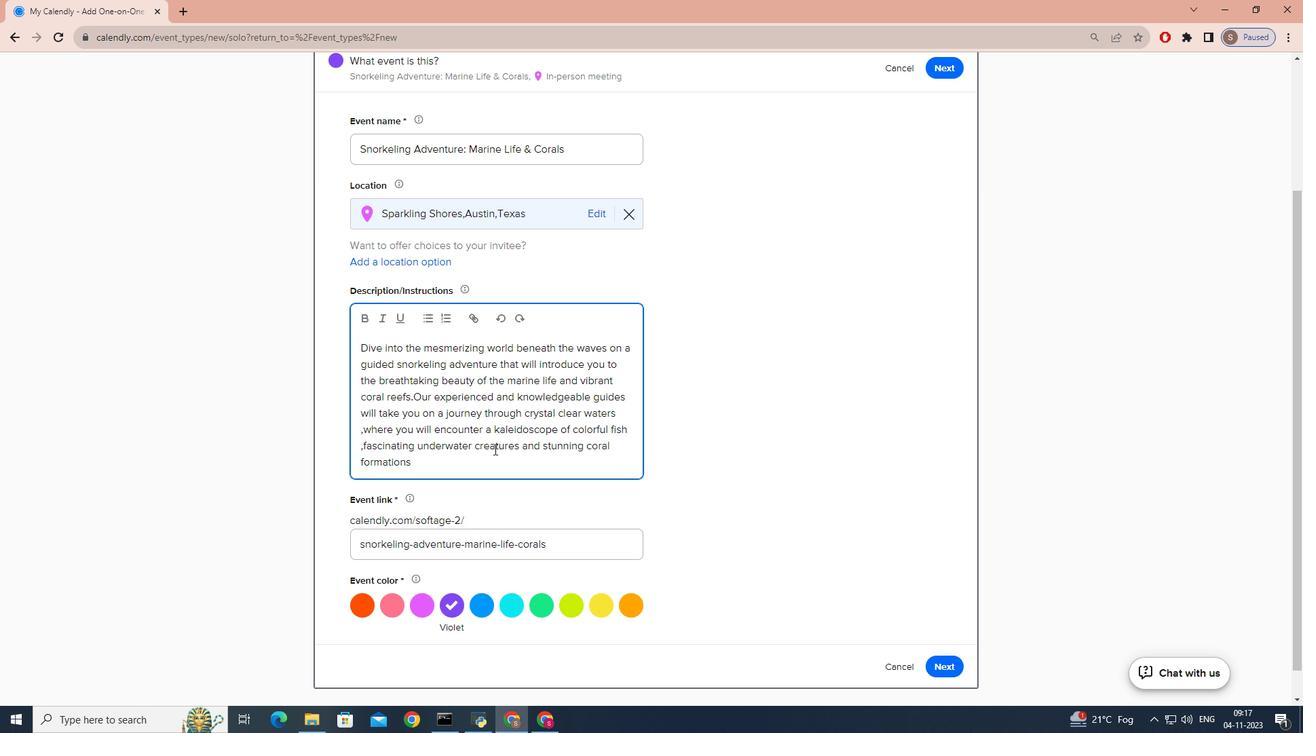 
Action: Mouse moved to (495, 448)
Screenshot: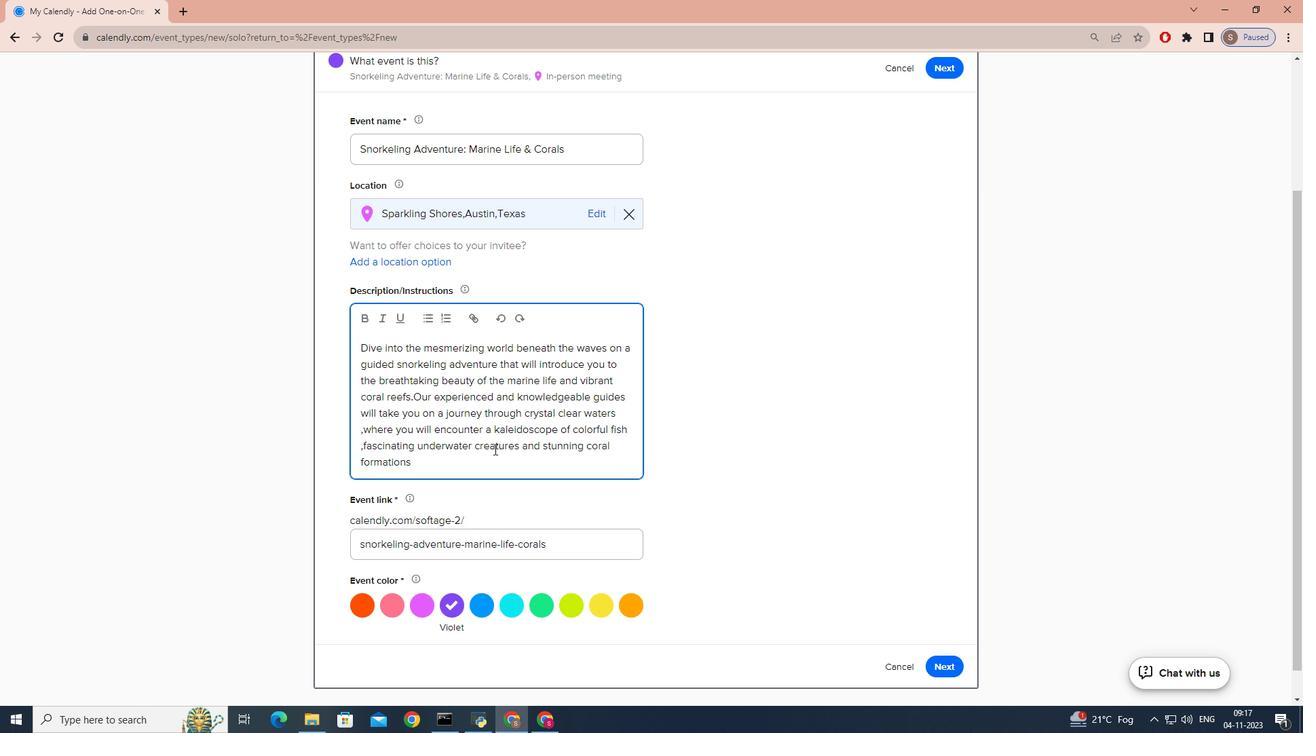 
Action: Key pressed n
Screenshot: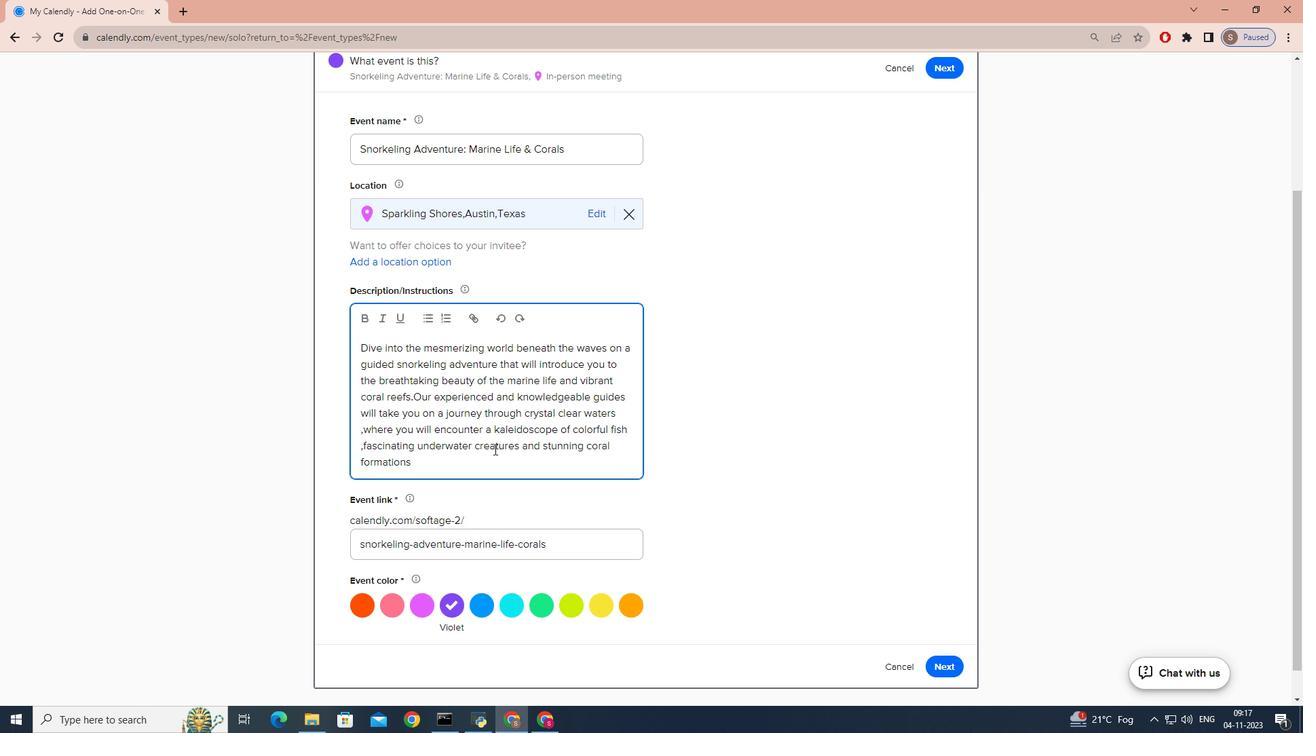 
Action: Mouse moved to (494, 449)
Screenshot: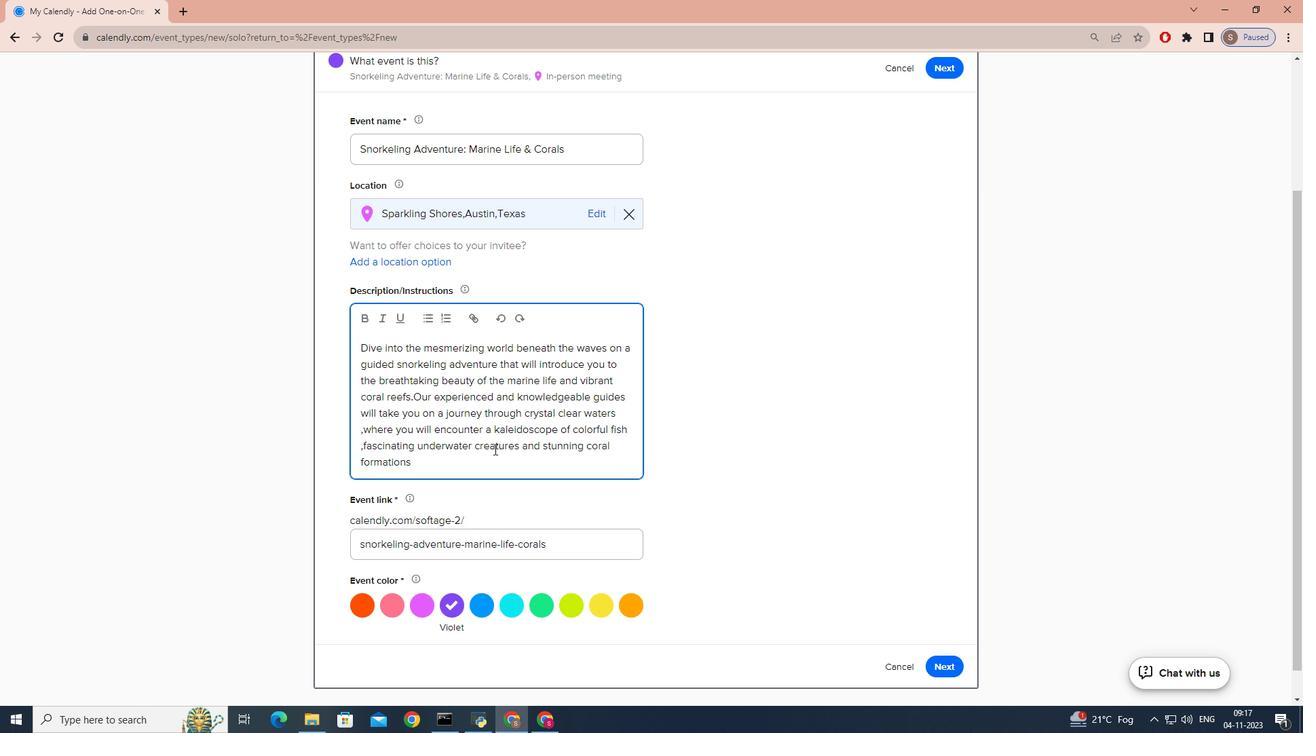 
Action: Key pressed s.
Screenshot: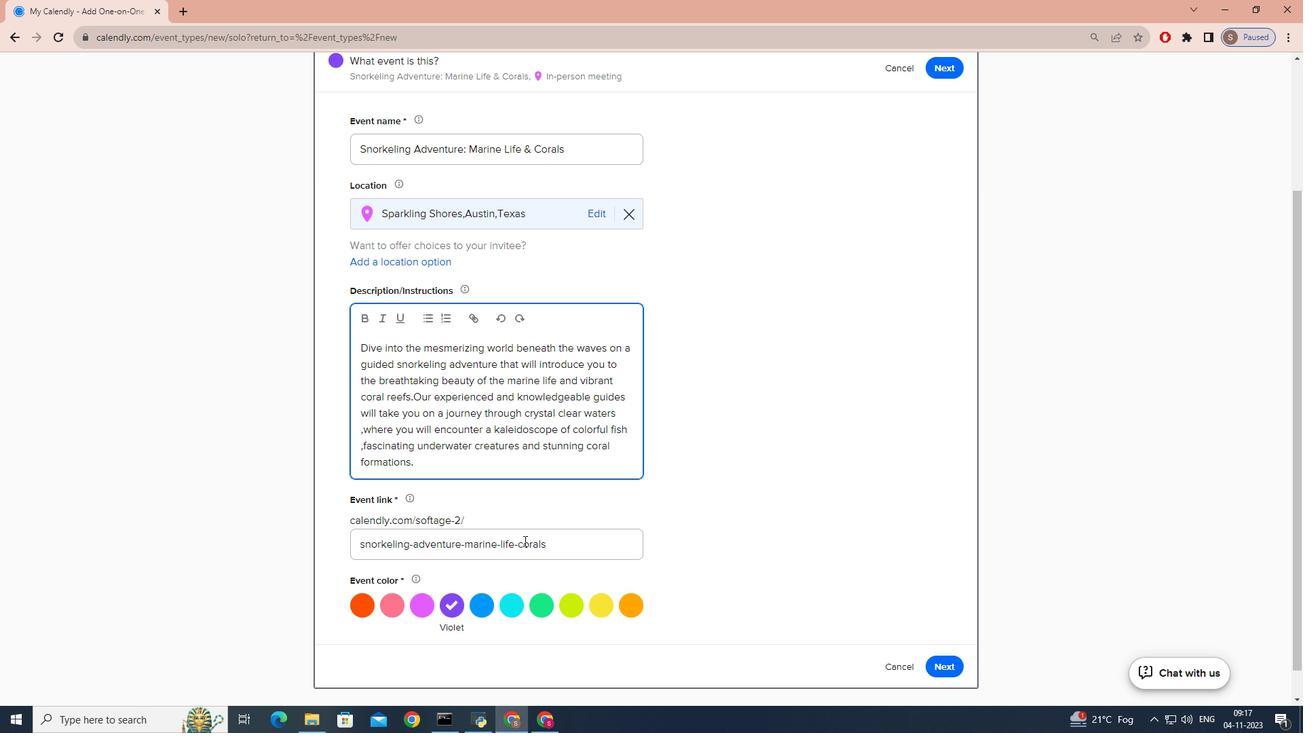 
Action: Mouse moved to (511, 597)
Screenshot: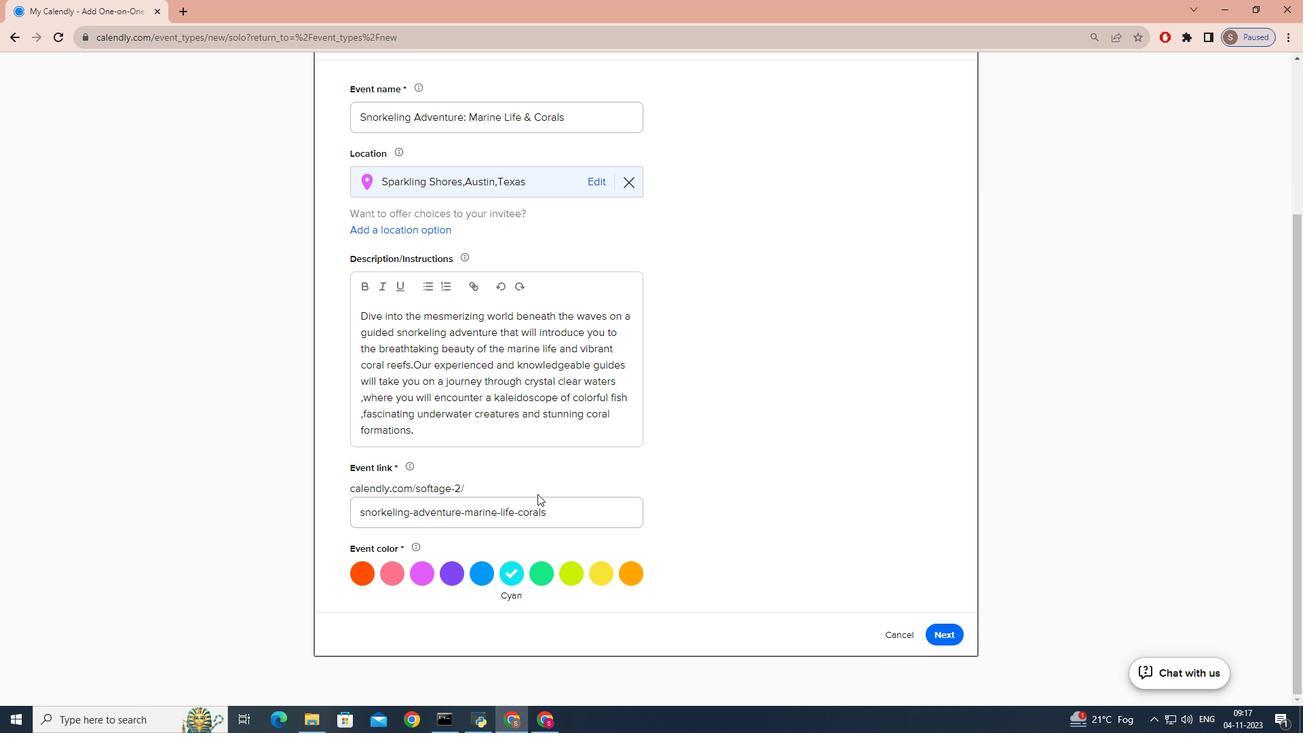 
Action: Mouse pressed left at (511, 597)
Screenshot: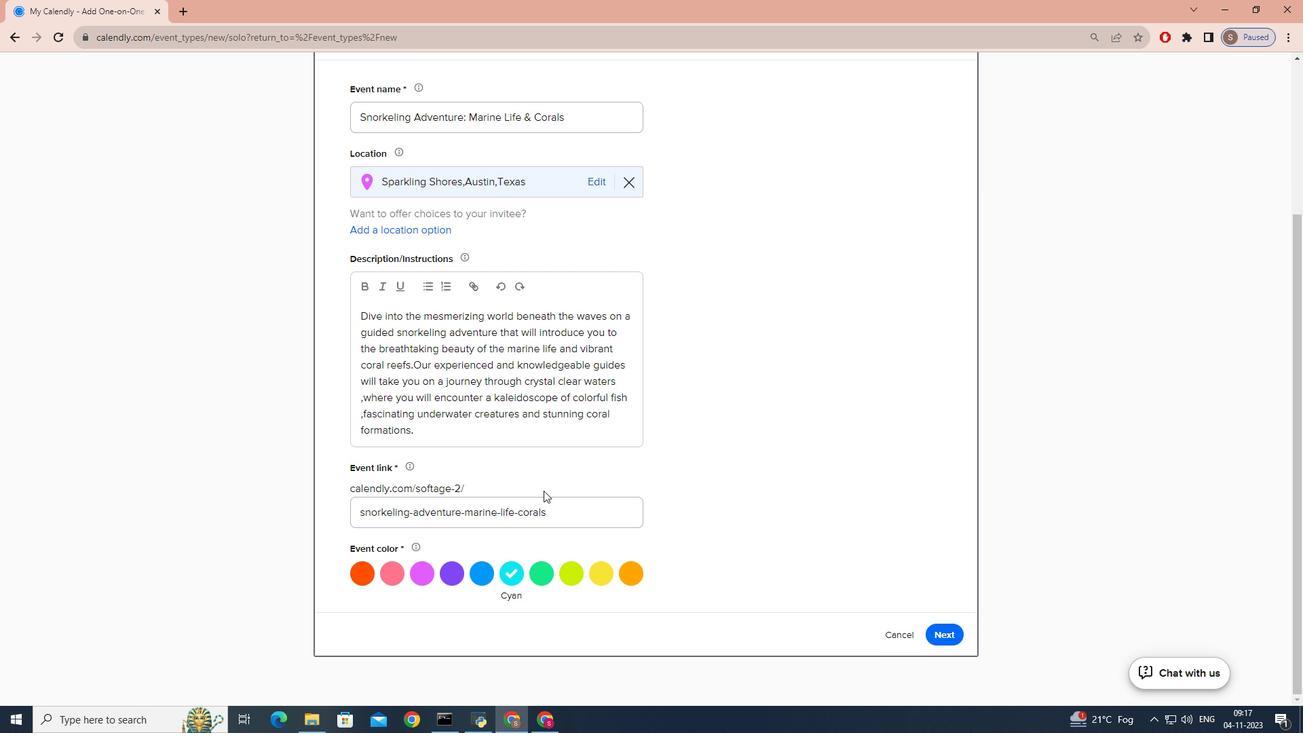 
Action: Mouse moved to (537, 494)
Screenshot: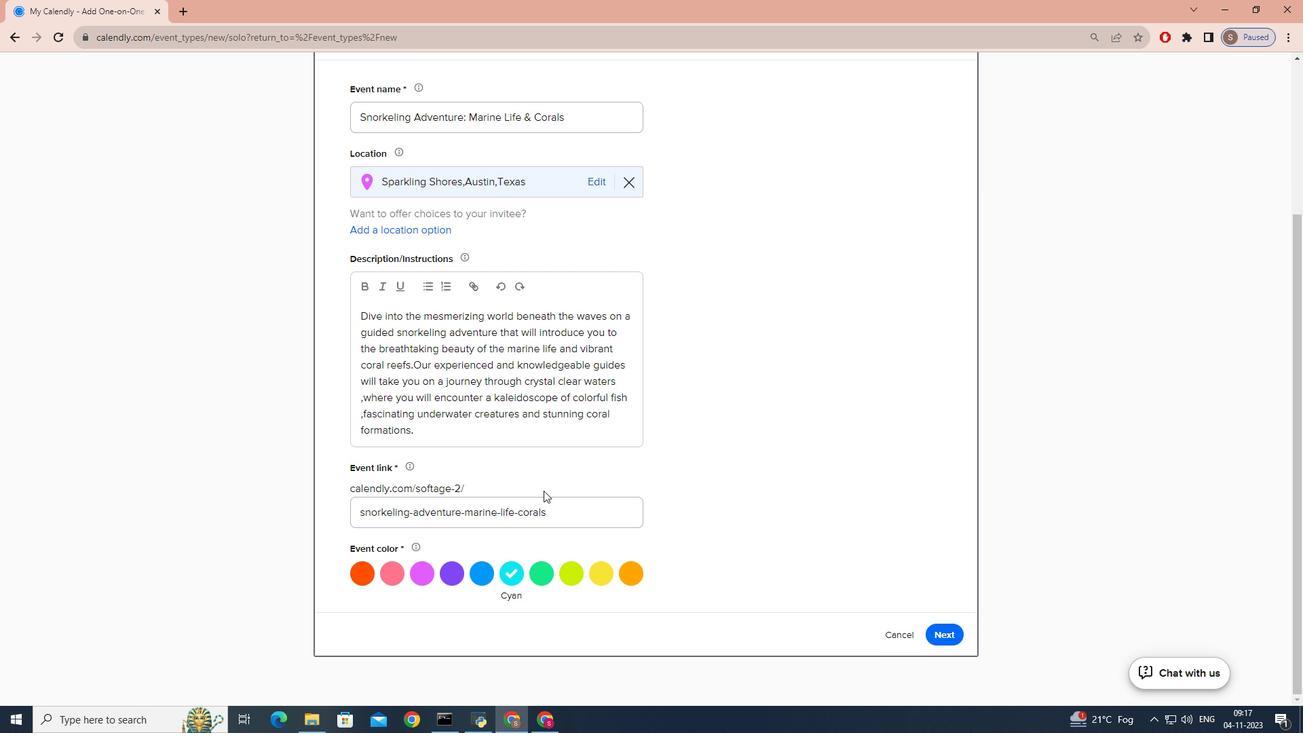
Action: Mouse scrolled (537, 493) with delta (0, 0)
Screenshot: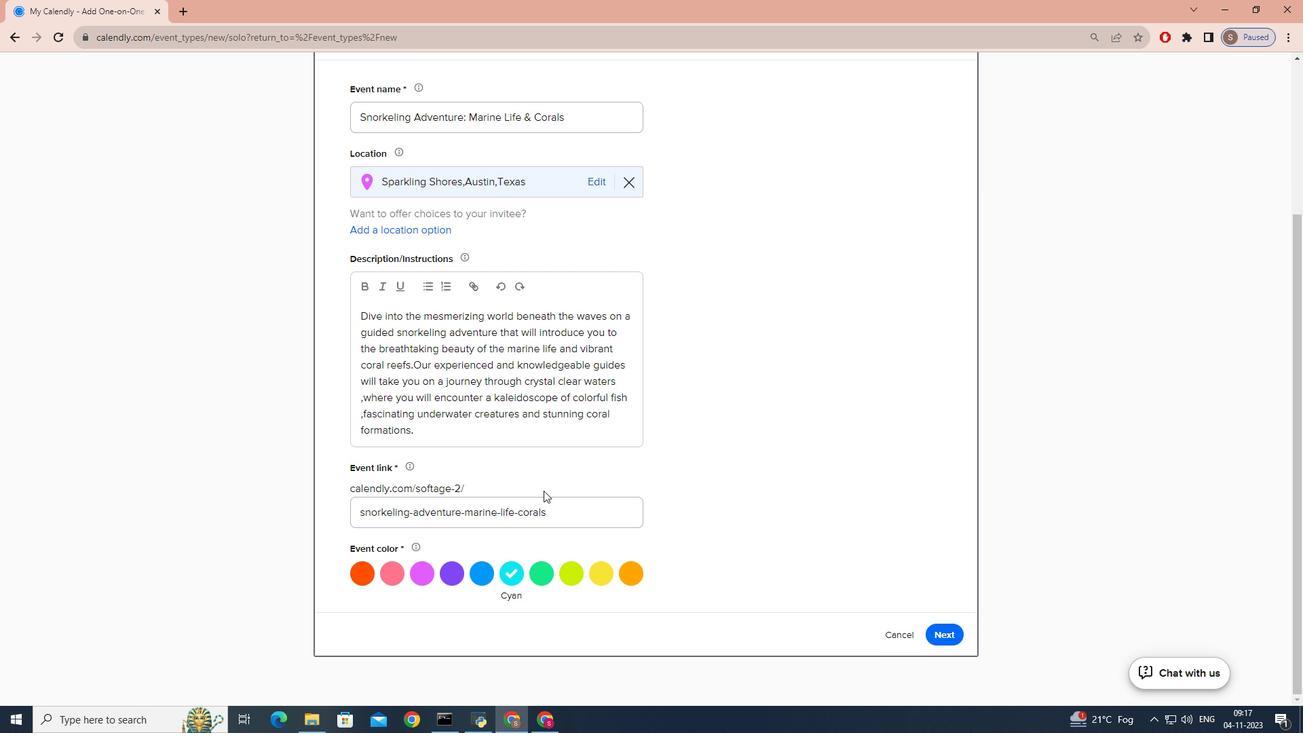
Action: Mouse scrolled (537, 493) with delta (0, 0)
Screenshot: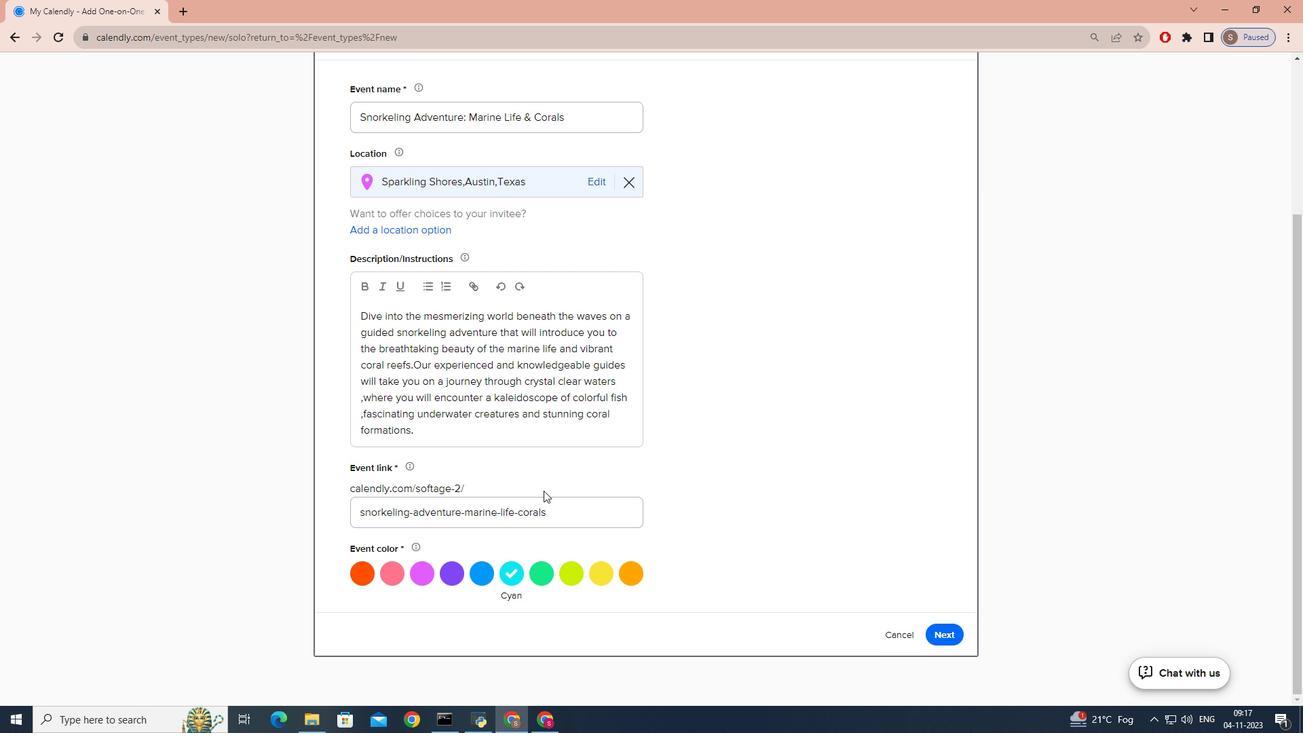 
Action: Mouse scrolled (537, 493) with delta (0, 0)
Screenshot: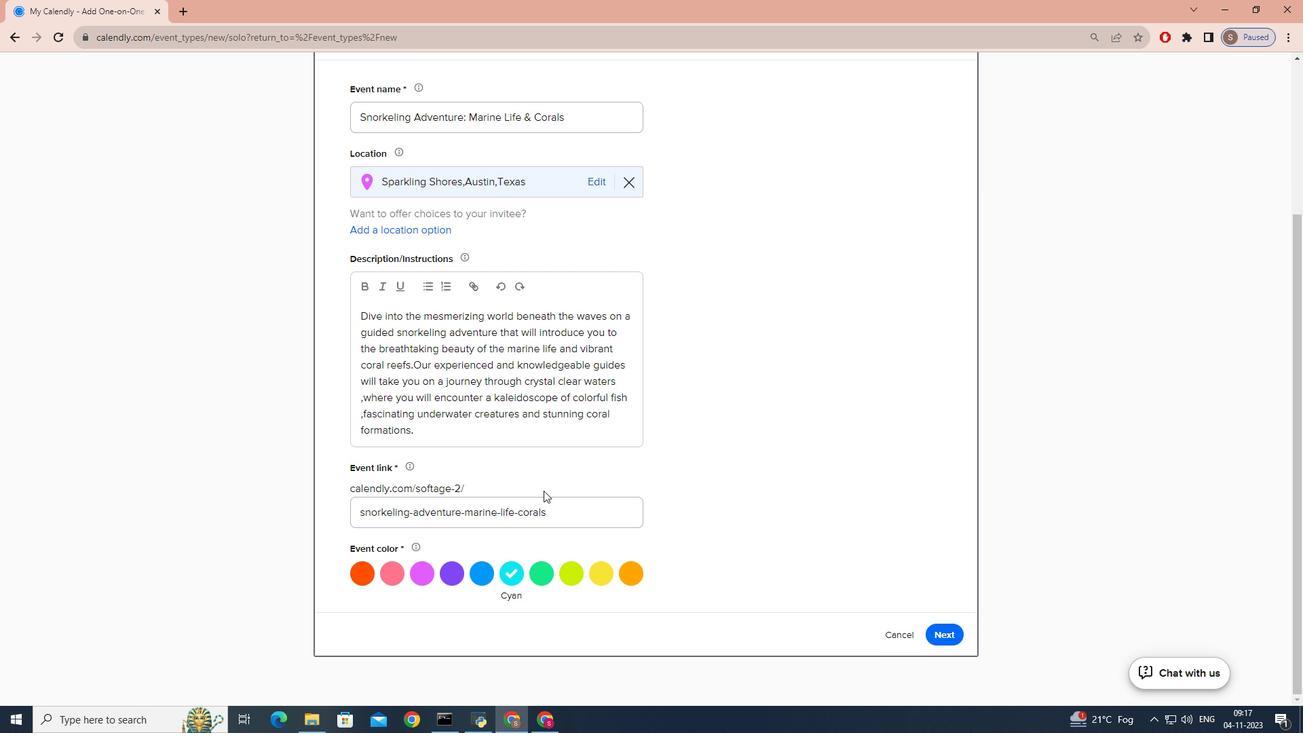 
Action: Mouse scrolled (537, 493) with delta (0, 0)
Screenshot: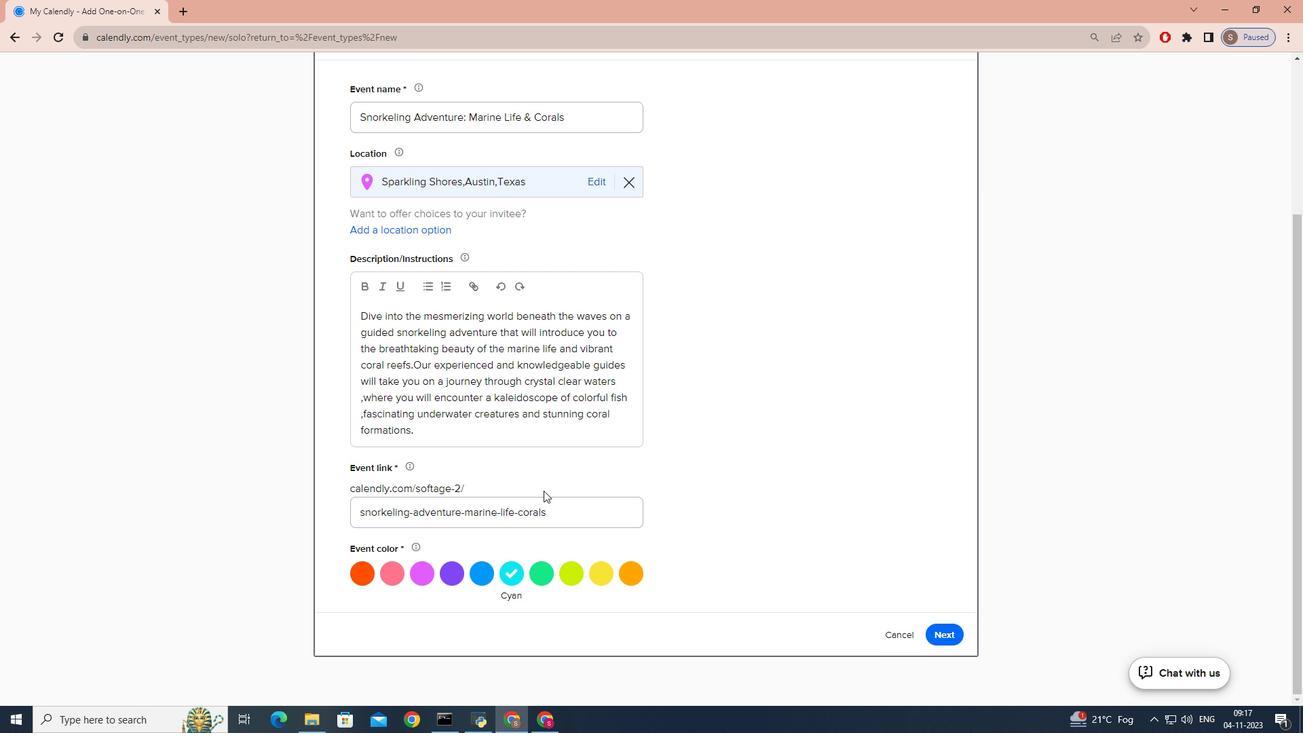 
Action: Mouse scrolled (537, 493) with delta (0, 0)
Screenshot: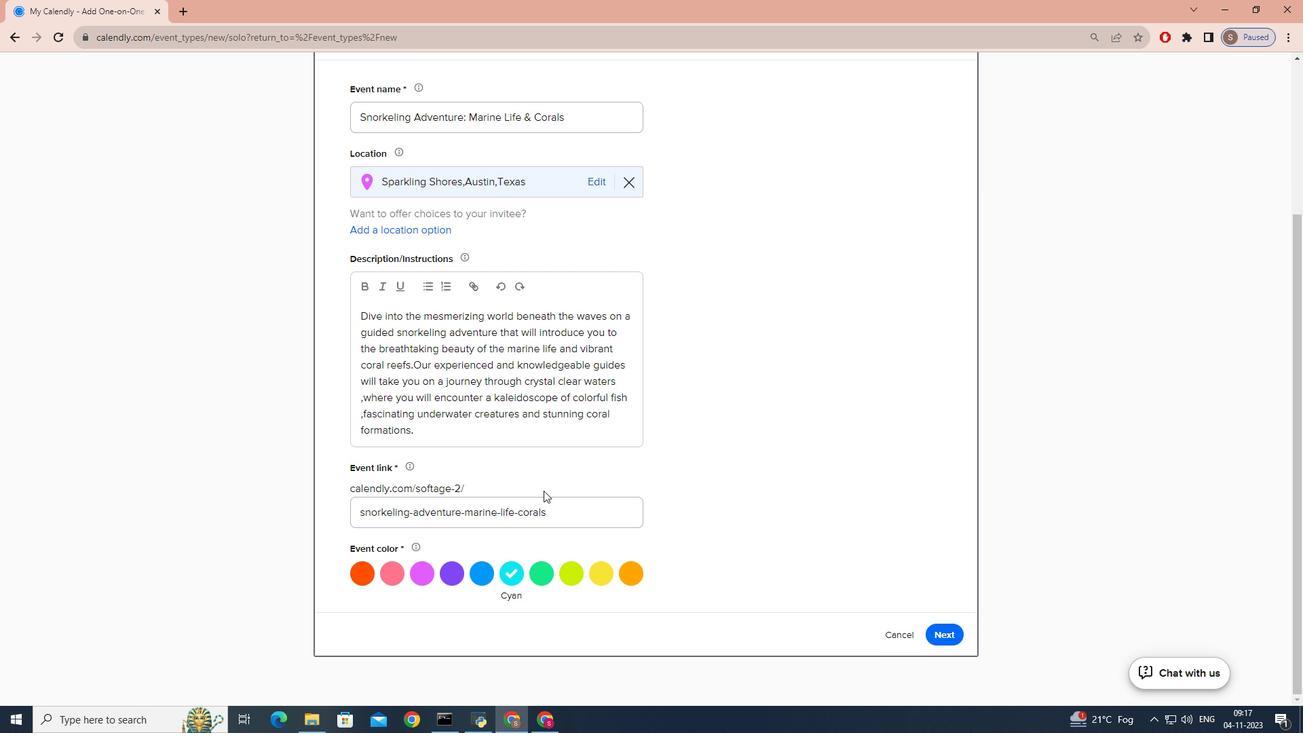 
Action: Mouse scrolled (537, 493) with delta (0, 0)
Screenshot: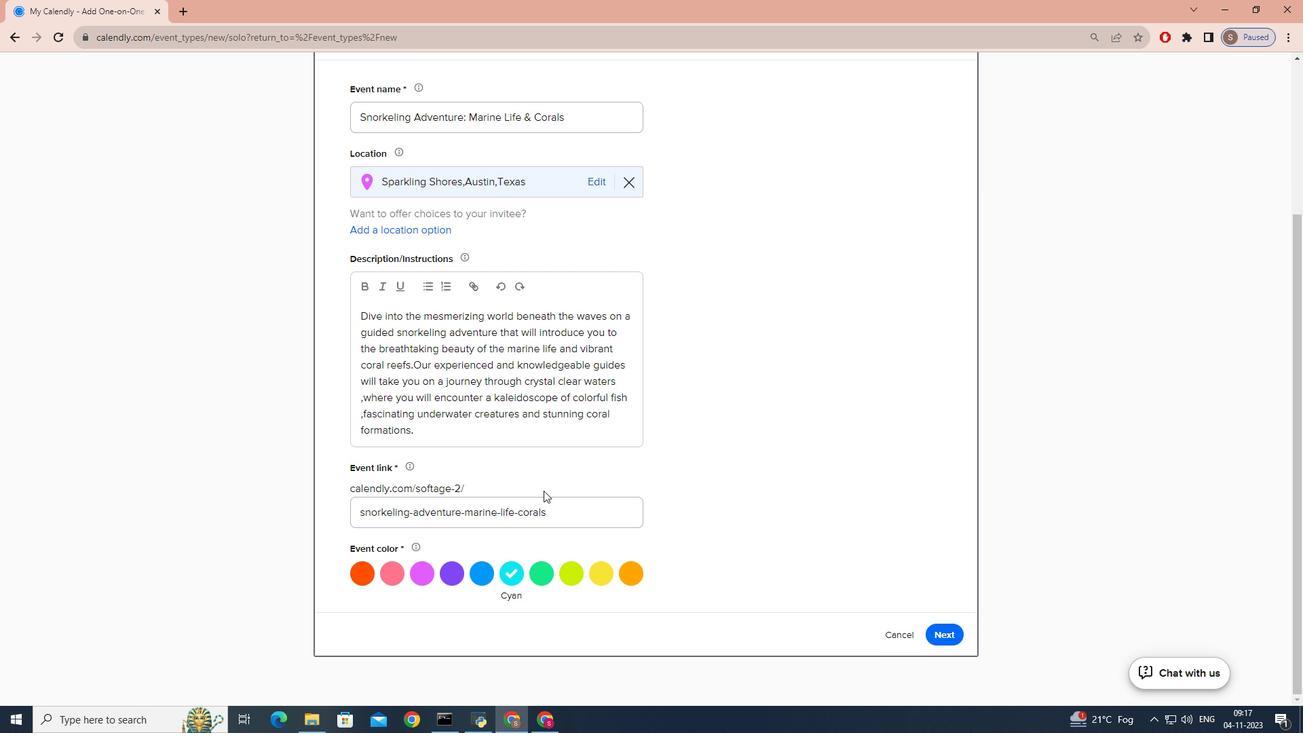 
Action: Mouse moved to (948, 631)
Screenshot: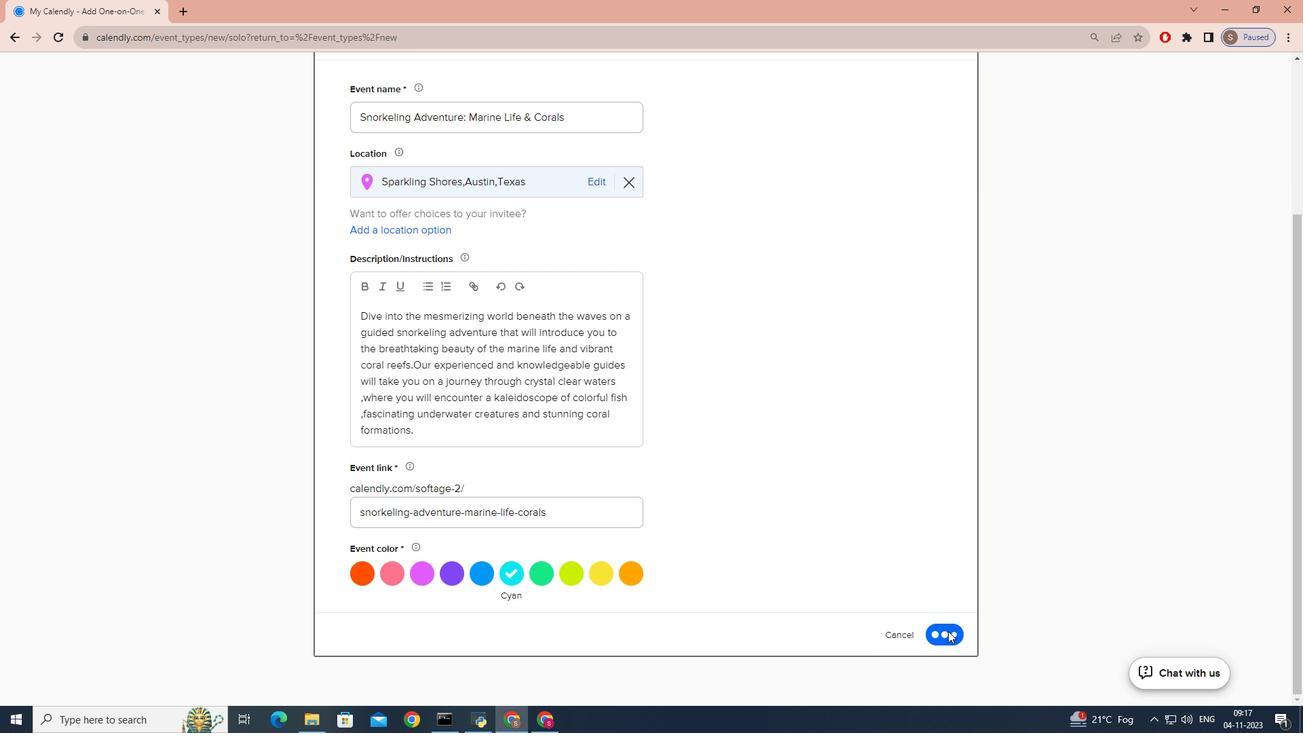 
Action: Mouse pressed left at (948, 631)
Screenshot: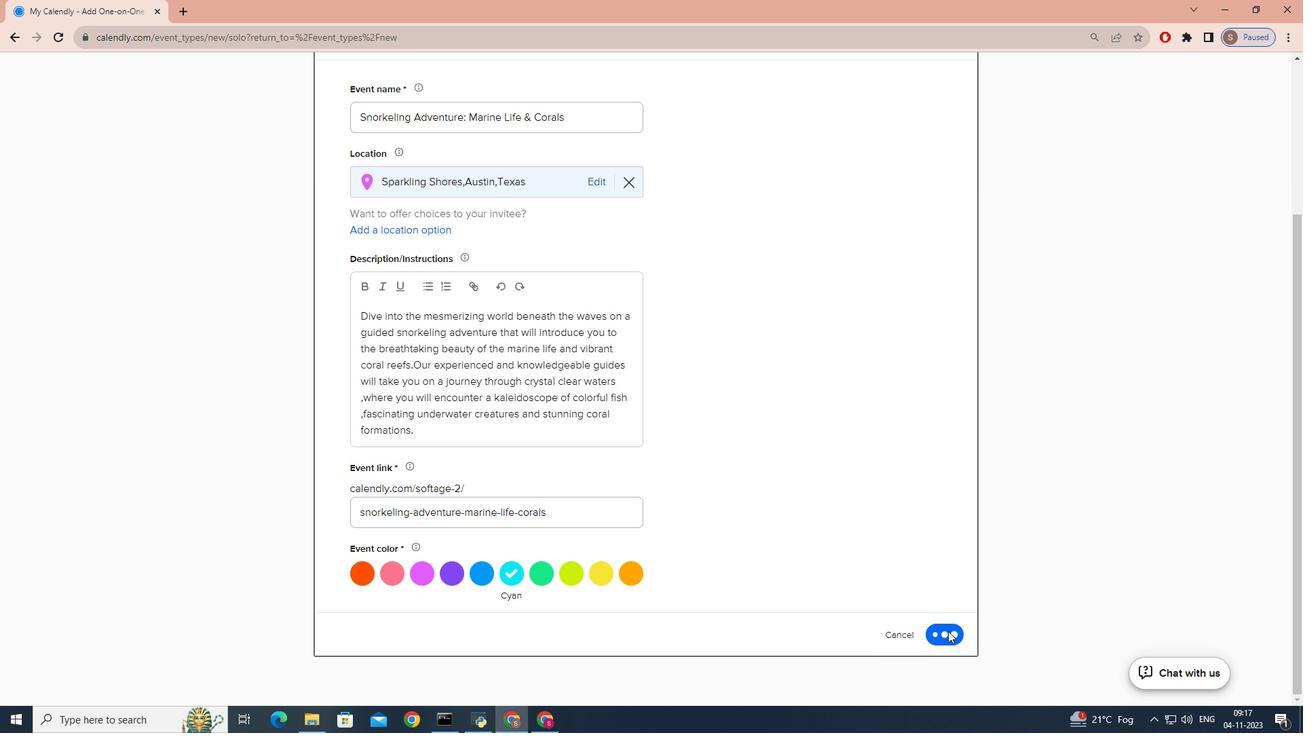 
Action: Mouse moved to (527, 364)
Screenshot: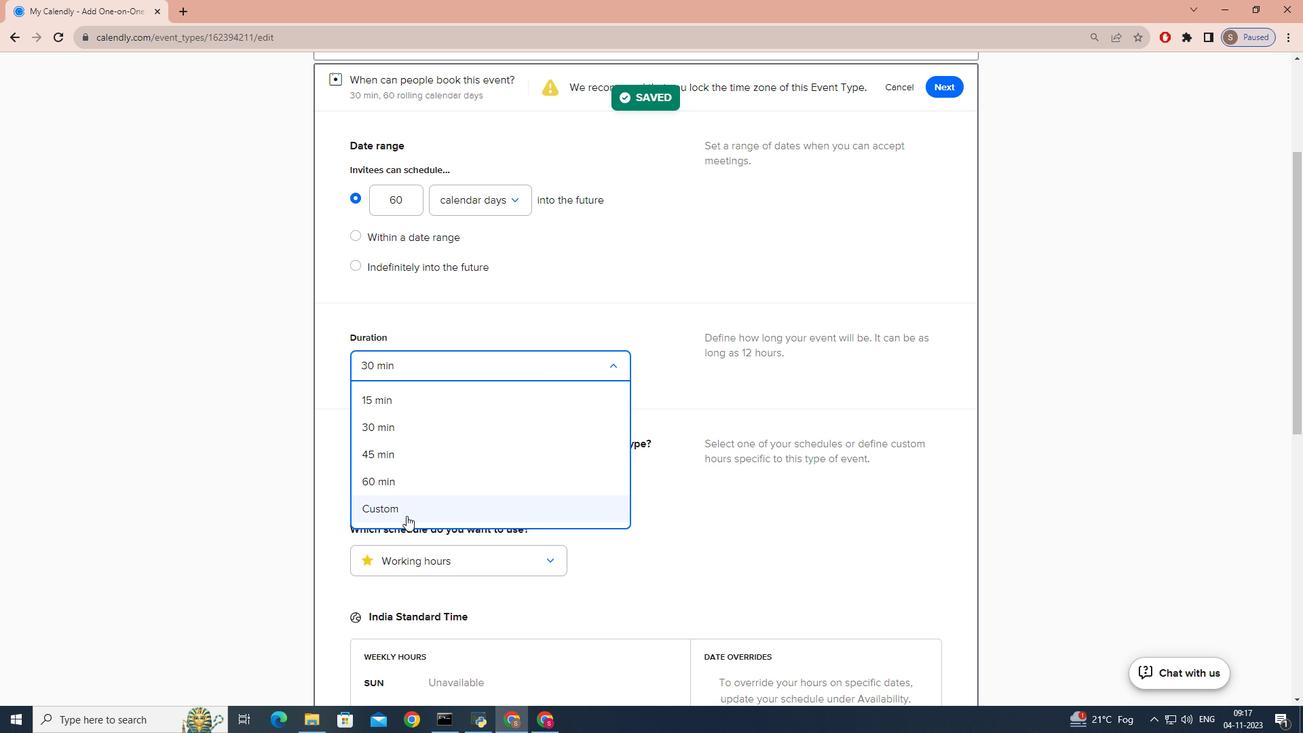 
Action: Mouse pressed left at (527, 364)
Screenshot: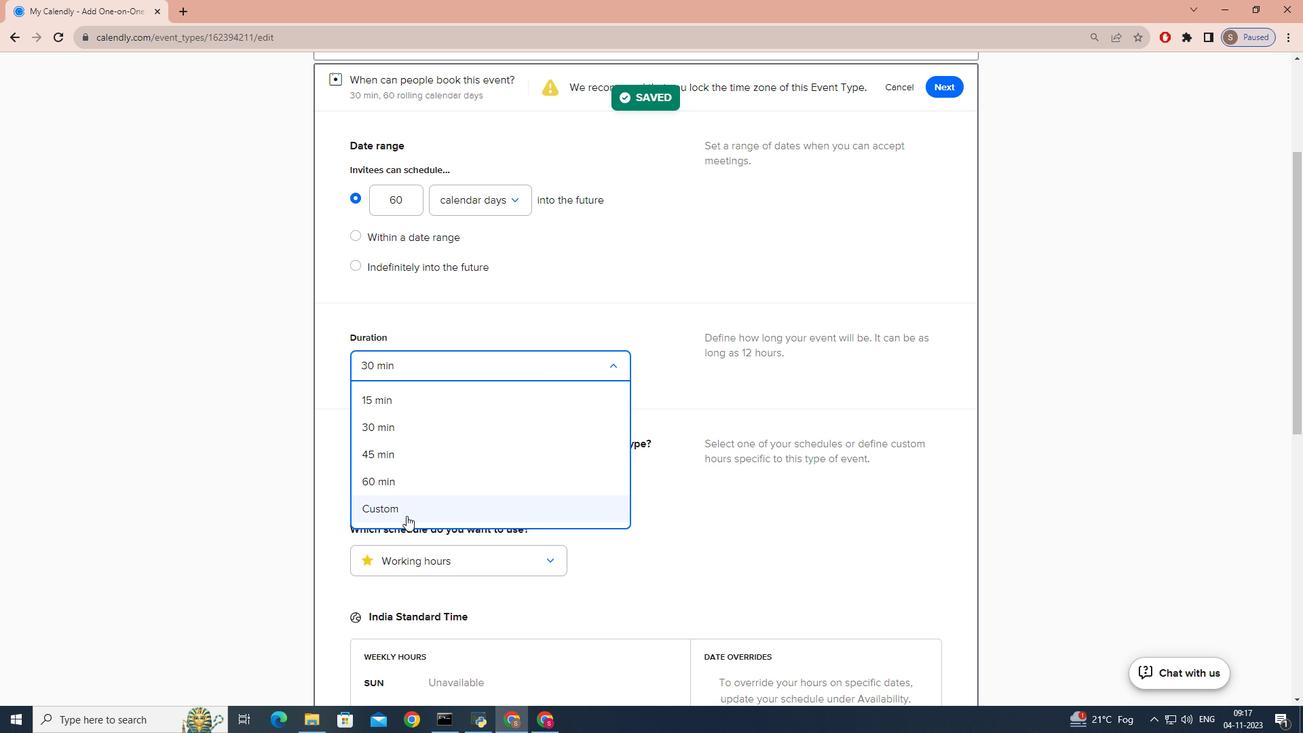 
Action: Mouse moved to (407, 516)
Screenshot: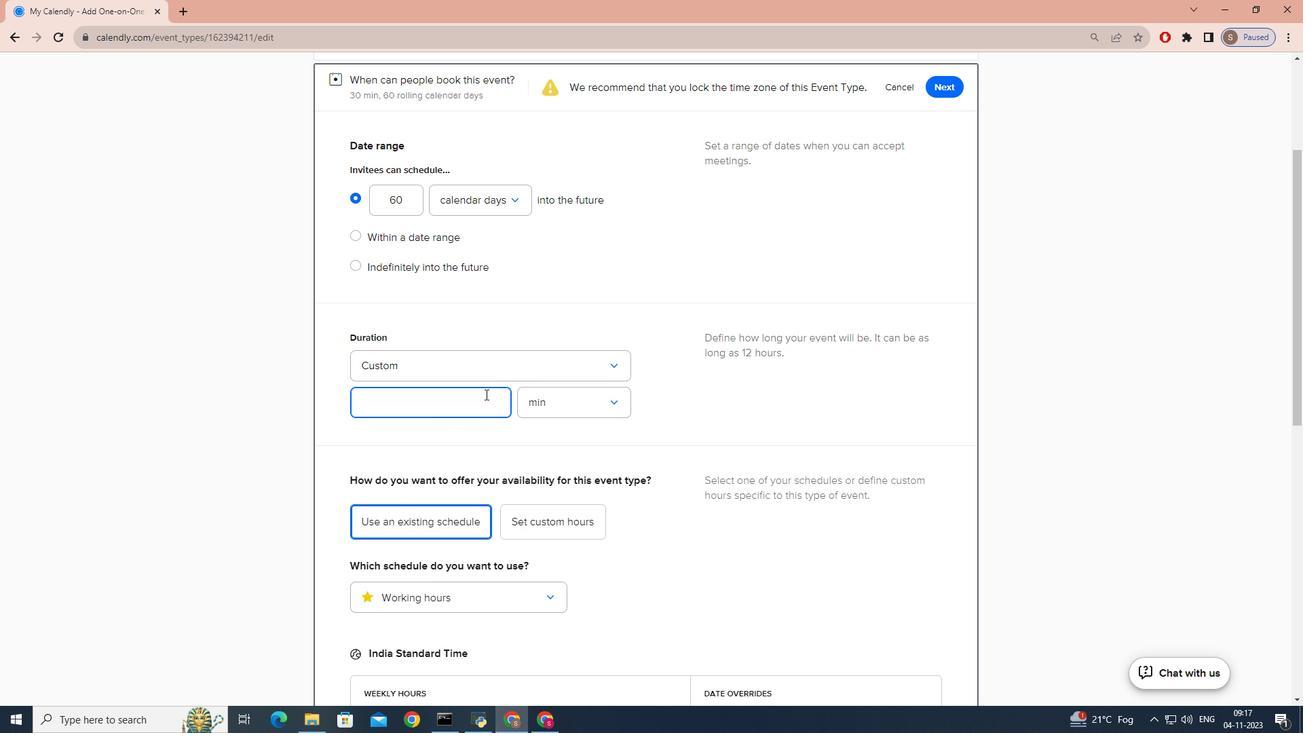 
Action: Mouse pressed left at (407, 516)
Screenshot: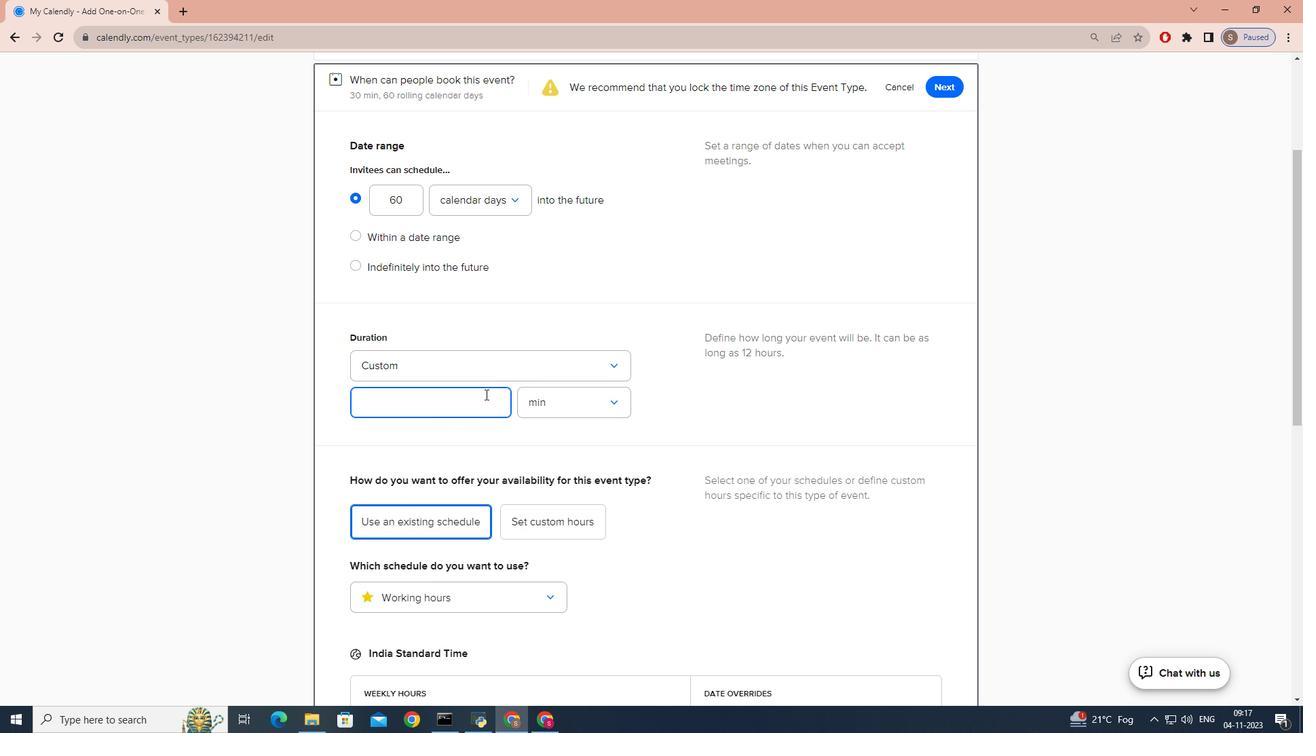 
Action: Mouse moved to (485, 394)
Screenshot: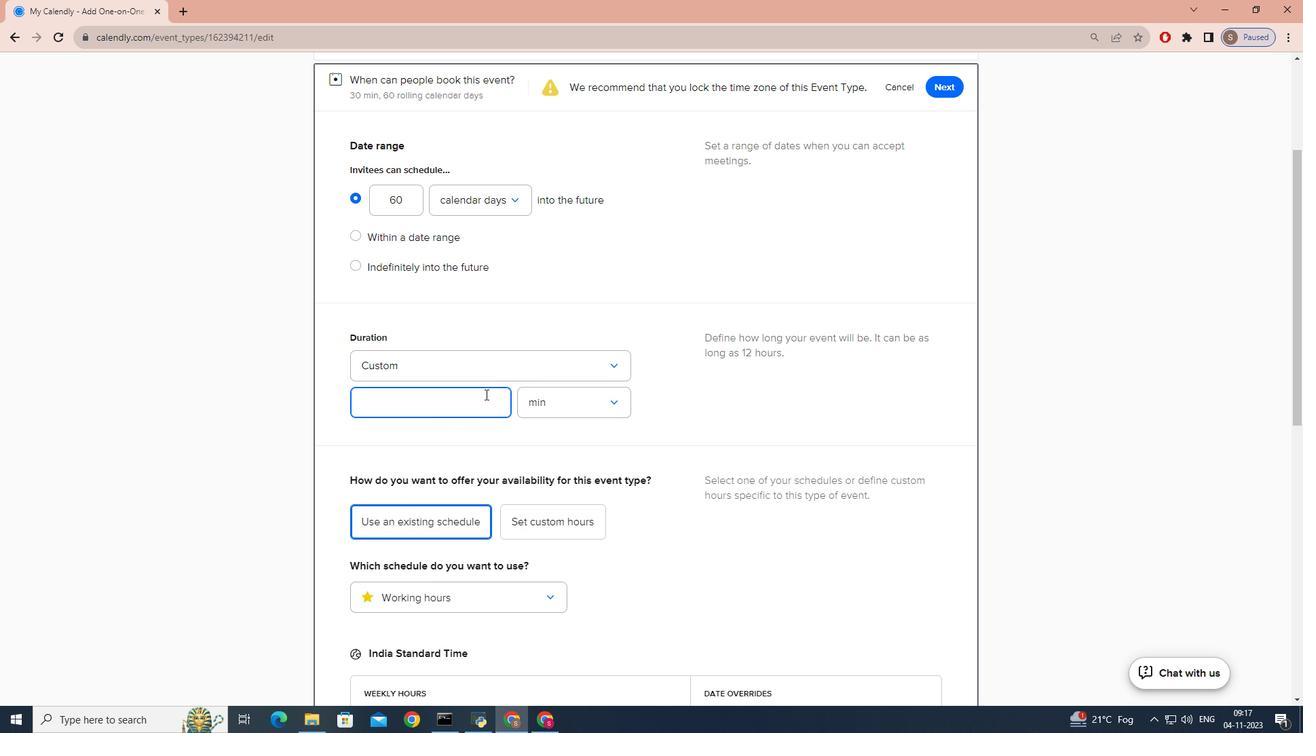 
Action: Mouse pressed left at (485, 394)
Screenshot: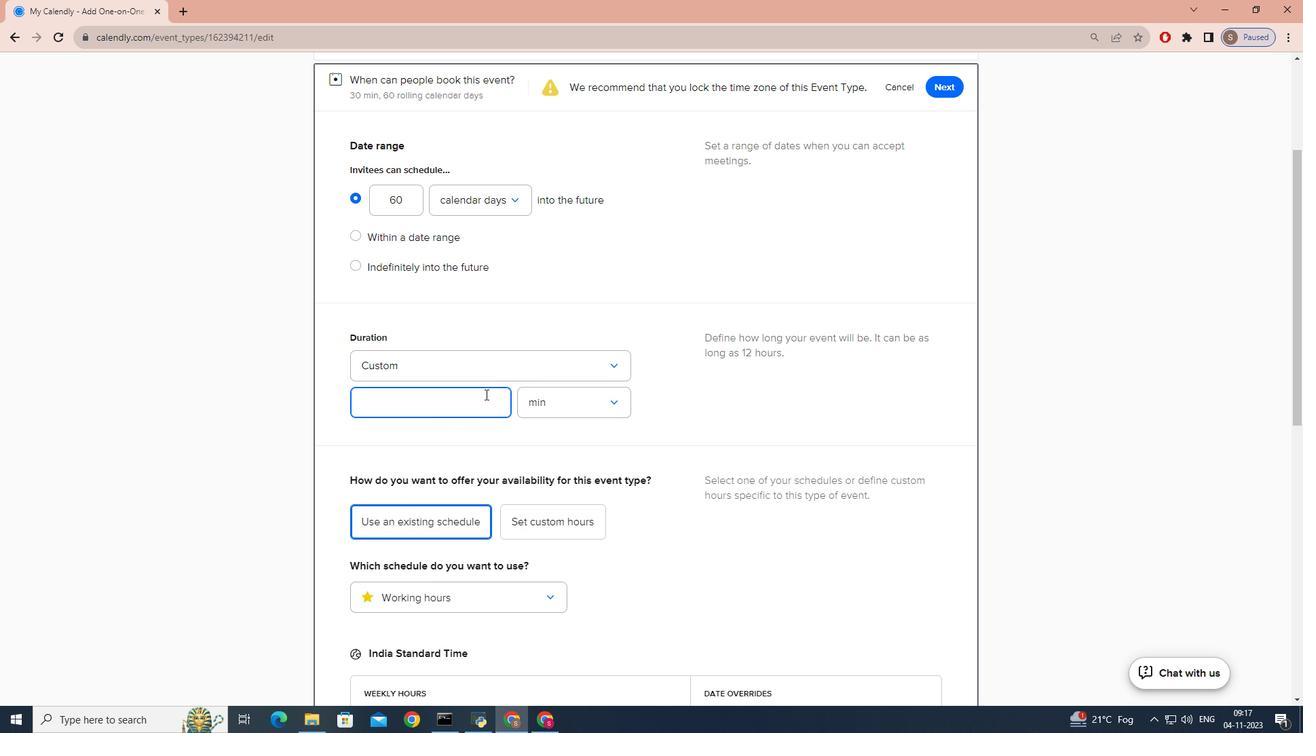 
Action: Key pressed 2
Screenshot: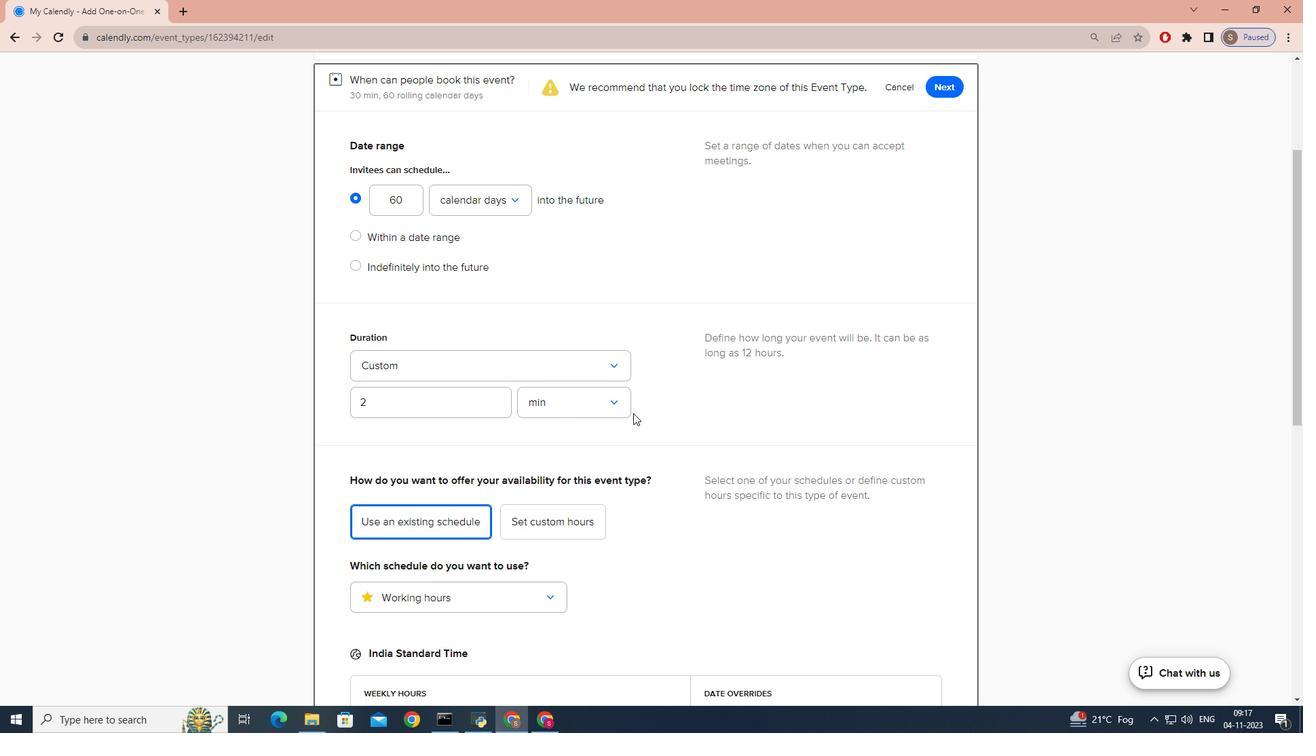 
Action: Mouse moved to (633, 413)
Screenshot: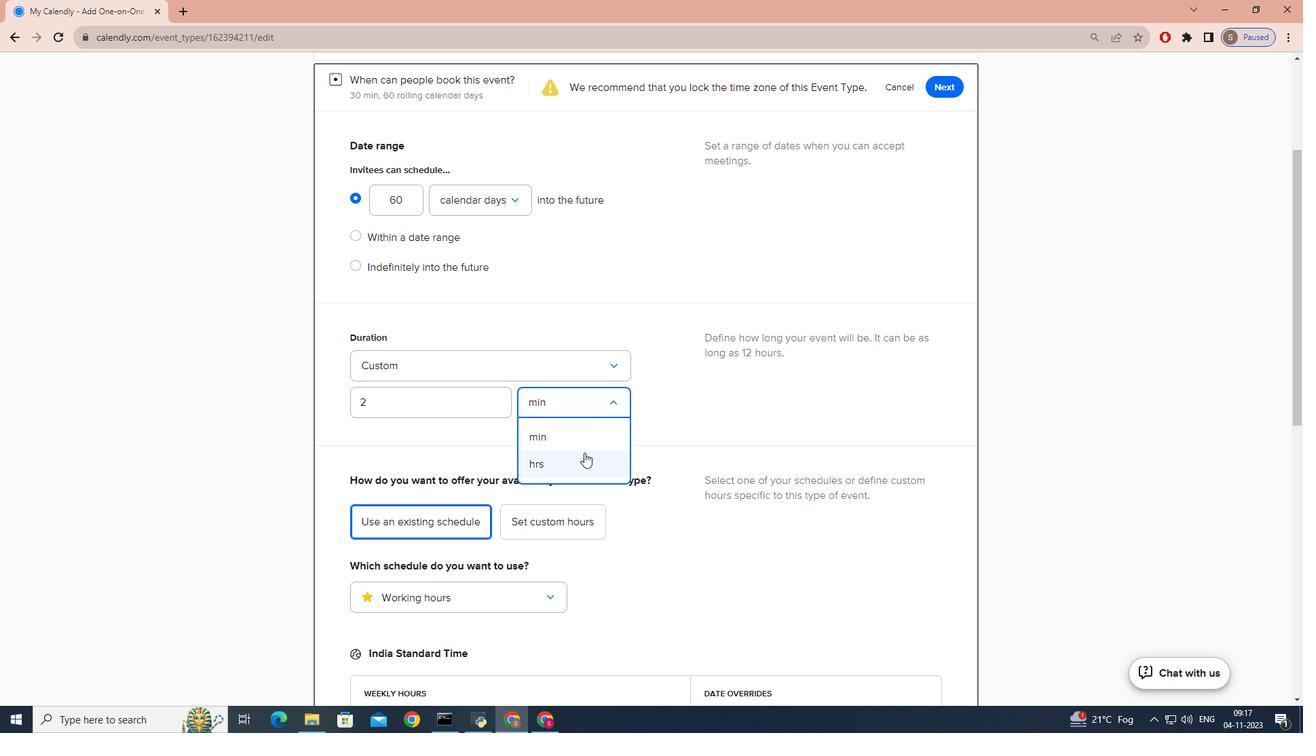 
Action: Mouse pressed left at (633, 413)
Screenshot: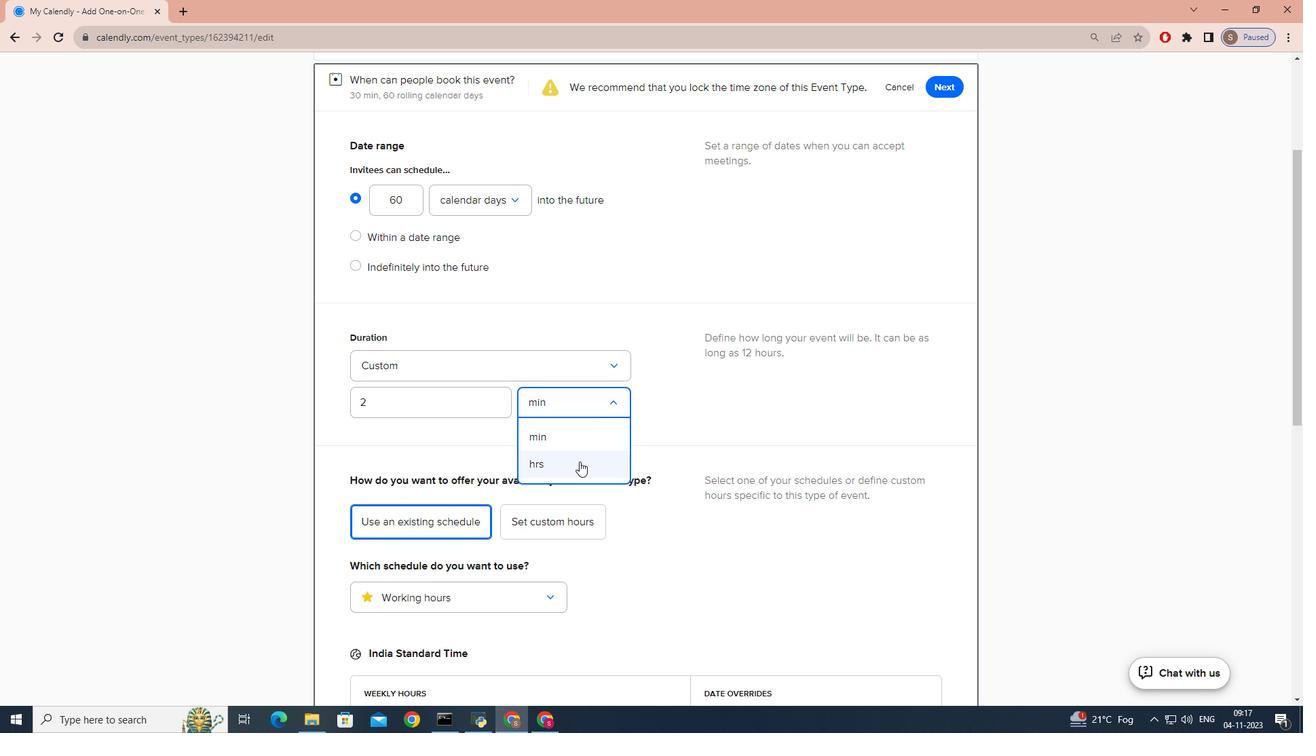 
Action: Mouse moved to (602, 408)
Screenshot: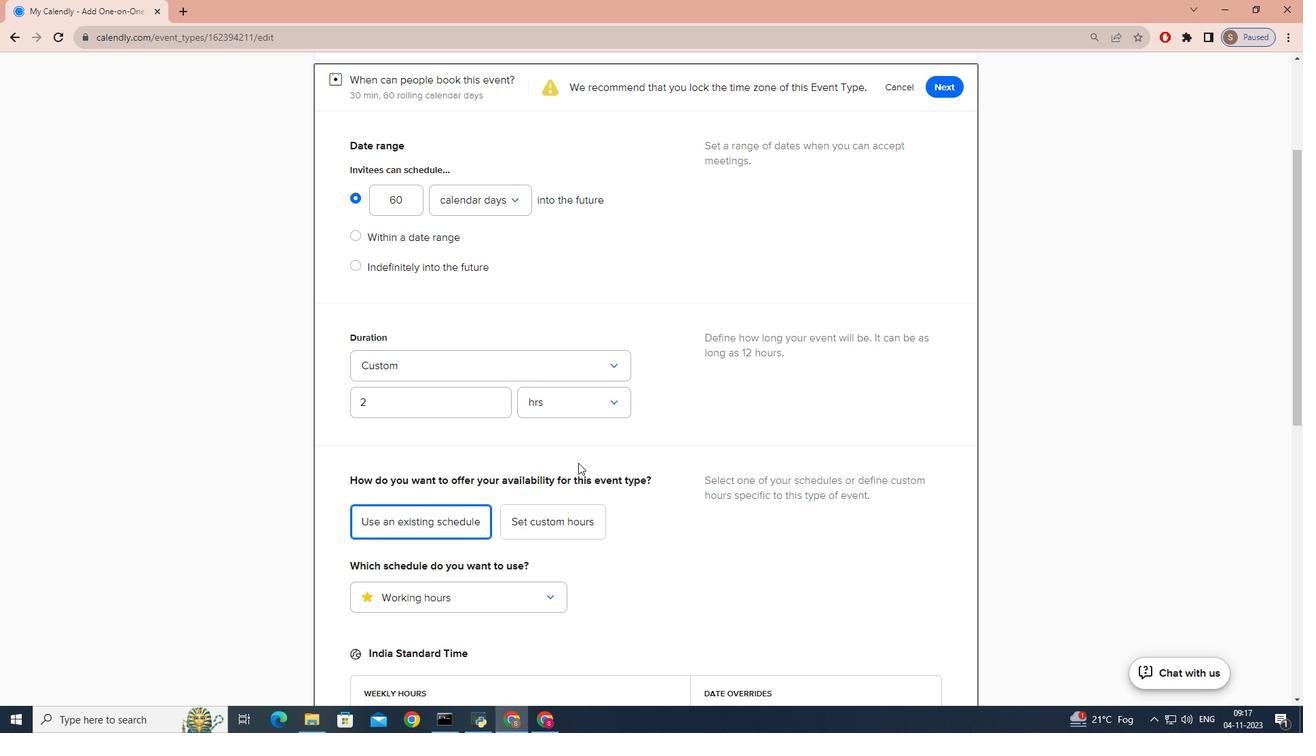 
Action: Mouse pressed left at (602, 408)
Screenshot: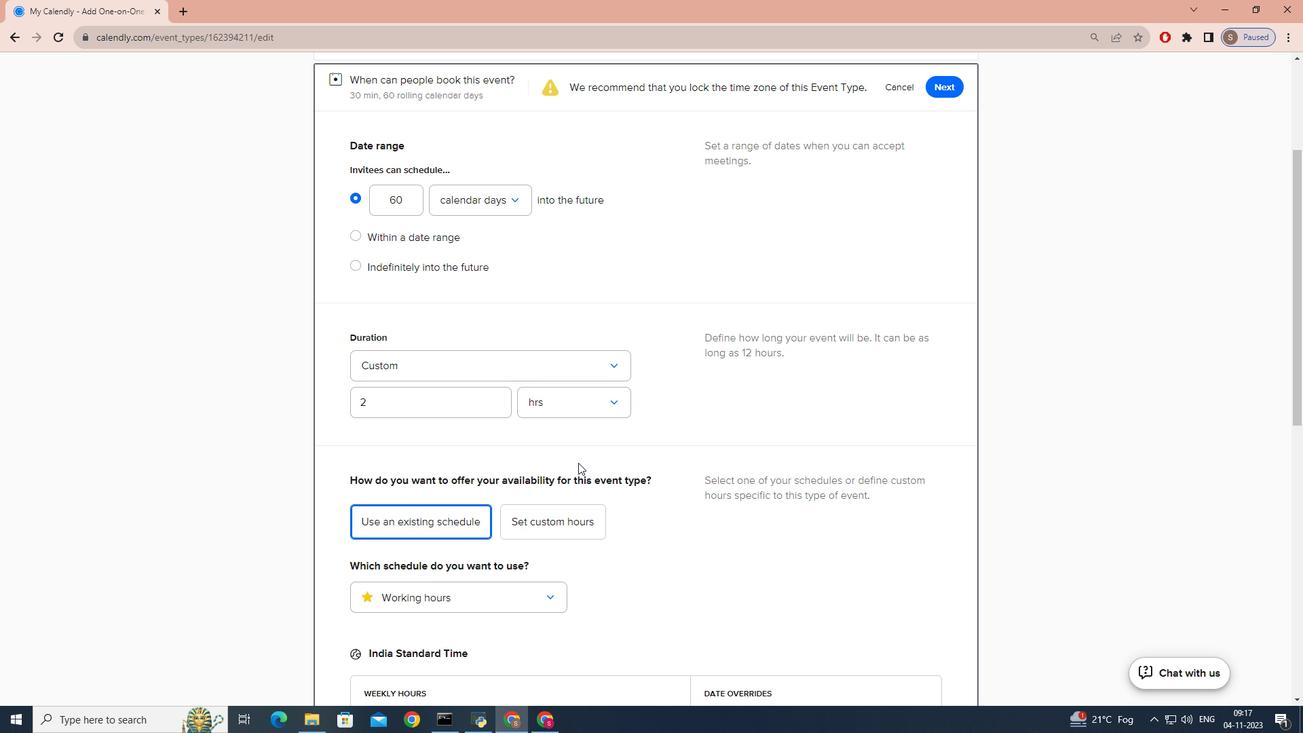 
Action: Mouse moved to (578, 463)
Screenshot: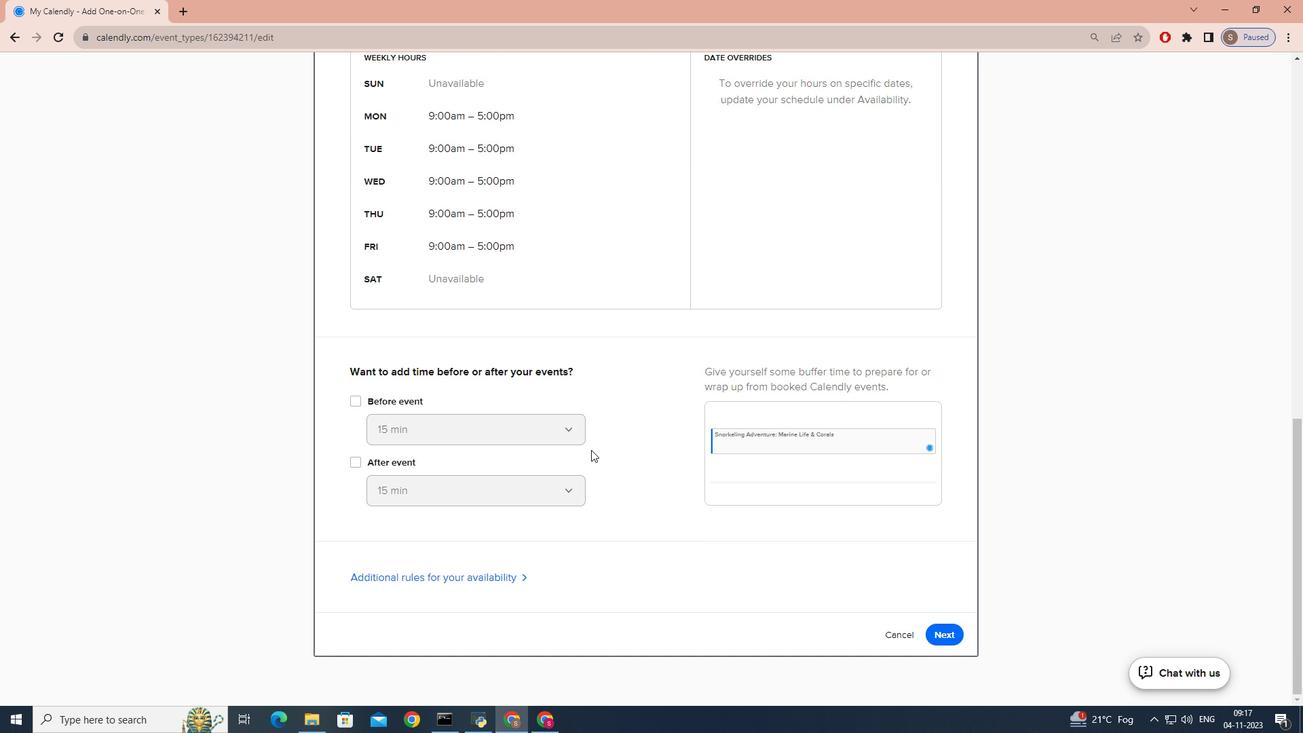 
Action: Mouse pressed left at (578, 463)
Screenshot: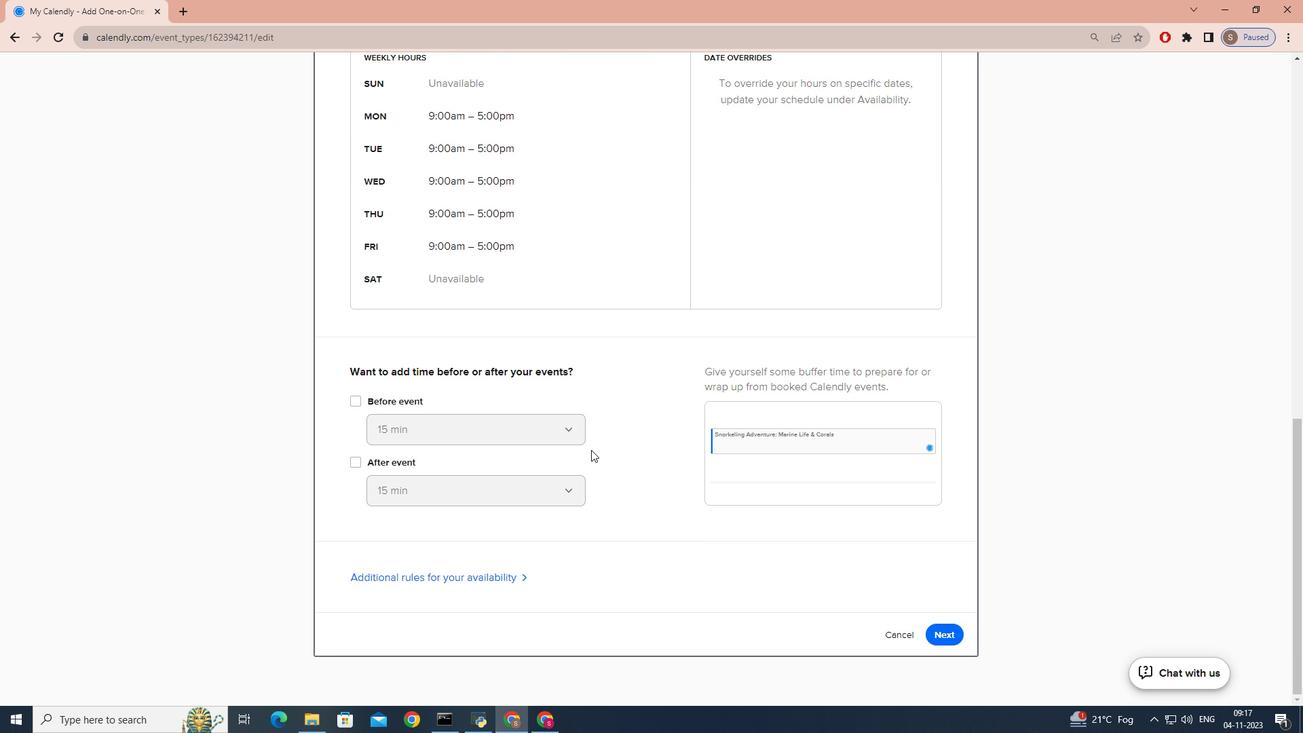 
Action: Mouse moved to (591, 455)
Screenshot: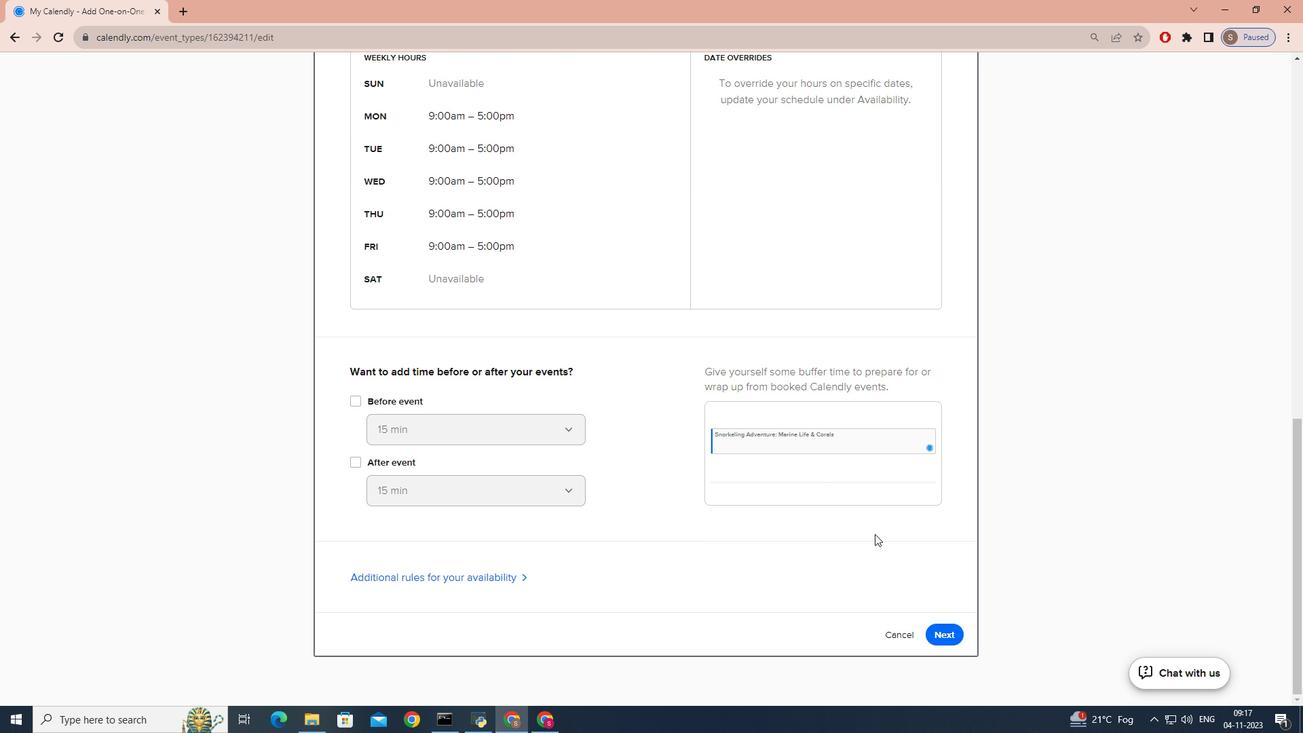 
Action: Mouse scrolled (591, 454) with delta (0, 0)
Screenshot: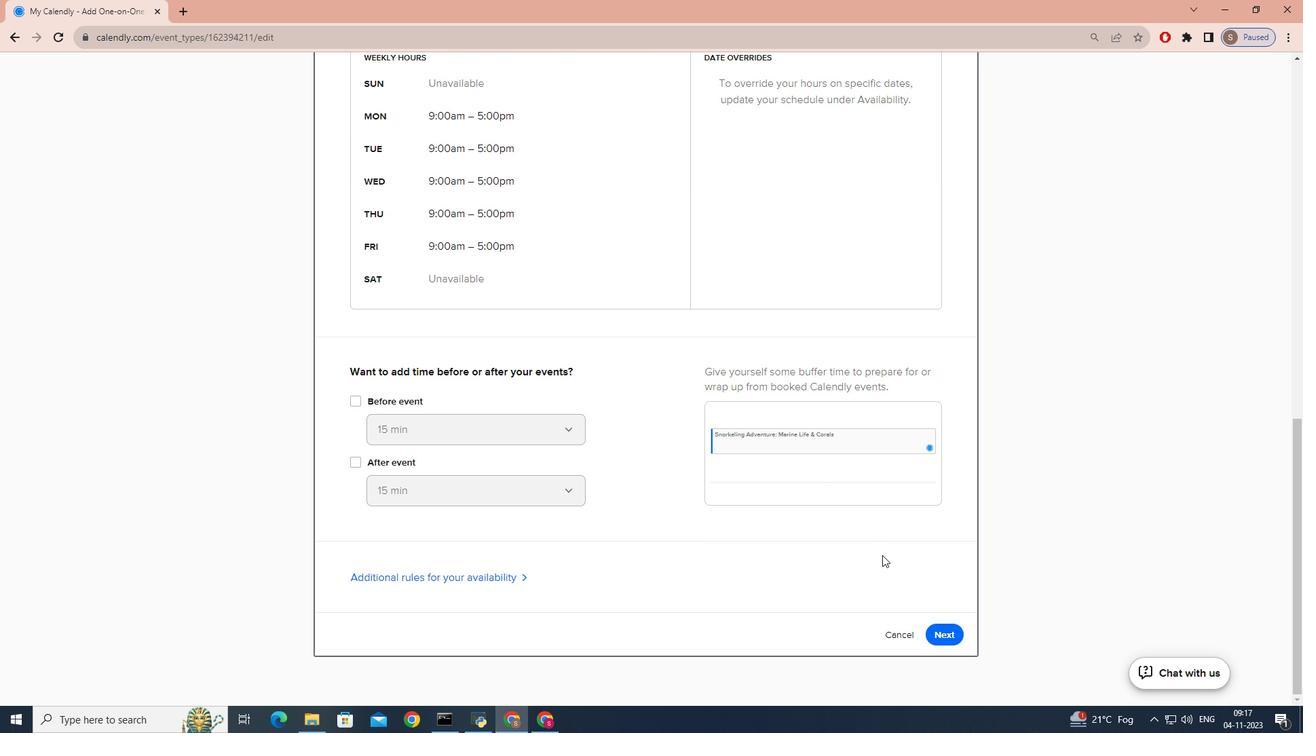 
Action: Mouse scrolled (591, 454) with delta (0, 0)
Screenshot: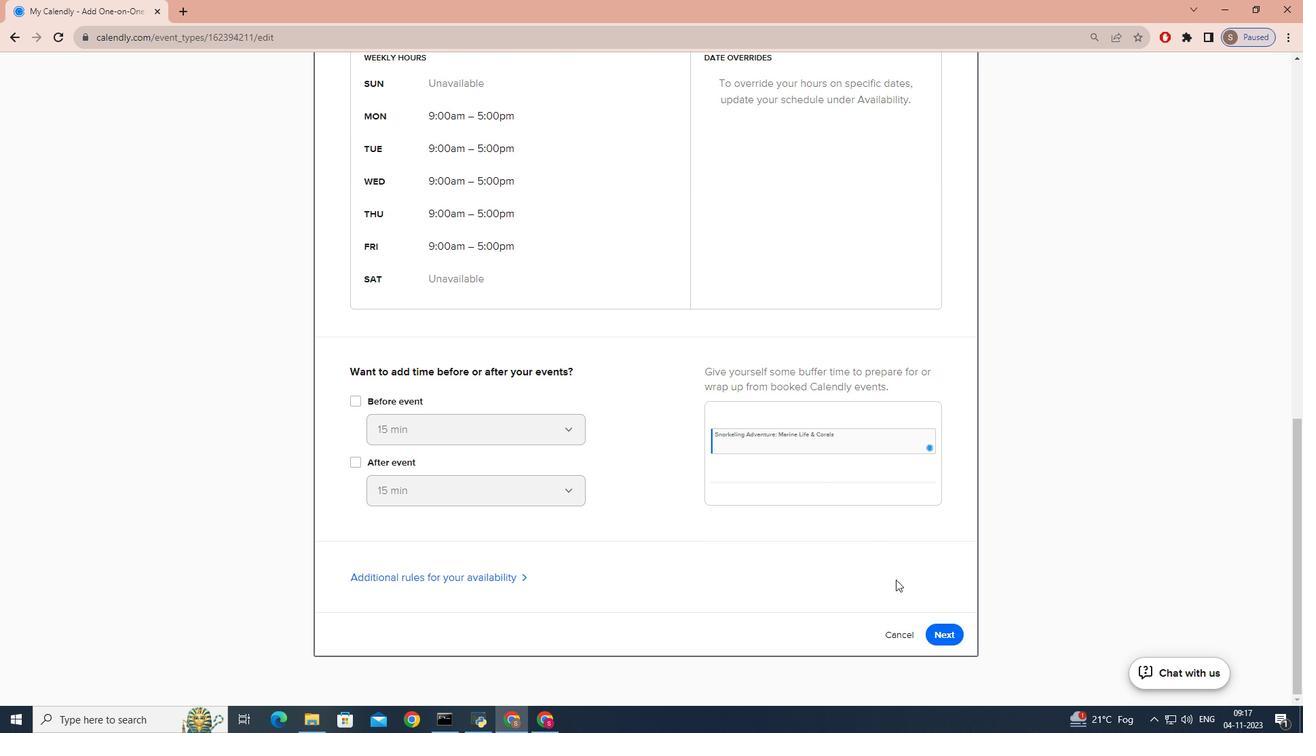 
Action: Mouse scrolled (591, 454) with delta (0, 0)
Screenshot: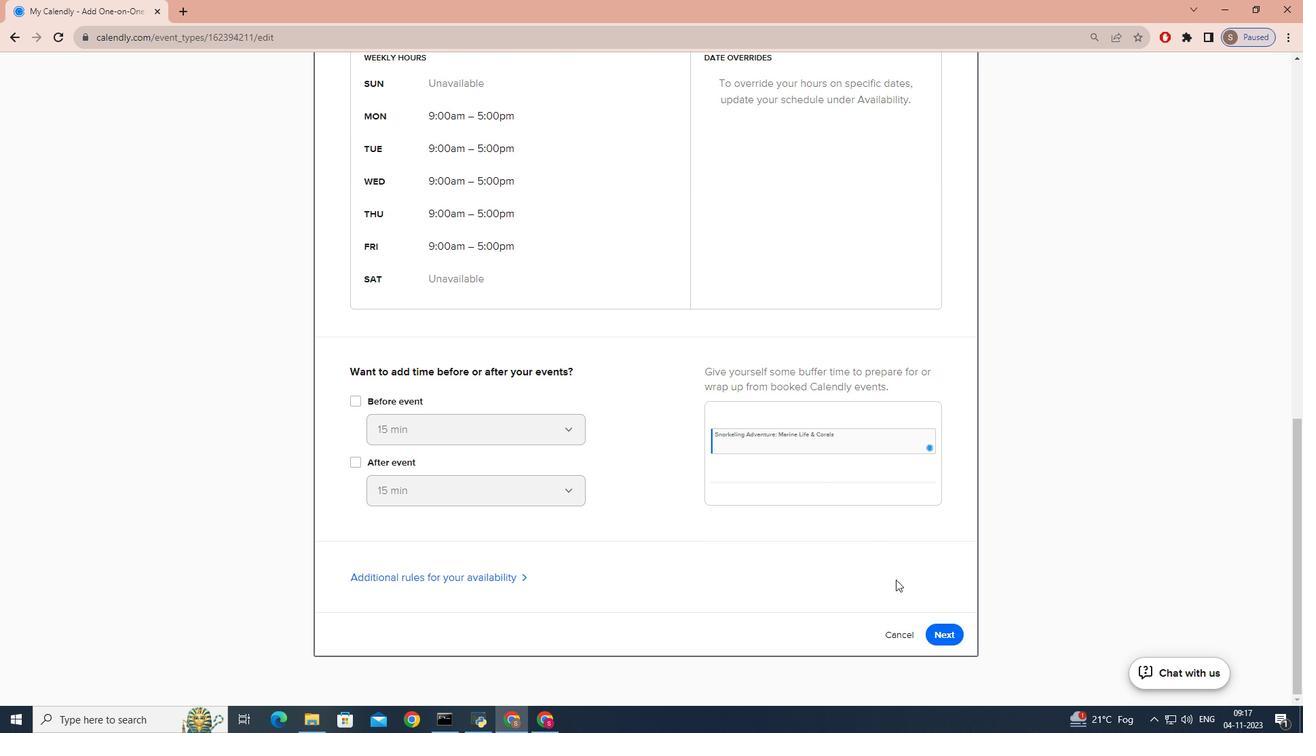 
Action: Mouse scrolled (591, 454) with delta (0, 0)
Screenshot: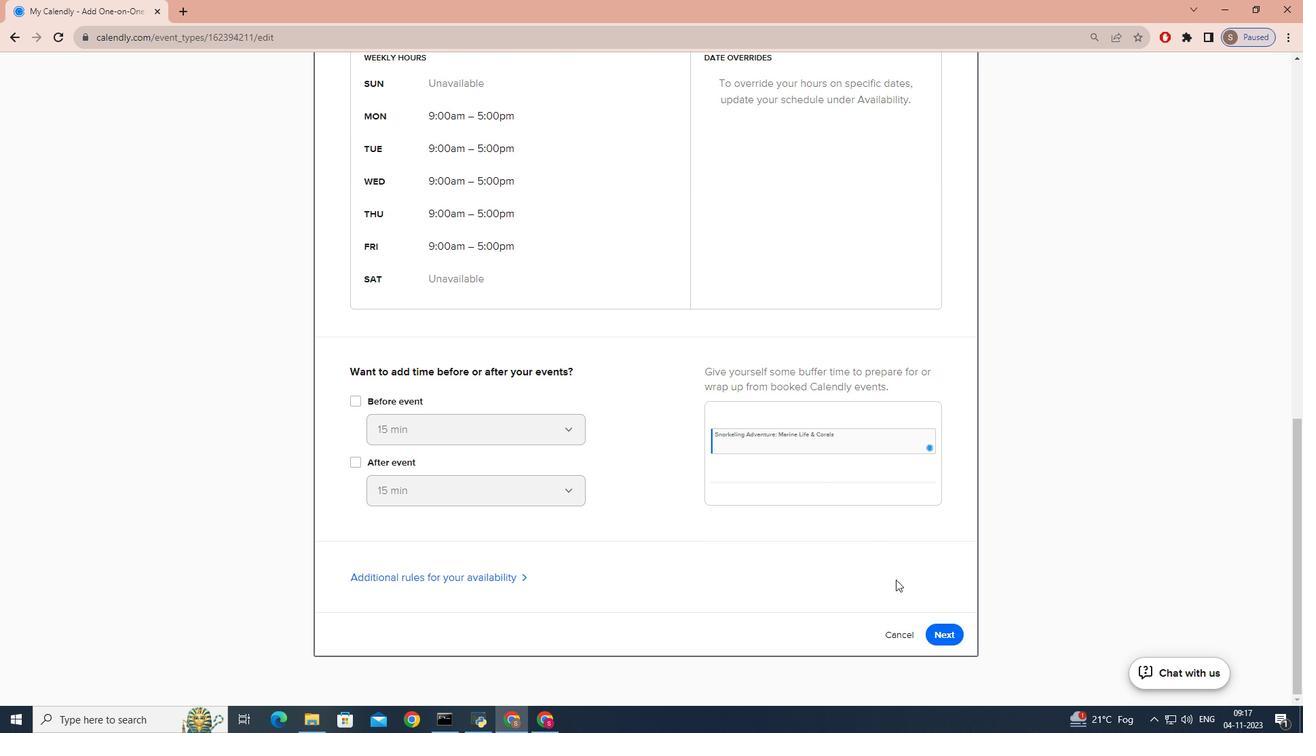 
Action: Mouse scrolled (591, 454) with delta (0, 0)
Screenshot: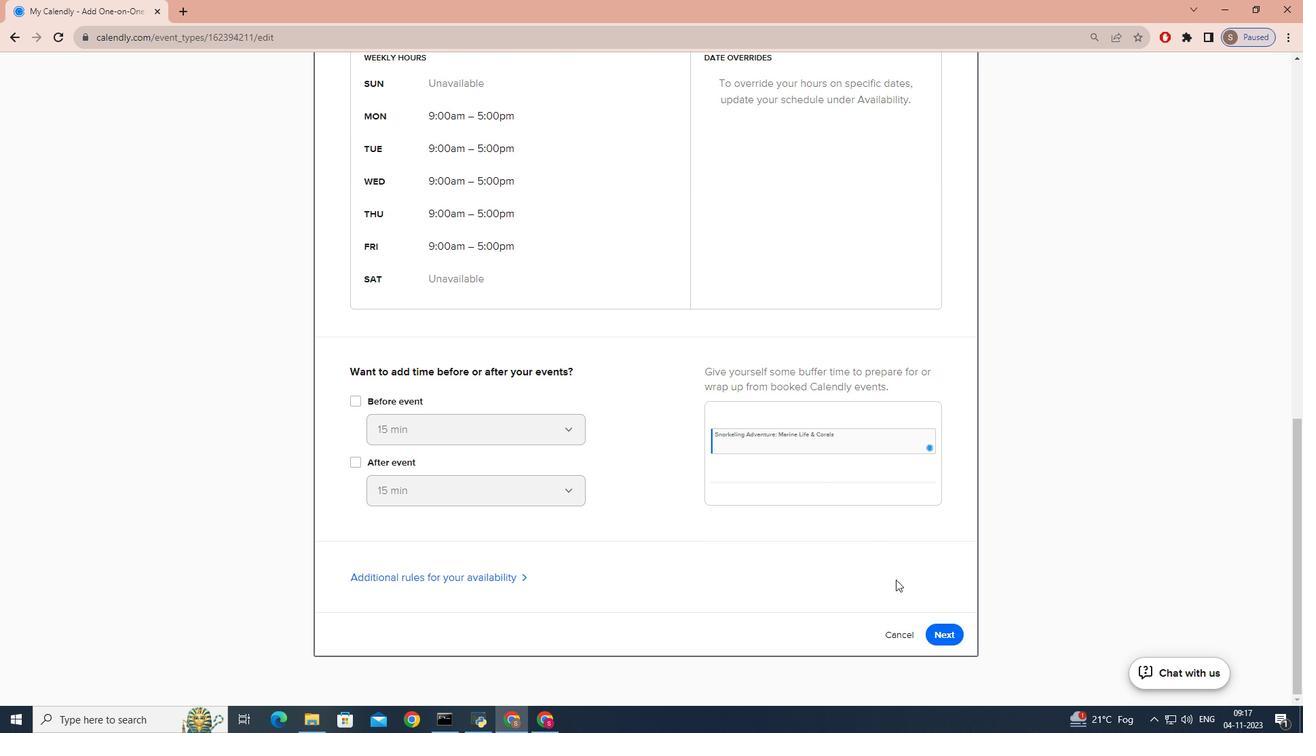 
Action: Mouse scrolled (591, 454) with delta (0, 0)
Screenshot: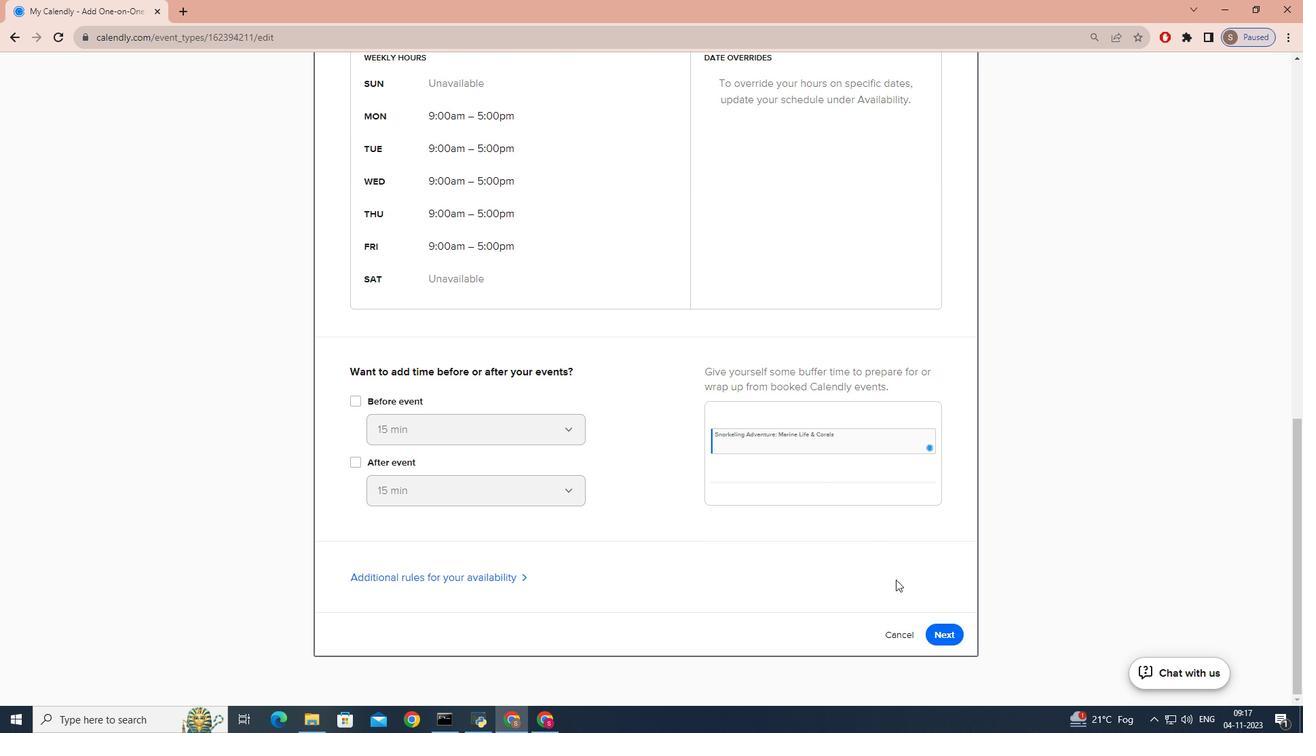 
Action: Mouse moved to (591, 450)
Screenshot: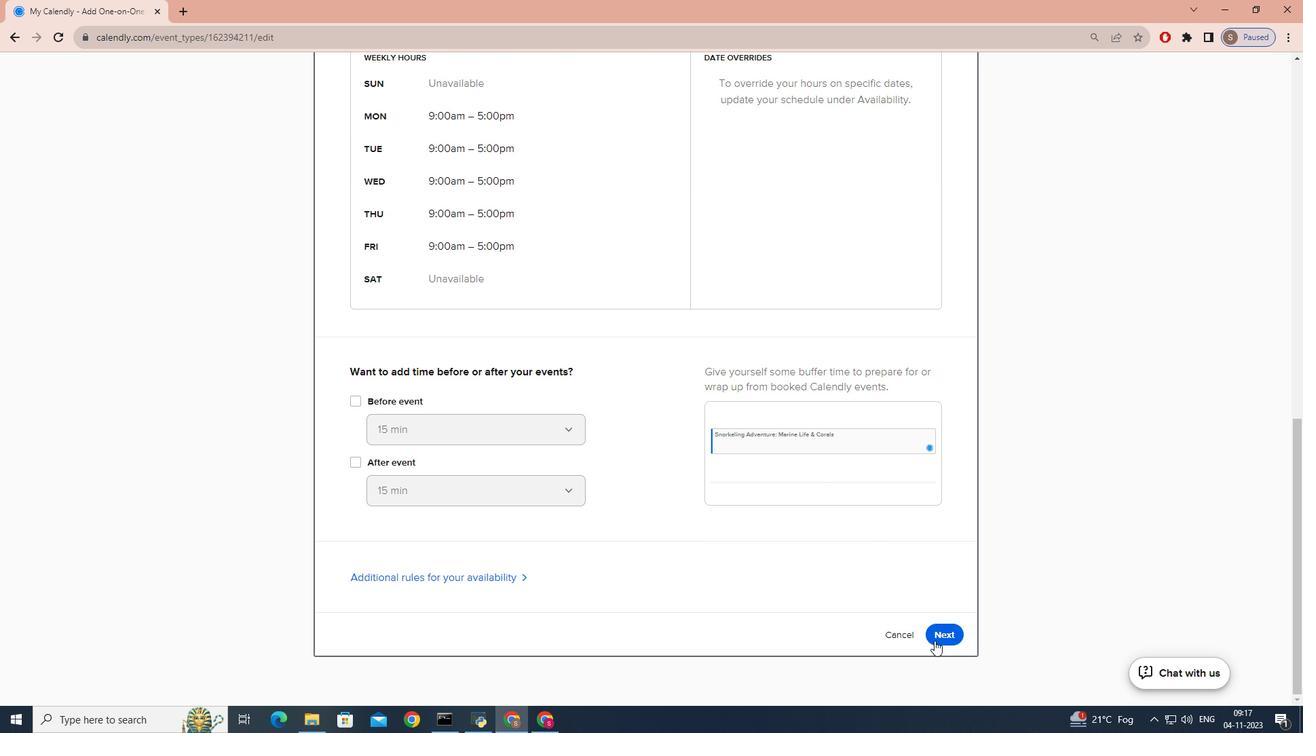
Action: Mouse scrolled (591, 449) with delta (0, 0)
Screenshot: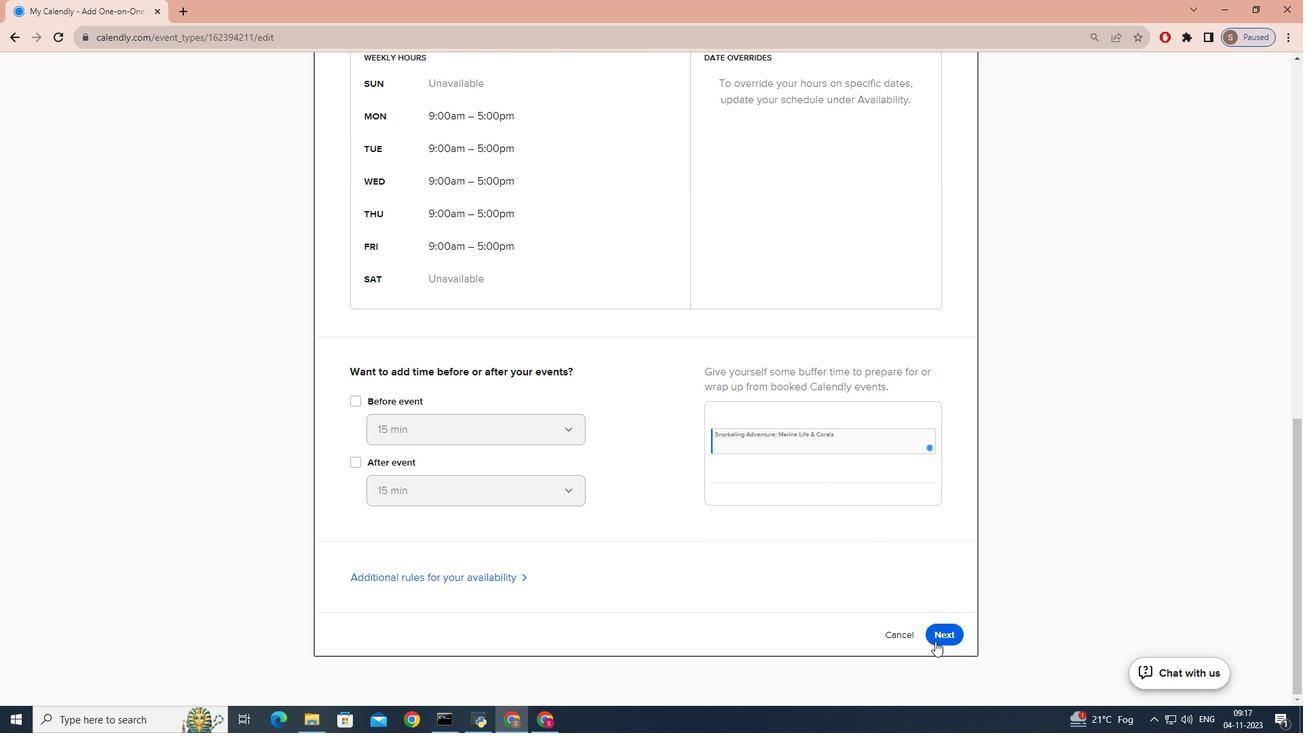 
Action: Mouse scrolled (591, 449) with delta (0, 0)
Screenshot: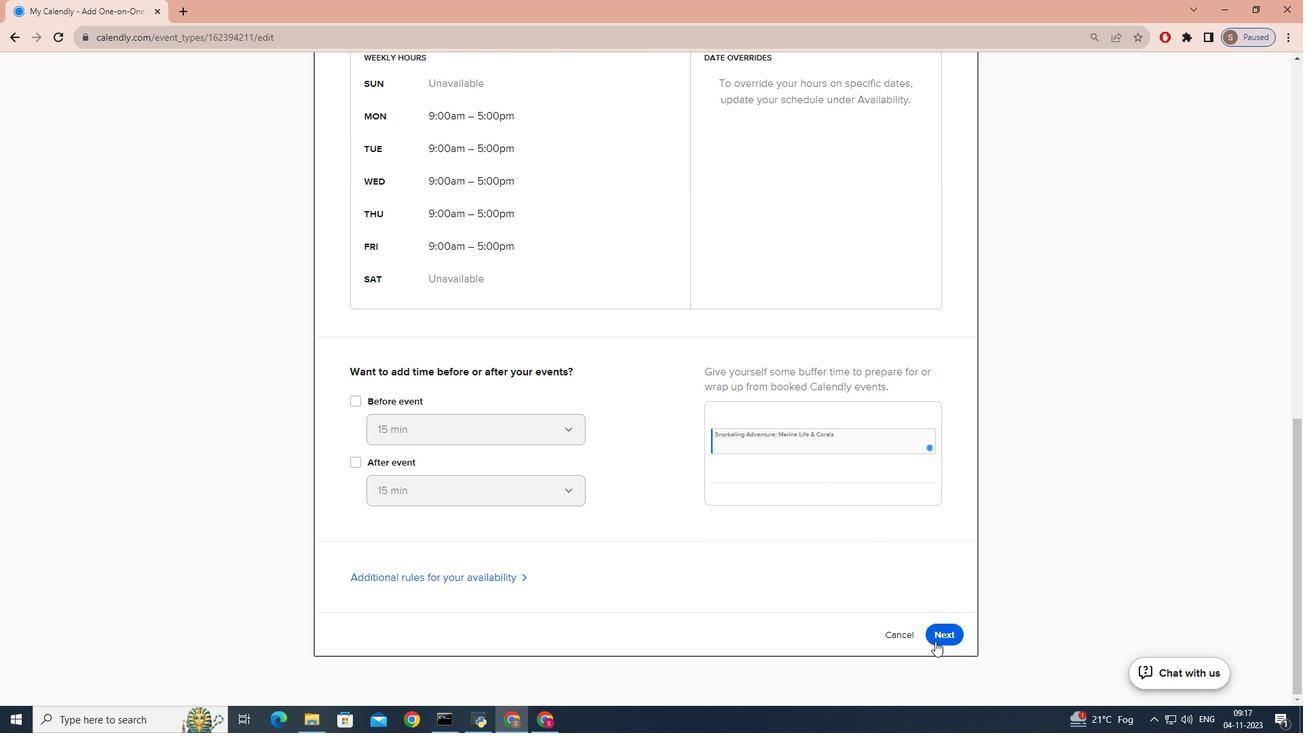 
Action: Mouse scrolled (591, 449) with delta (0, 0)
Screenshot: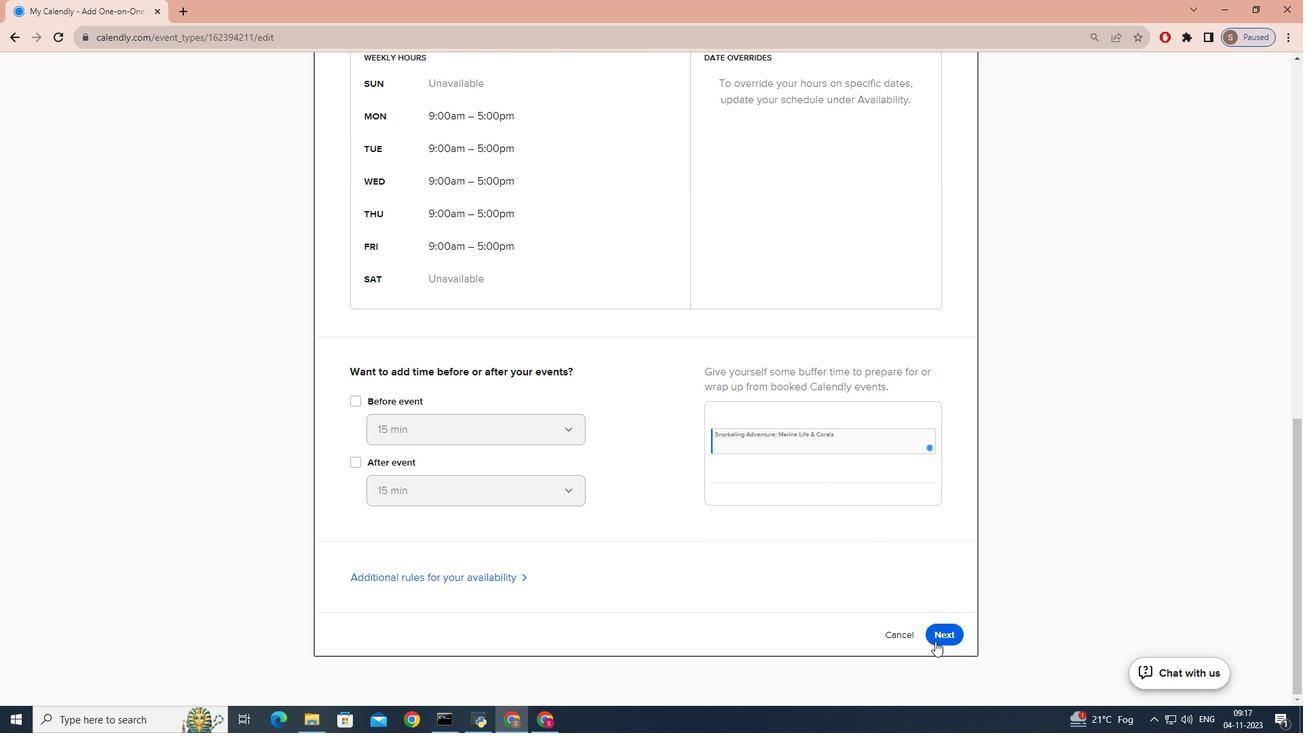 
Action: Mouse scrolled (591, 449) with delta (0, 0)
Screenshot: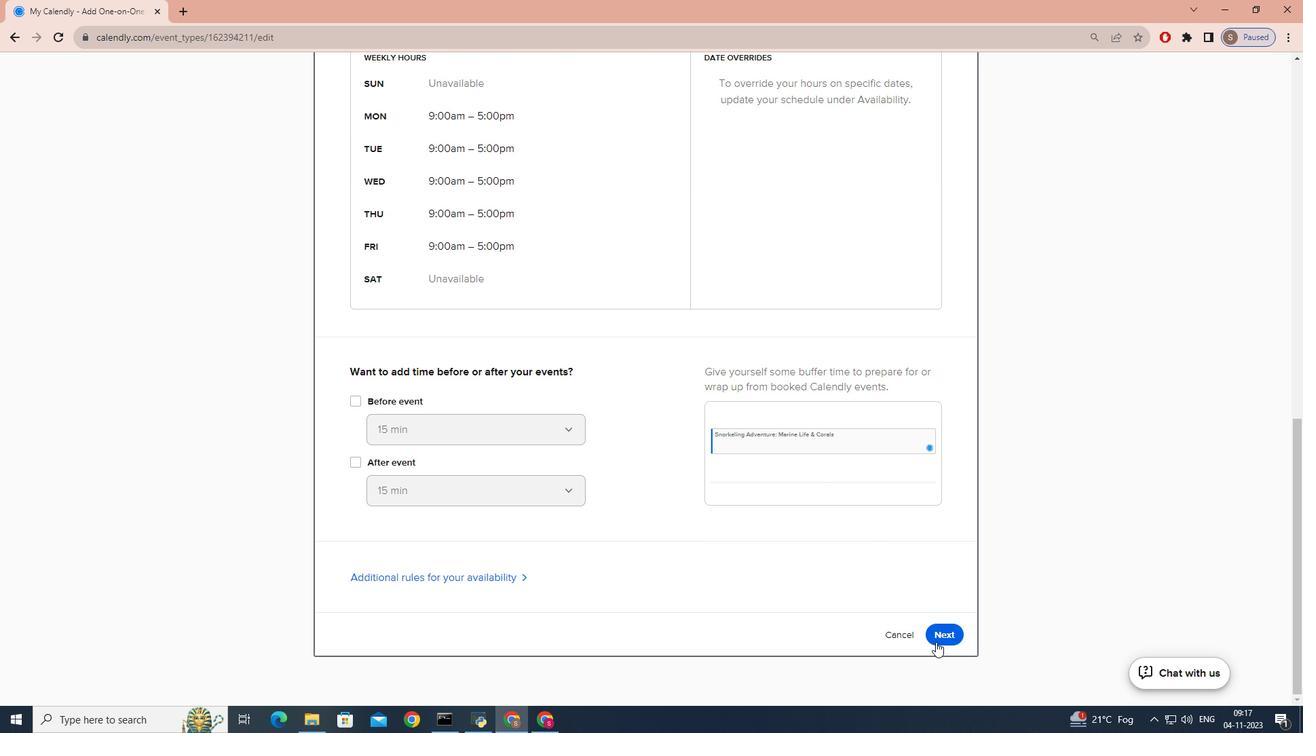
Action: Mouse scrolled (591, 449) with delta (0, 0)
Screenshot: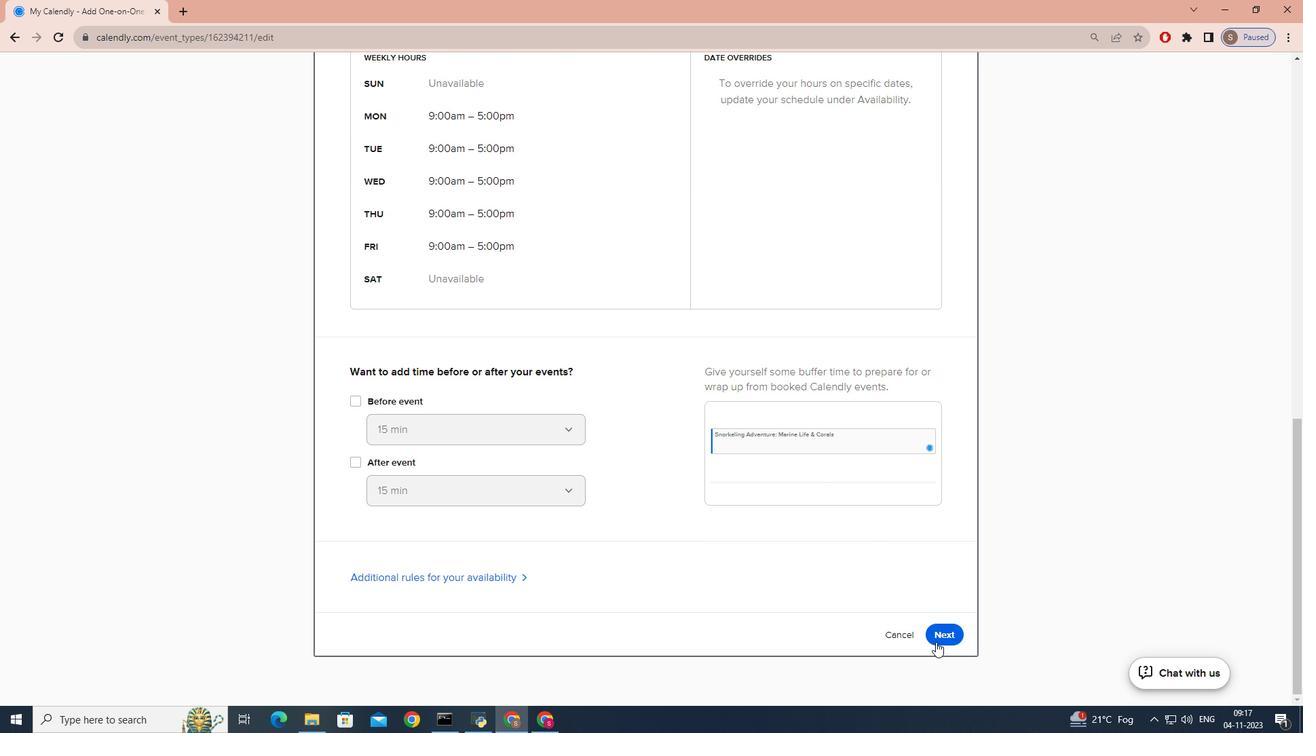 
Action: Mouse scrolled (591, 449) with delta (0, 0)
Screenshot: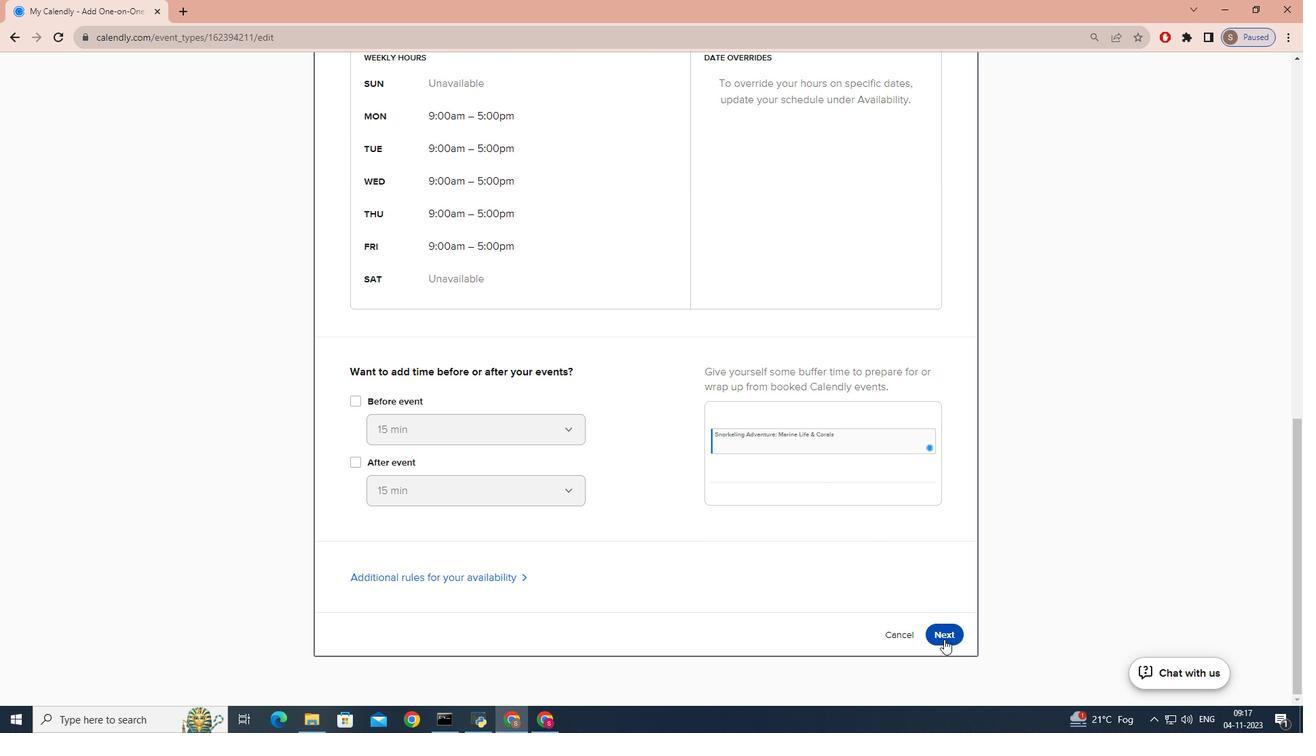 
Action: Mouse scrolled (591, 449) with delta (0, 0)
Screenshot: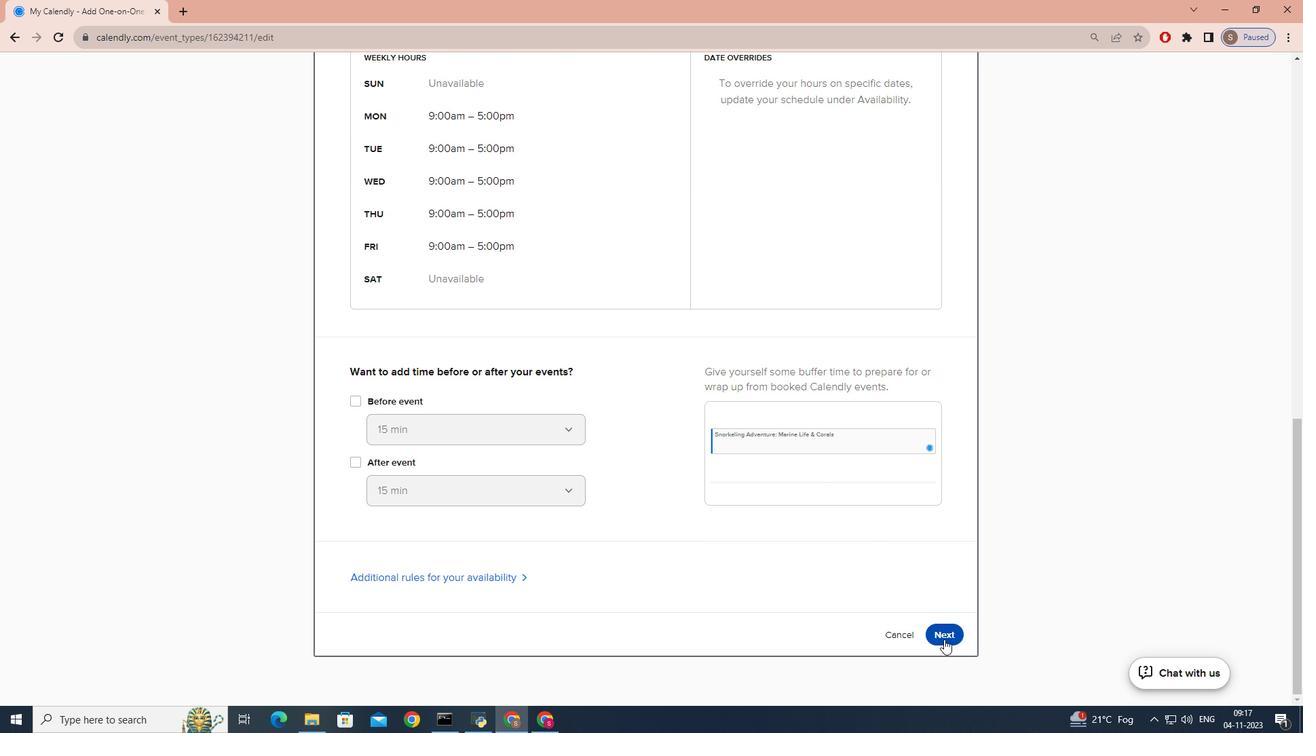 
Action: Mouse scrolled (591, 449) with delta (0, 0)
Screenshot: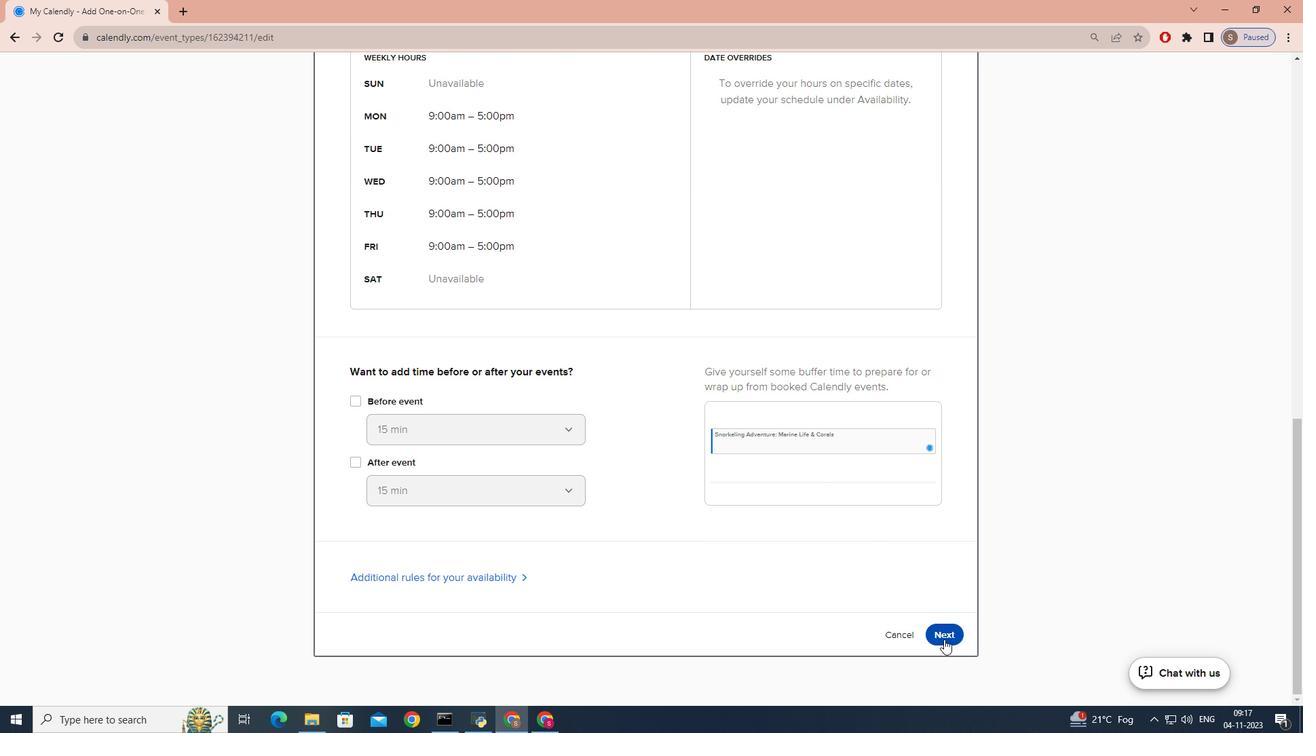 
Action: Mouse scrolled (591, 449) with delta (0, 0)
Screenshot: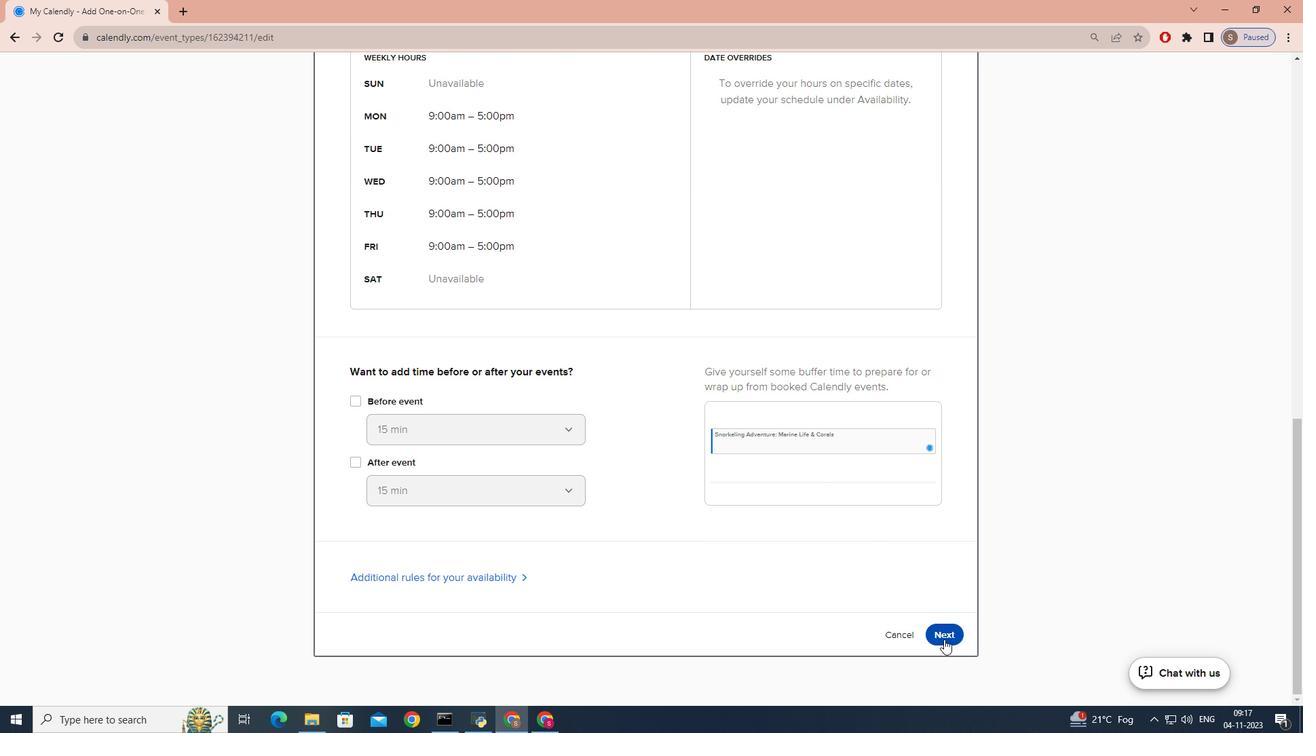 
Action: Mouse moved to (944, 639)
Screenshot: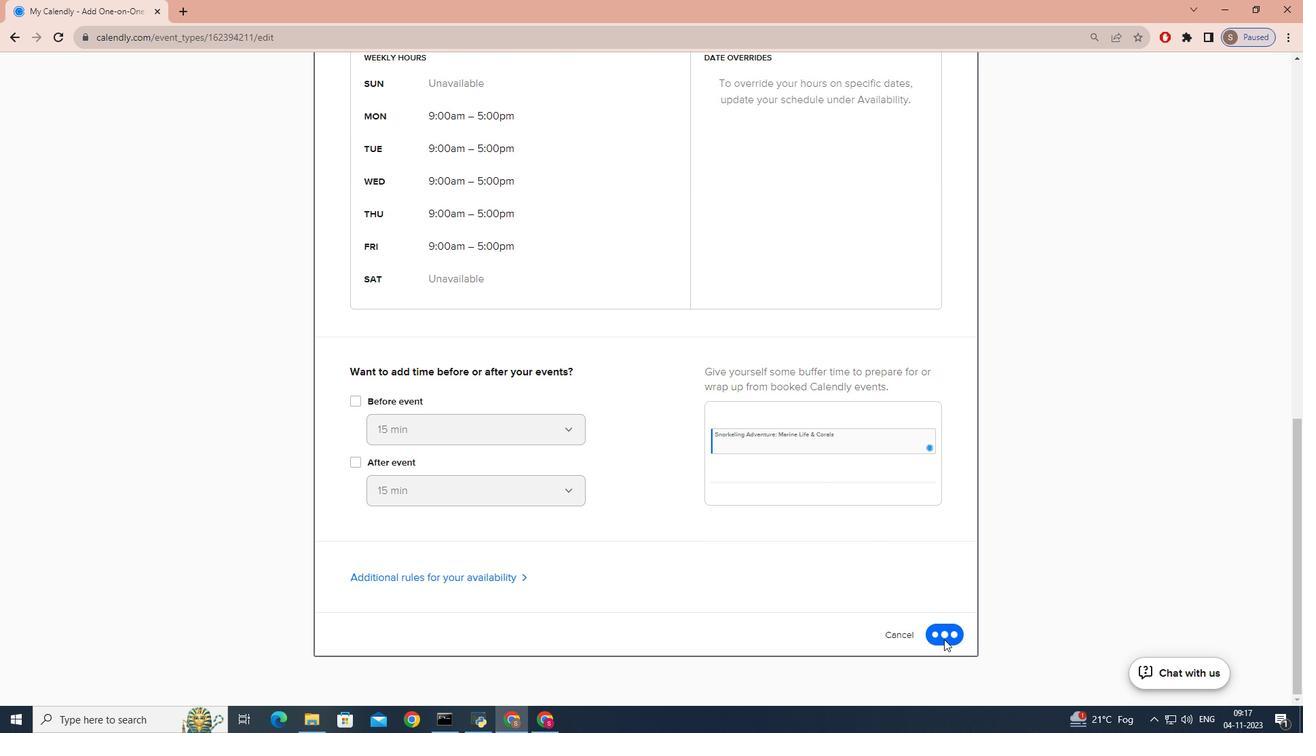 
Action: Mouse pressed left at (944, 639)
Screenshot: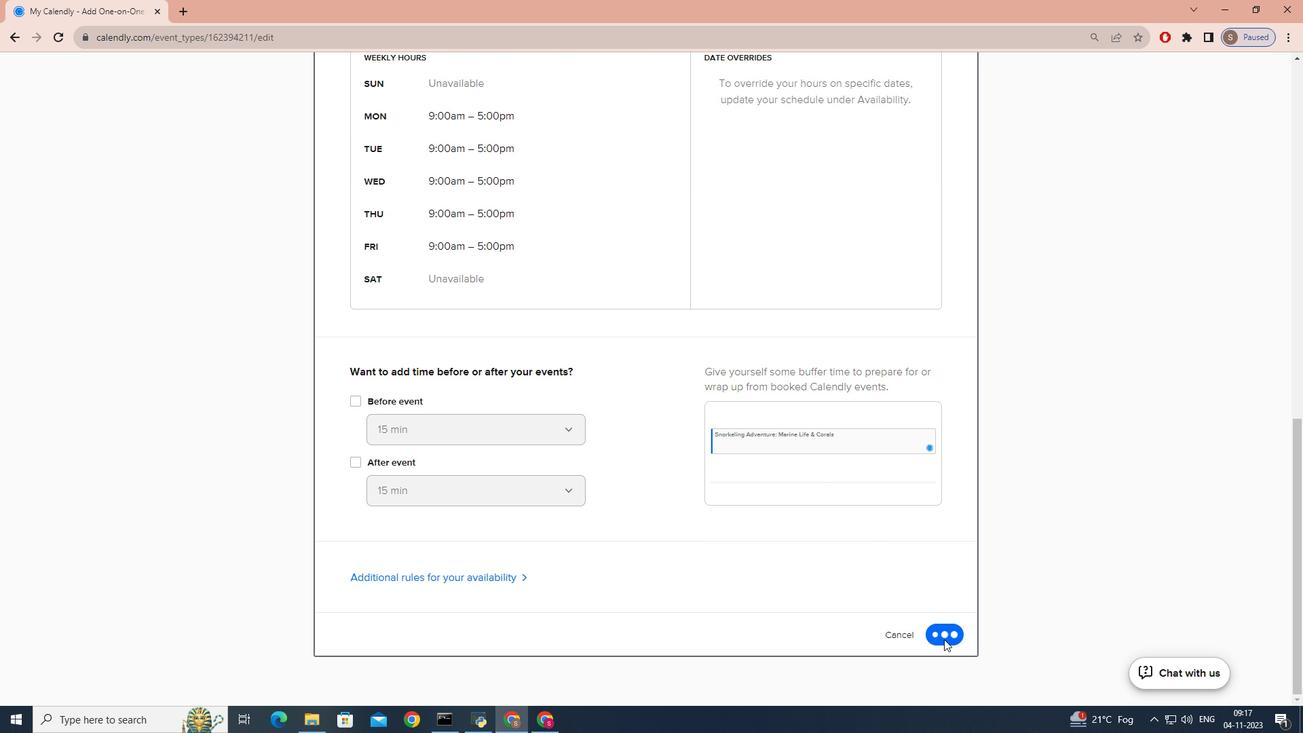 
